 Task: Open a blank google sheet and write heading  Financial Planner. Add Dates in a column and its values below  'Jan 23, Feb 23, Mar 23, Apr 23 & may23. 'Add Income in next column and its values below  $3,000, $3,200, $3,100, $3,300 & $3,500. Add Expenses in next column and its values below  $2,000, $2,300, $2,200, $2,500 & $2,800. Add savings in next column and its values below $500, $600, $500, $700 & $700. Add Investment in next column and its values below  $500, $700, $800, $900 & $1000. Add Net Saving in next column and its values below  $1000, $1200, $900, $800 & $700. Save page Budget Tracking Template
Action: Mouse pressed left at (307, 158)
Screenshot: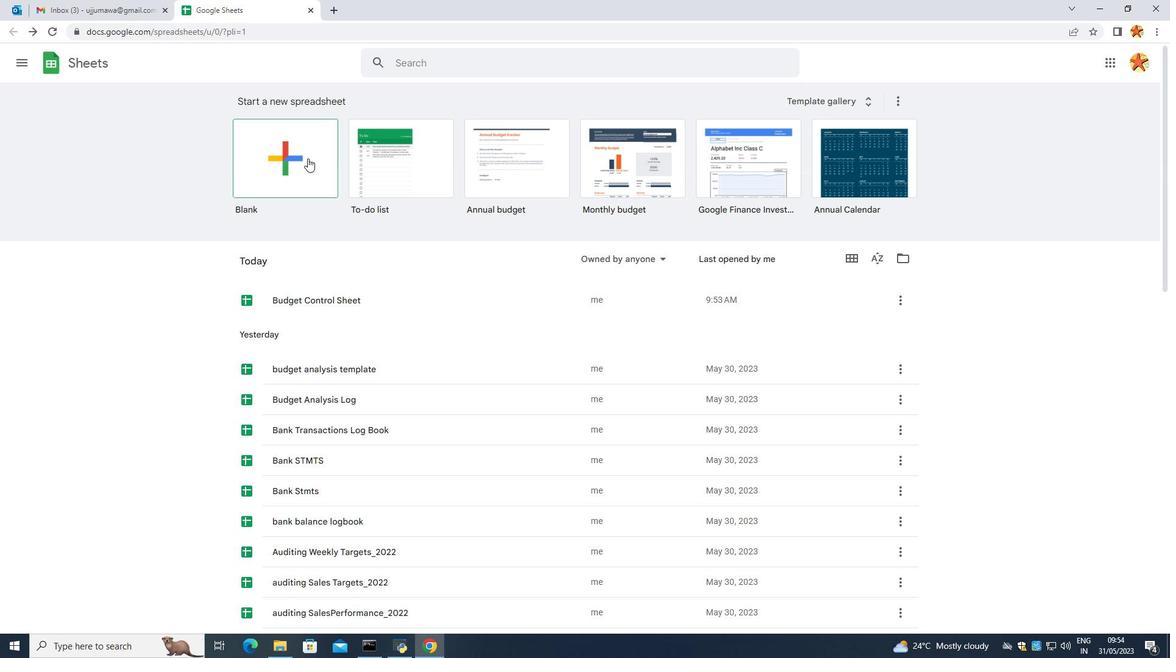 
Action: Mouse moved to (167, 154)
Screenshot: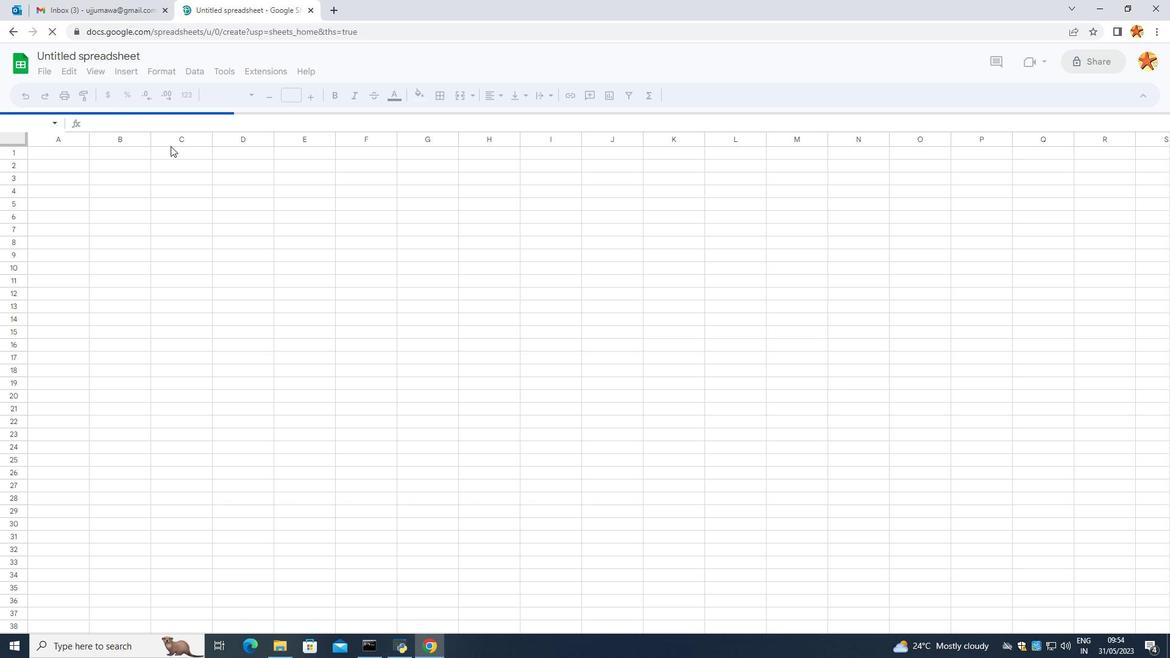 
Action: Mouse pressed left at (167, 154)
Screenshot: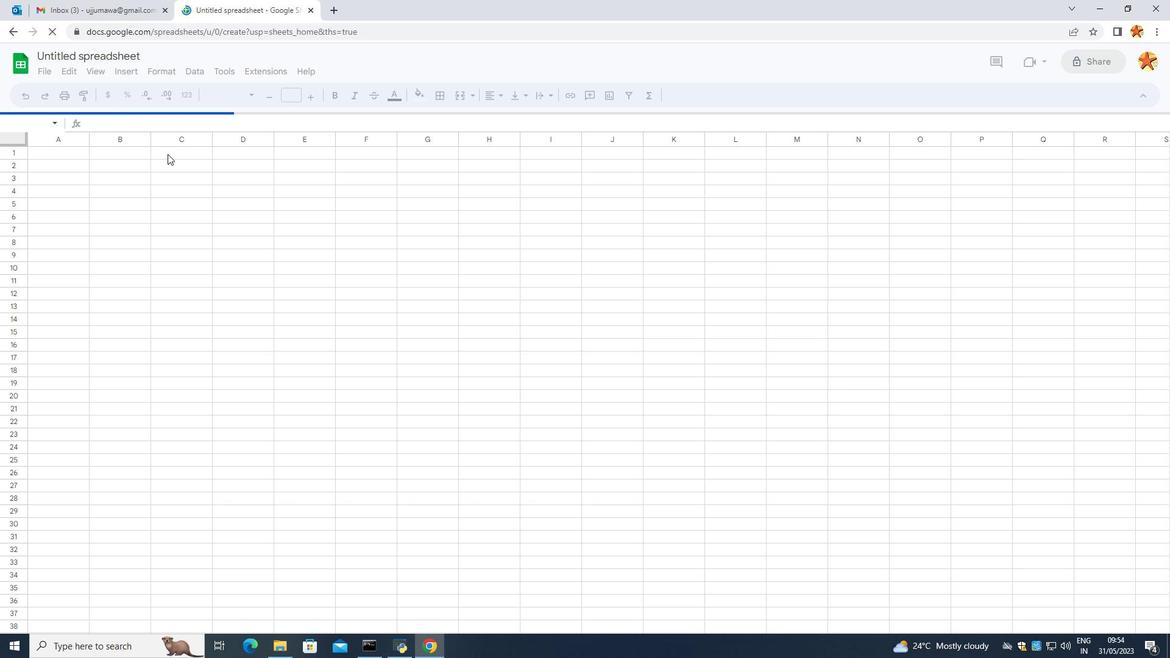 
Action: Mouse moved to (172, 151)
Screenshot: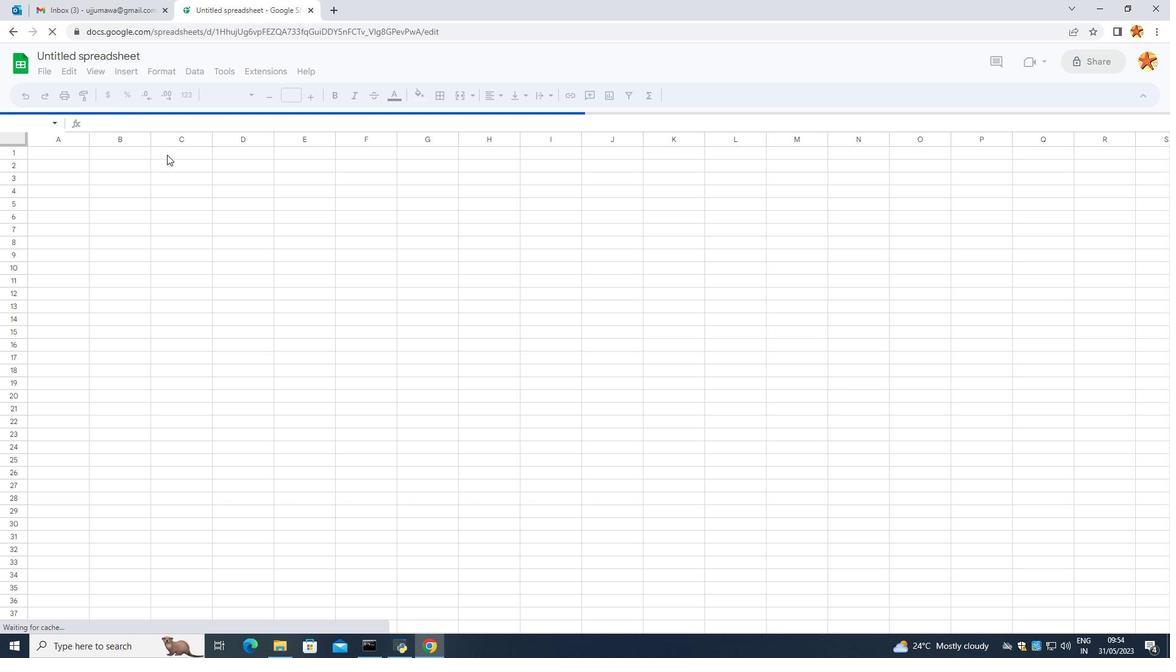 
Action: Mouse pressed left at (172, 151)
Screenshot: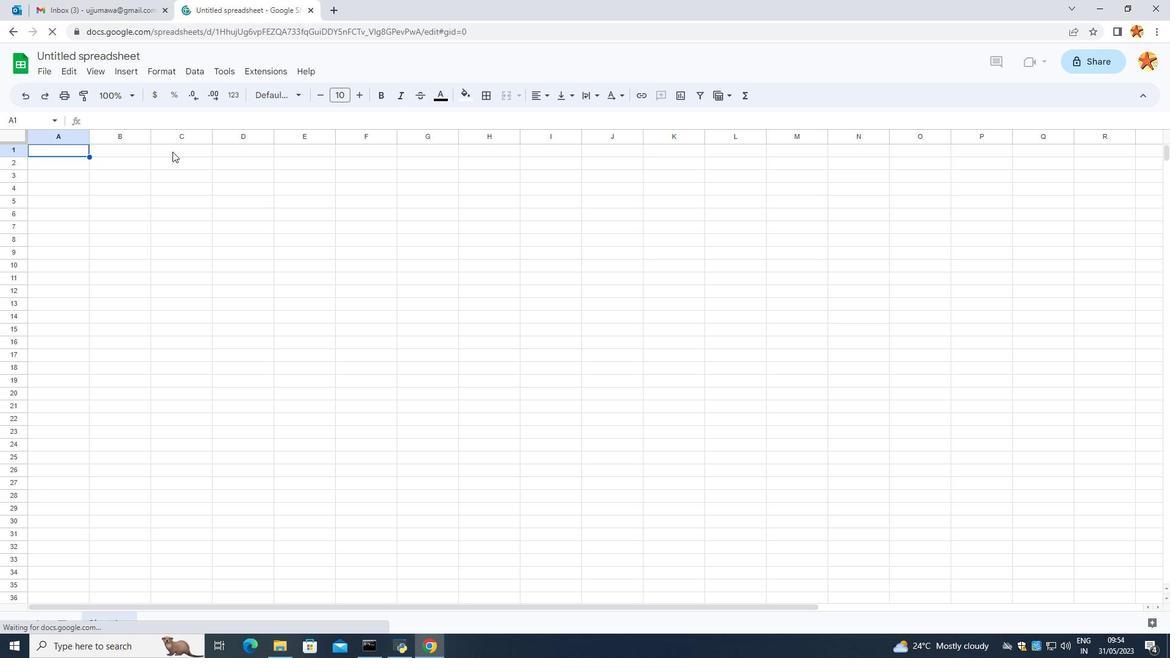 
Action: Mouse moved to (178, 150)
Screenshot: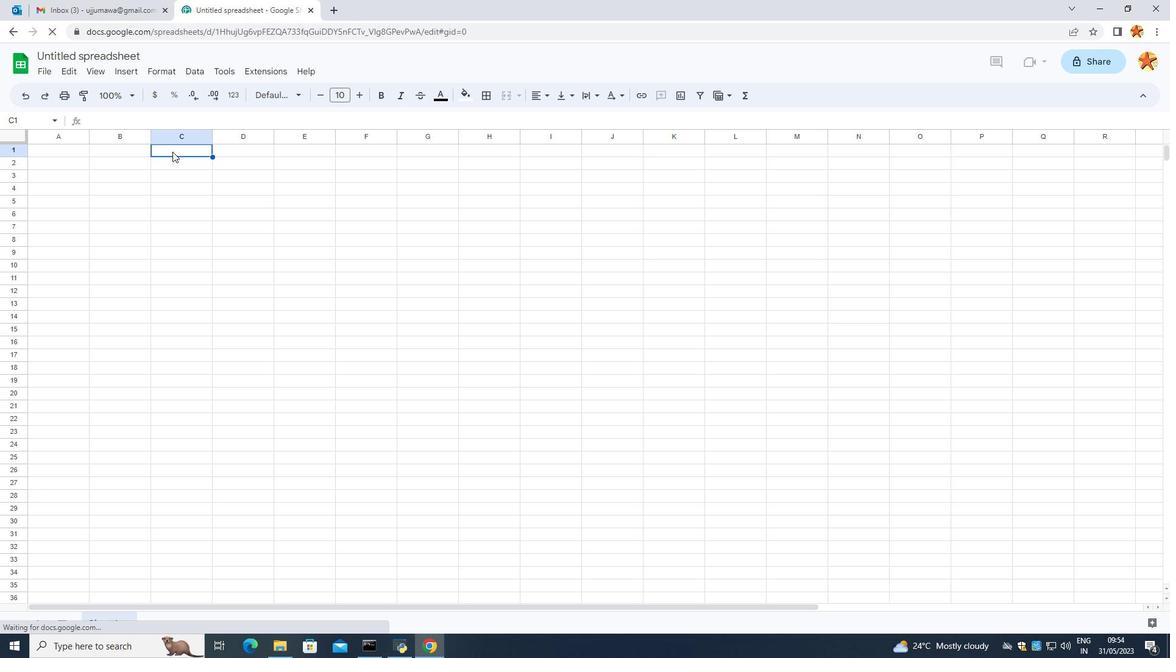 
Action: Key pressed <Key.caps_lock>F<Key.caps_lock>inancial<Key.space><Key.caps_lock>P<Key.caps_lock>lanner<Key.enter>
Screenshot: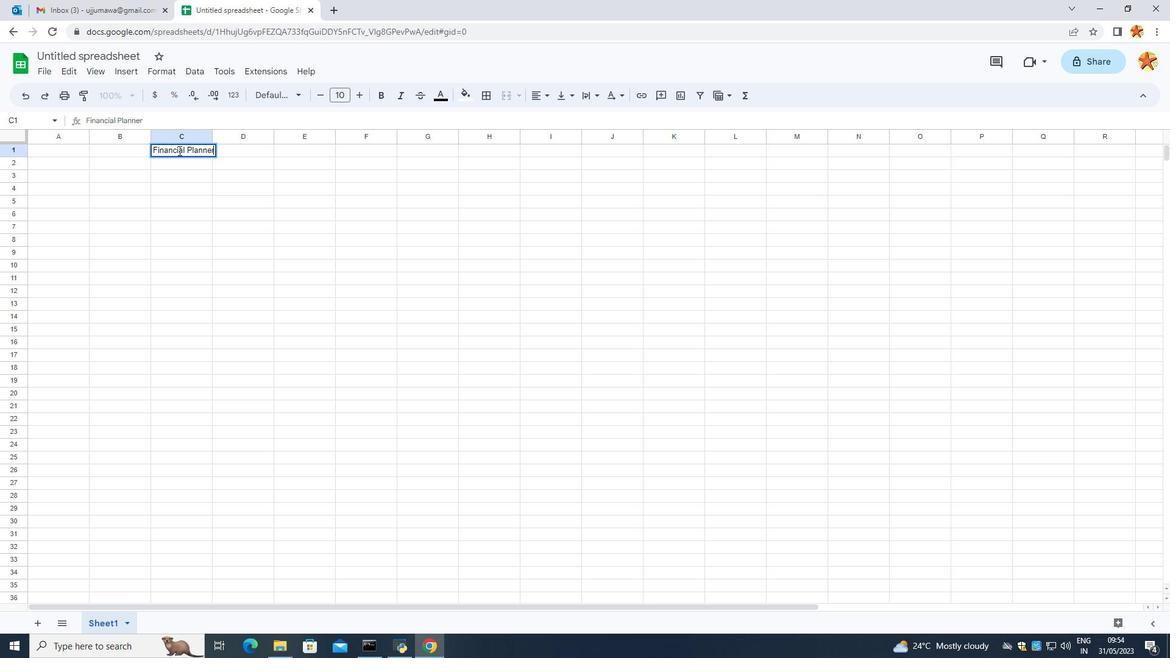
Action: Mouse moved to (36, 158)
Screenshot: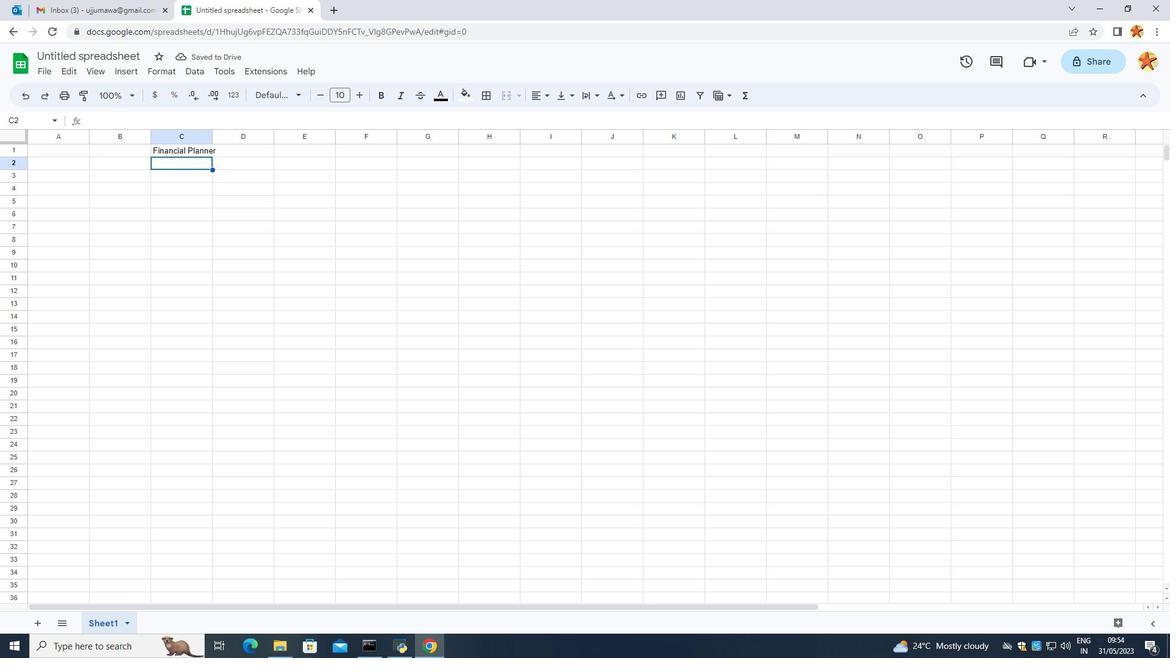 
Action: Mouse pressed left at (36, 158)
Screenshot: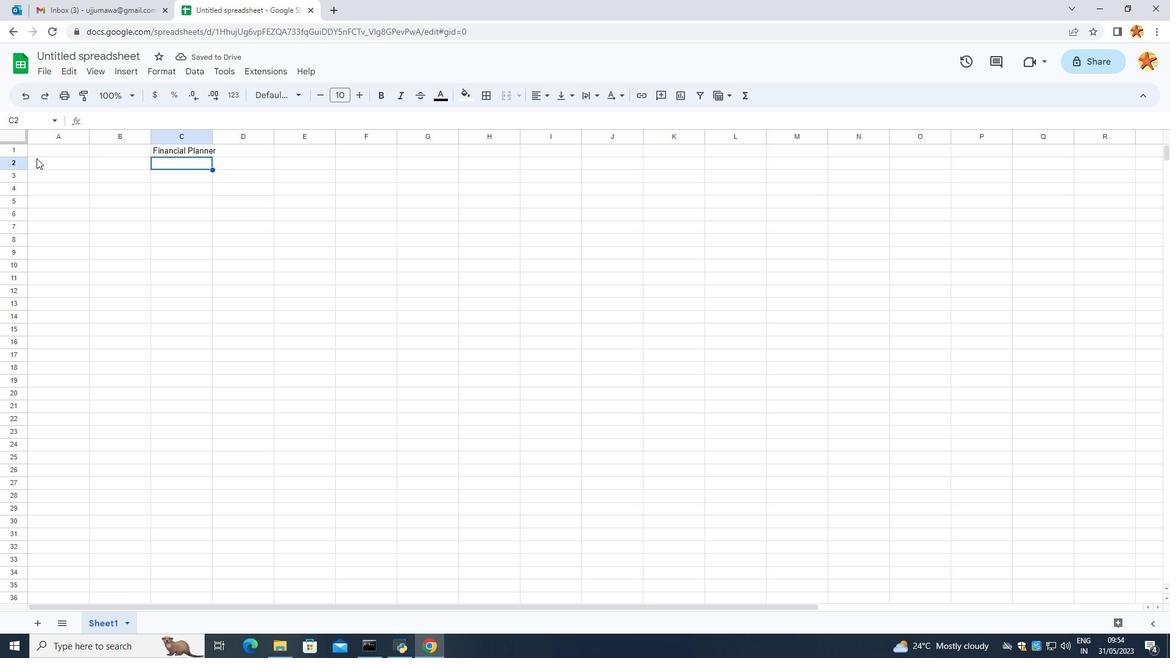 
Action: Mouse moved to (23, 156)
Screenshot: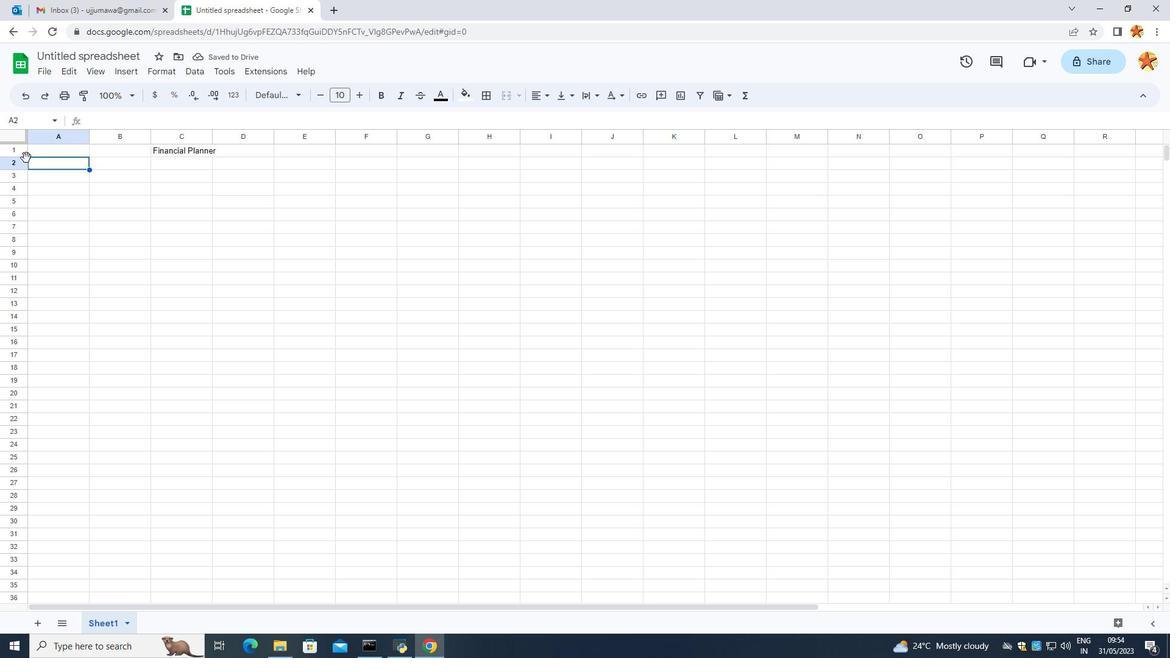 
Action: Key pressed <Key.caps_lock><Key.tab>
Screenshot: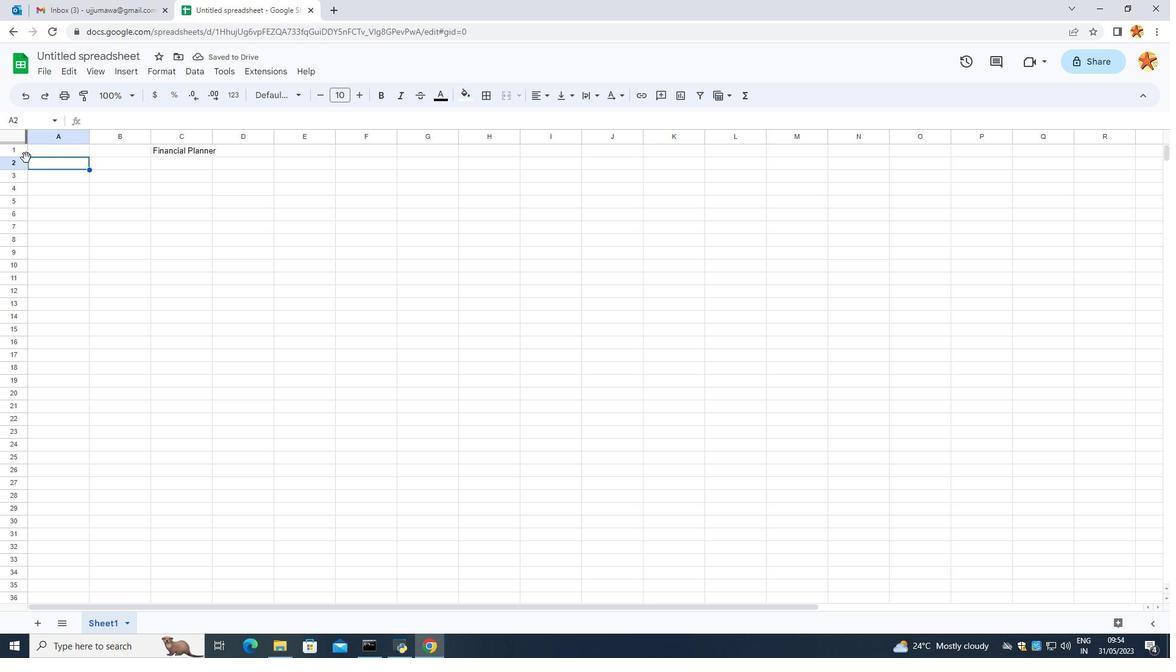 
Action: Mouse moved to (18, 156)
Screenshot: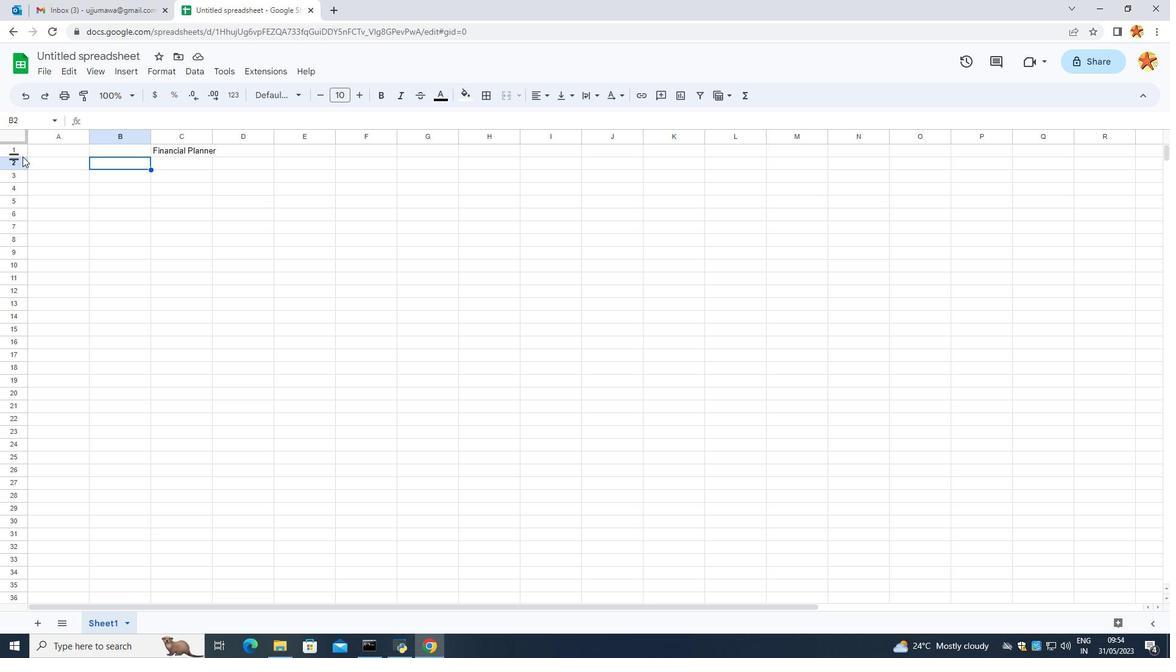 
Action: Key pressed D<Key.caps_lock>
Screenshot: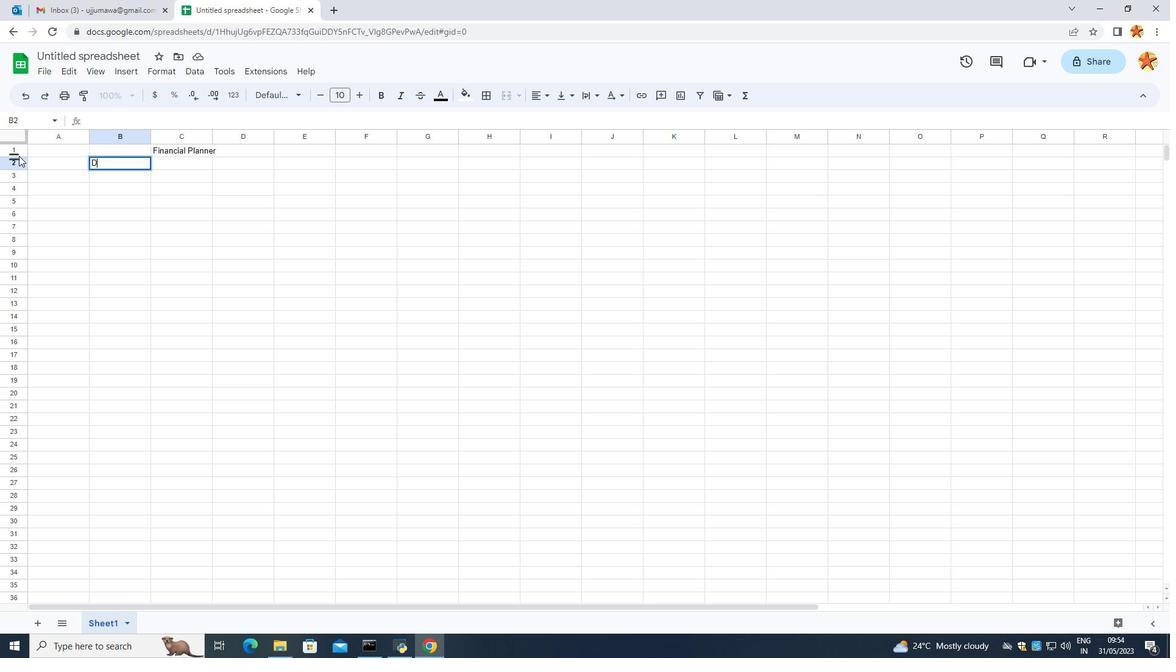 
Action: Mouse moved to (7, 142)
Screenshot: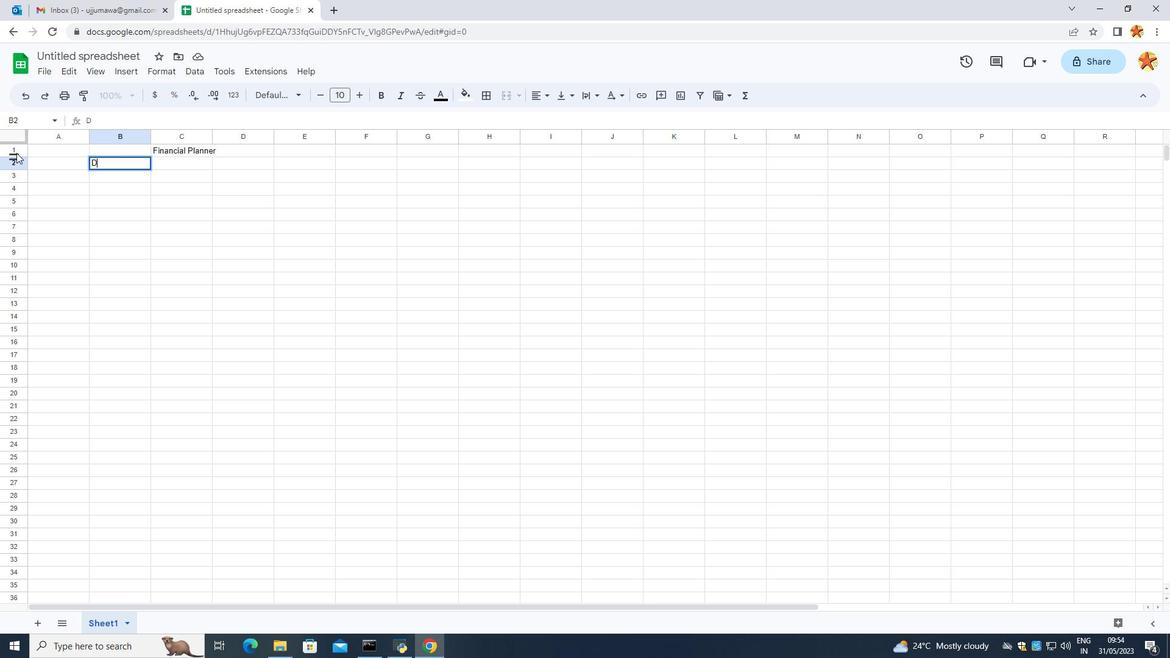 
Action: Key pressed at
Screenshot: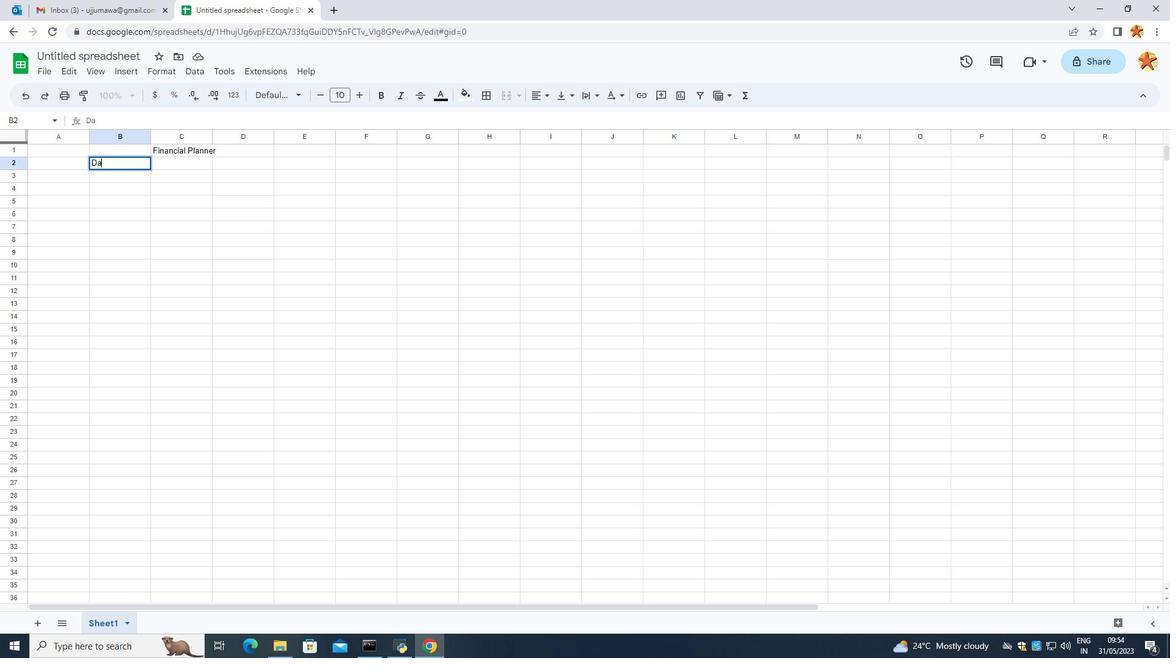 
Action: Mouse moved to (6, 140)
Screenshot: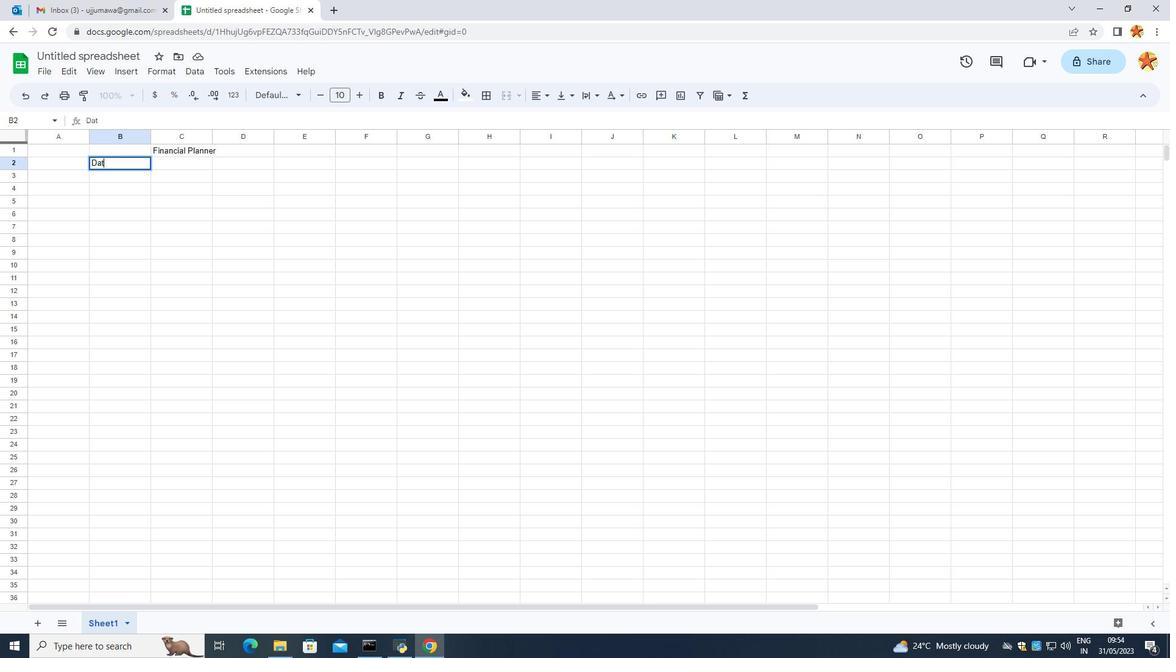 
Action: Key pressed e
Screenshot: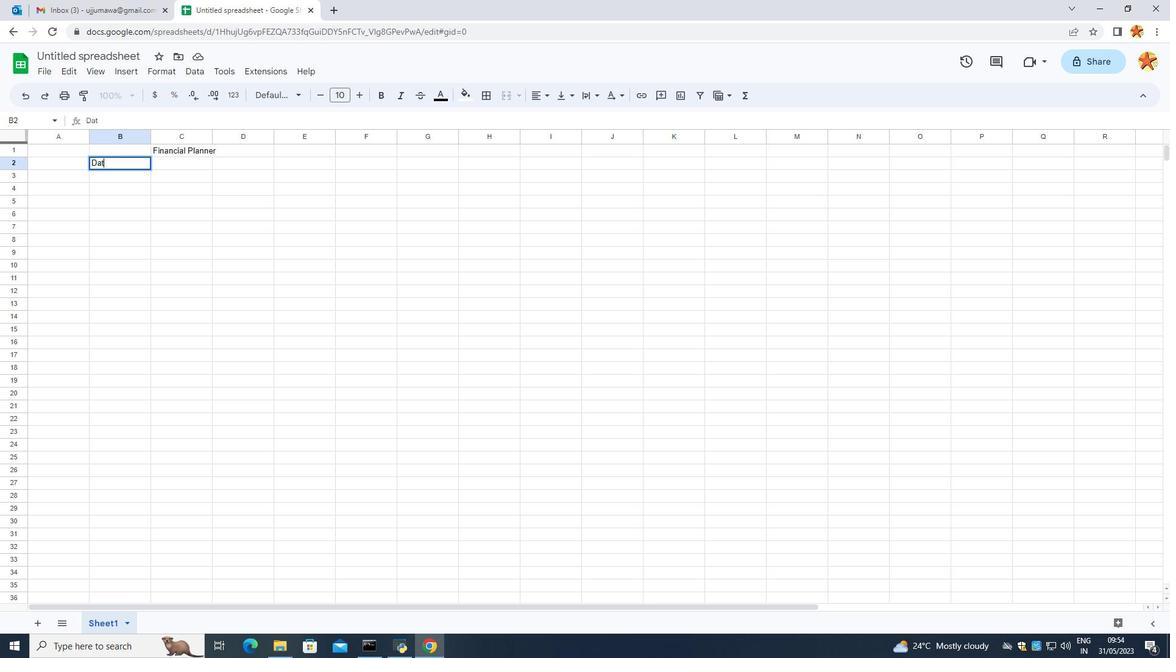 
Action: Mouse moved to (231, 227)
Screenshot: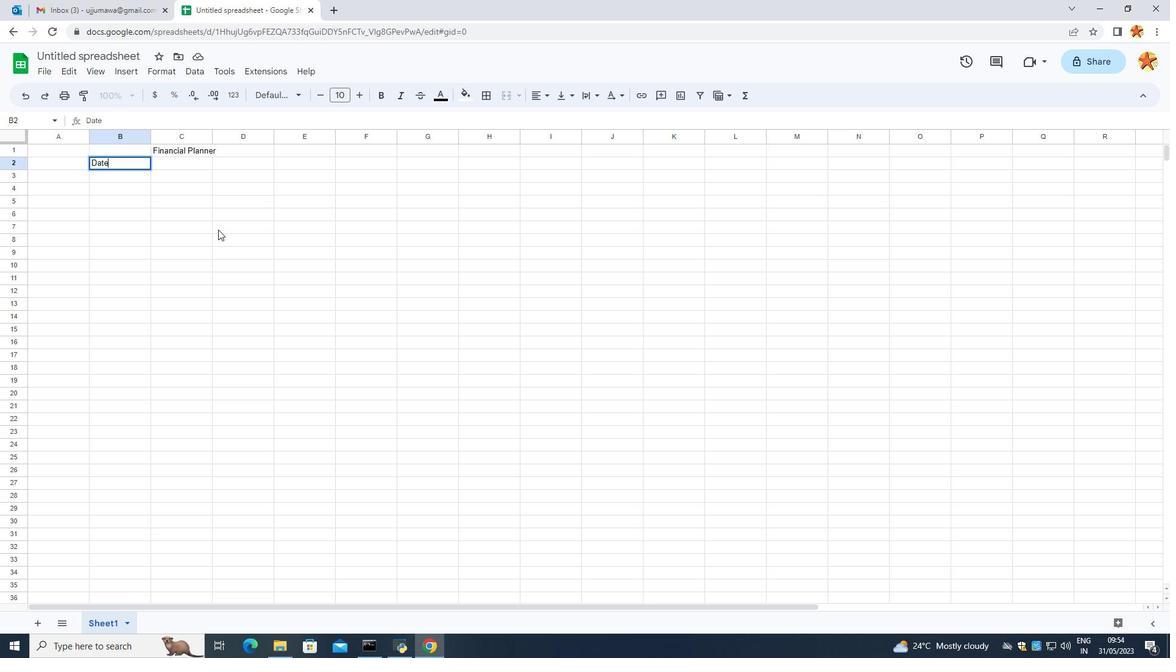 
Action: Mouse pressed left at (231, 227)
Screenshot: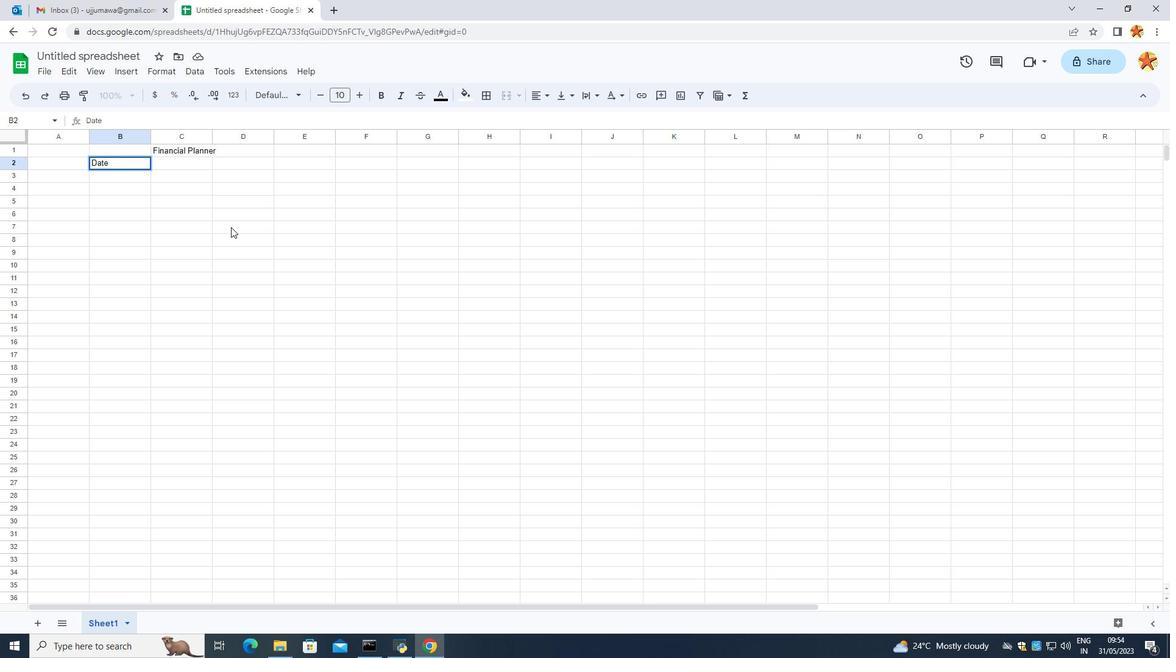 
Action: Mouse moved to (105, 157)
Screenshot: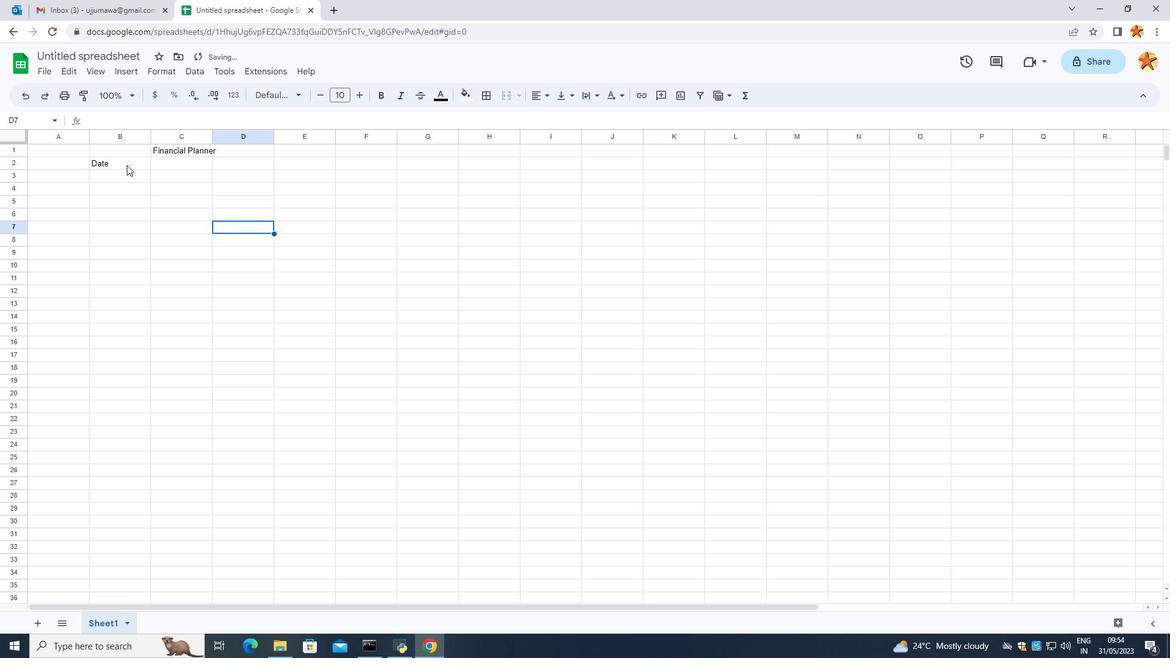 
Action: Mouse pressed left at (105, 157)
Screenshot: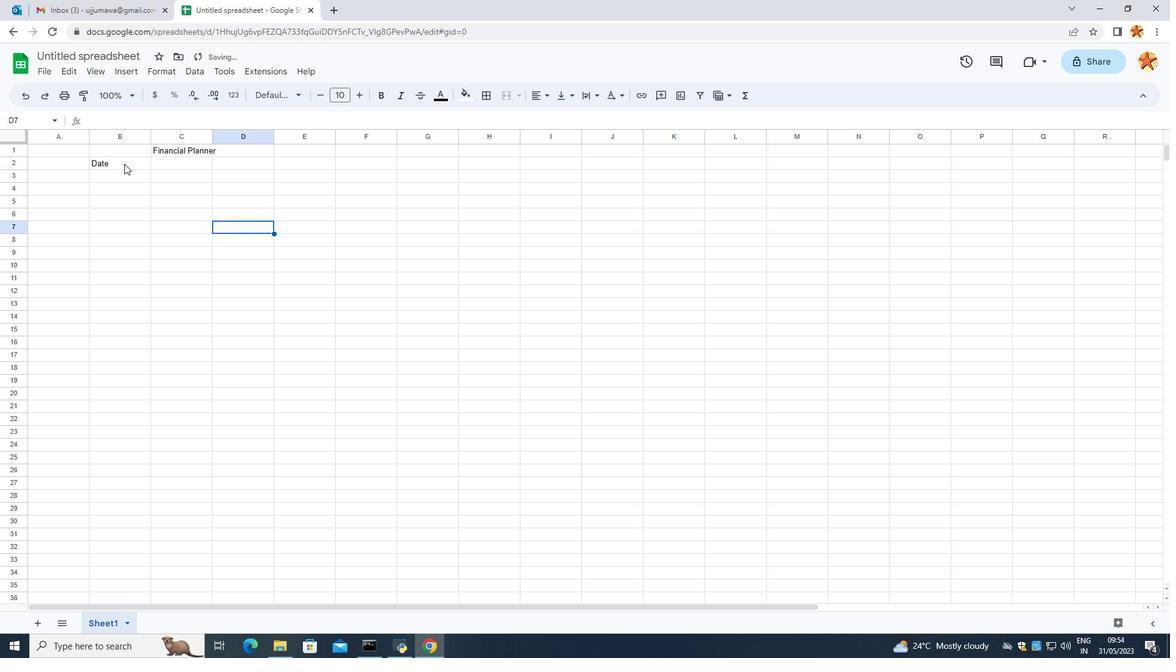 
Action: Mouse pressed right at (105, 157)
Screenshot: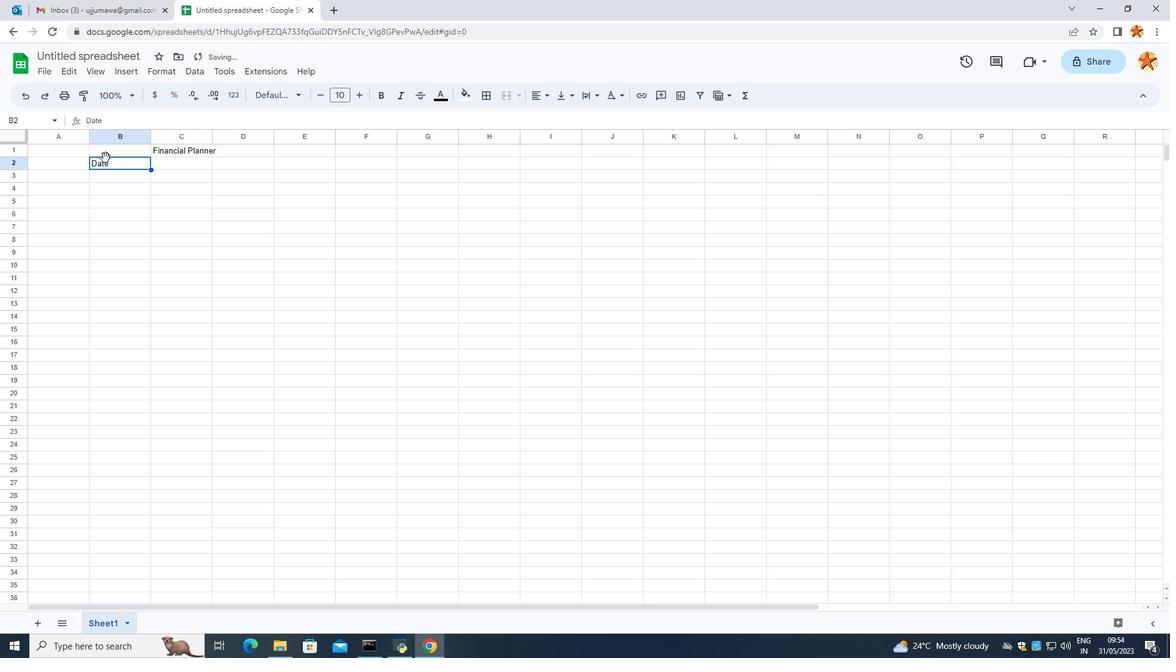 
Action: Mouse moved to (207, 168)
Screenshot: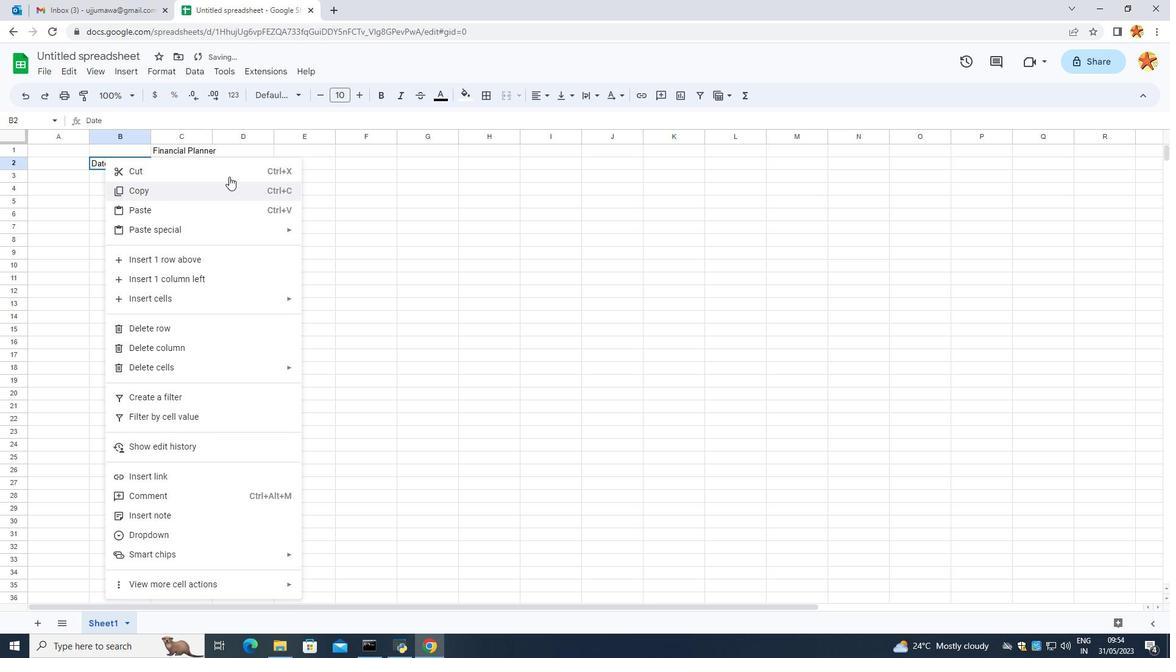
Action: Mouse pressed left at (207, 168)
Screenshot: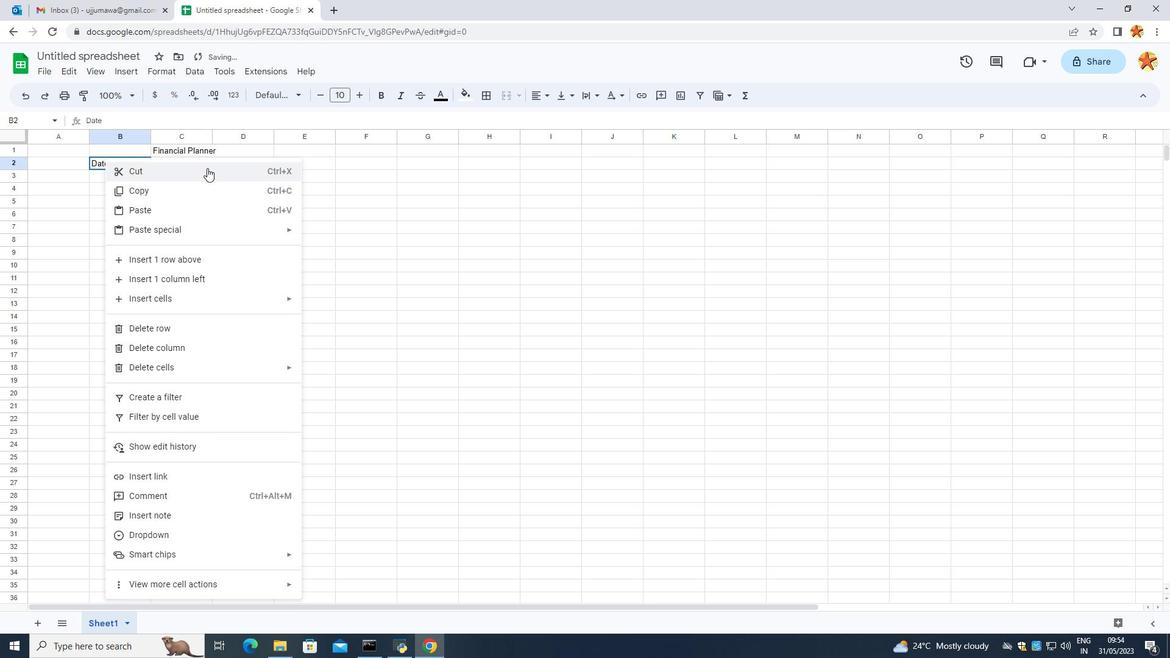 
Action: Mouse moved to (81, 162)
Screenshot: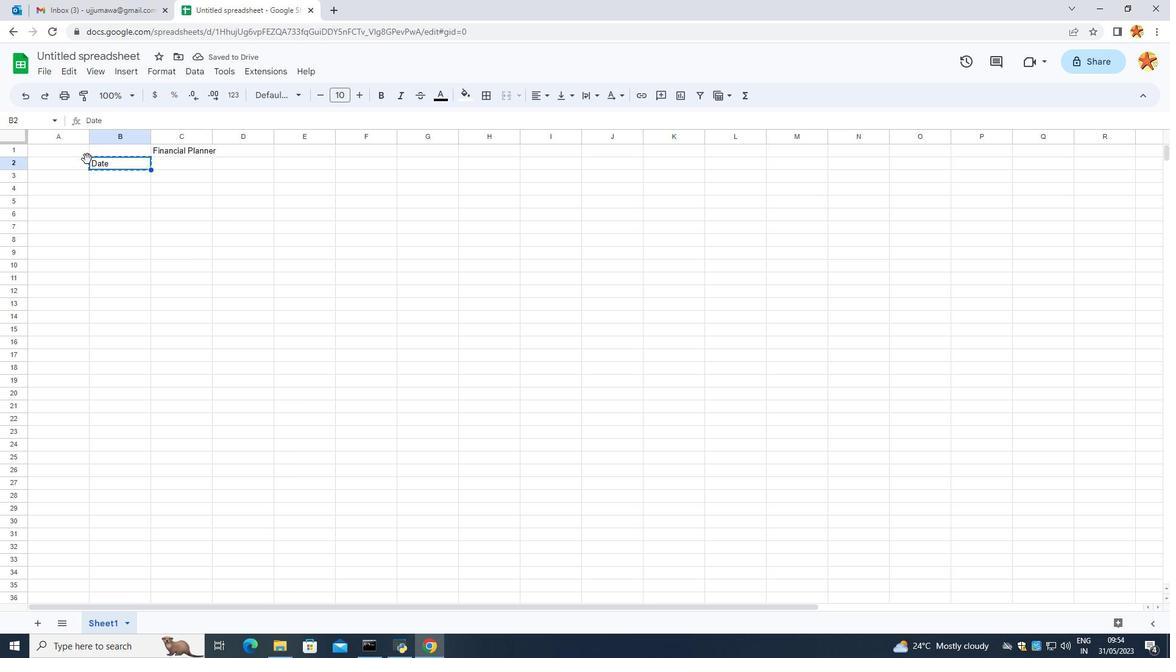 
Action: Mouse pressed left at (81, 162)
Screenshot: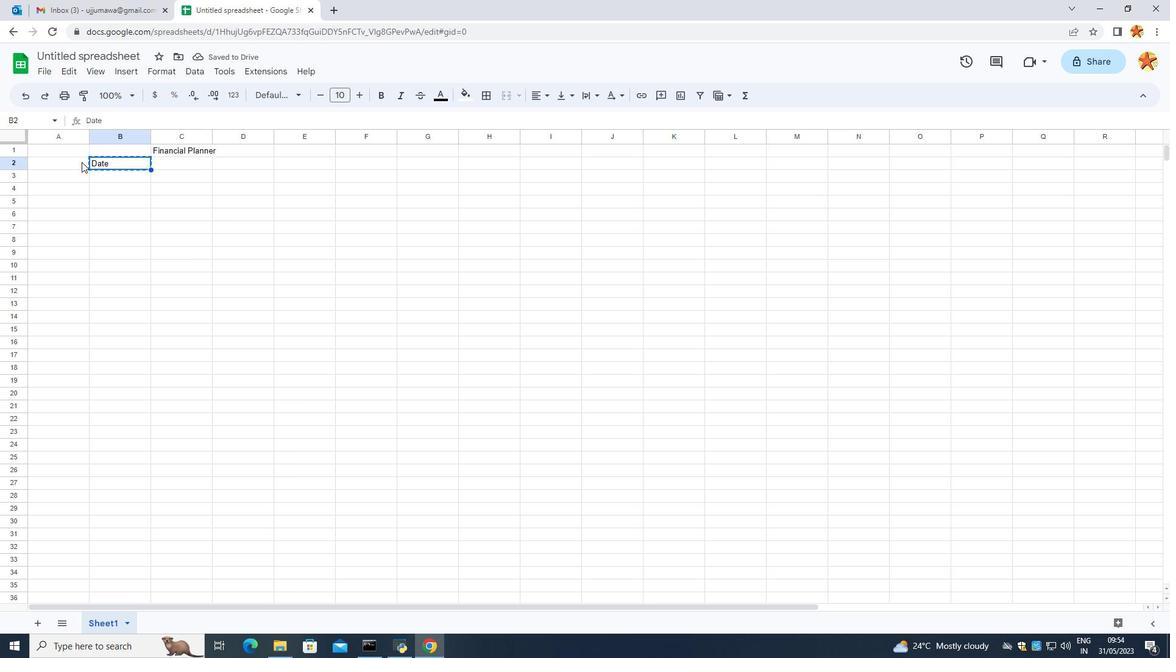 
Action: Mouse pressed right at (81, 162)
Screenshot: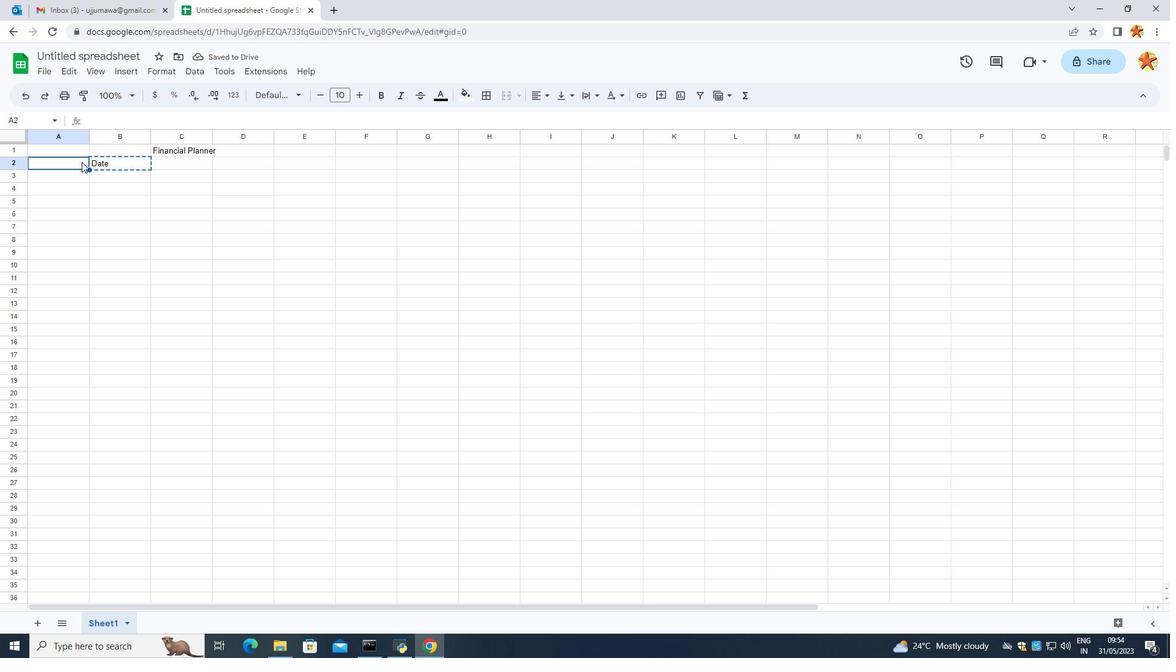 
Action: Mouse moved to (186, 223)
Screenshot: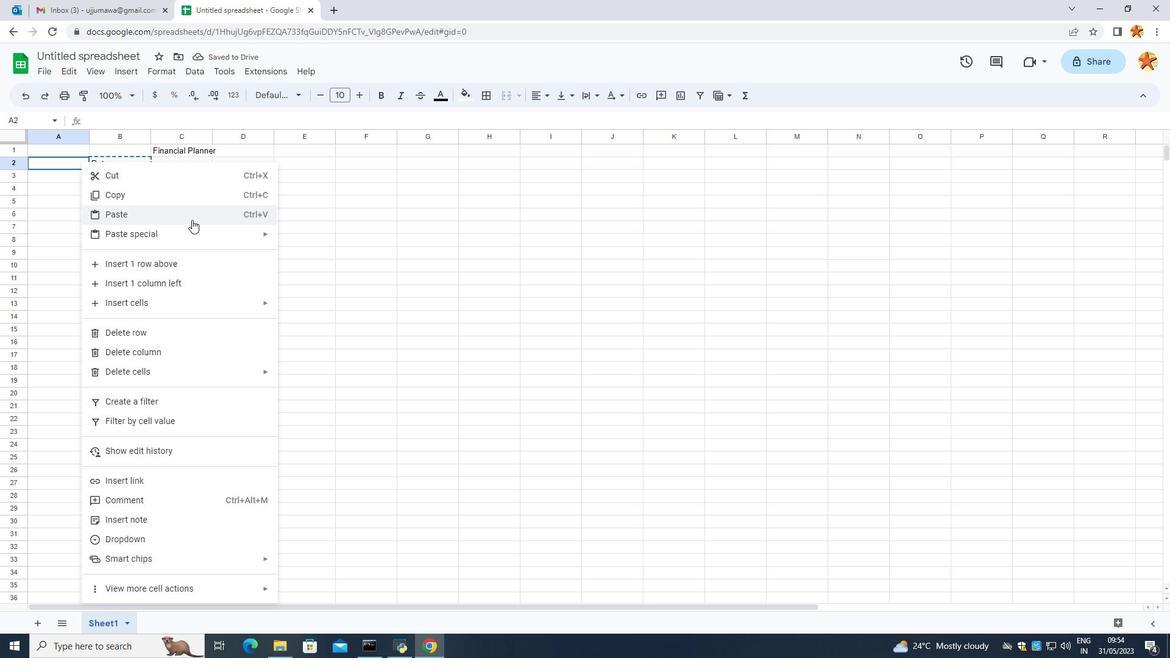 
Action: Mouse pressed left at (186, 223)
Screenshot: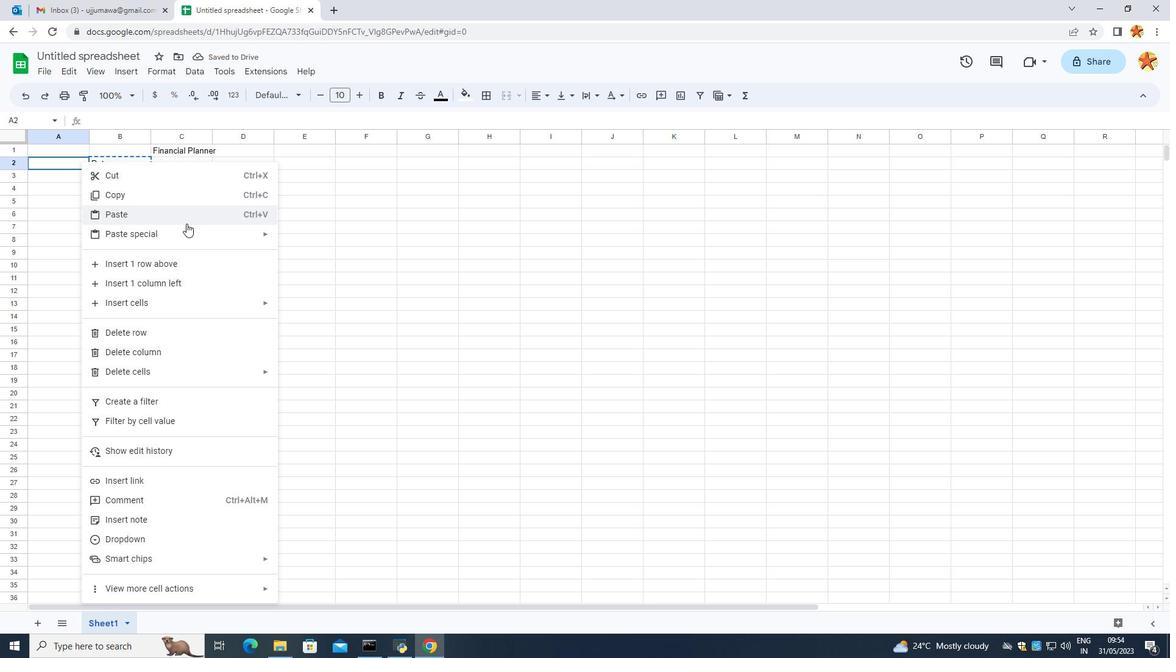 
Action: Mouse moved to (103, 159)
Screenshot: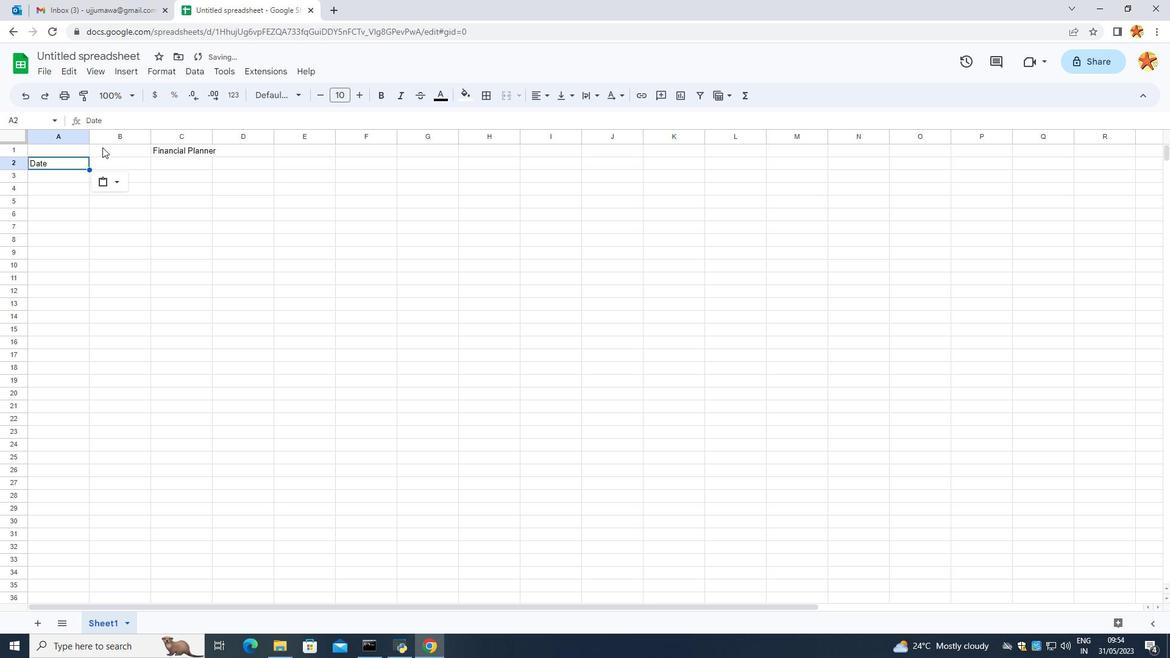 
Action: Mouse pressed left at (103, 159)
Screenshot: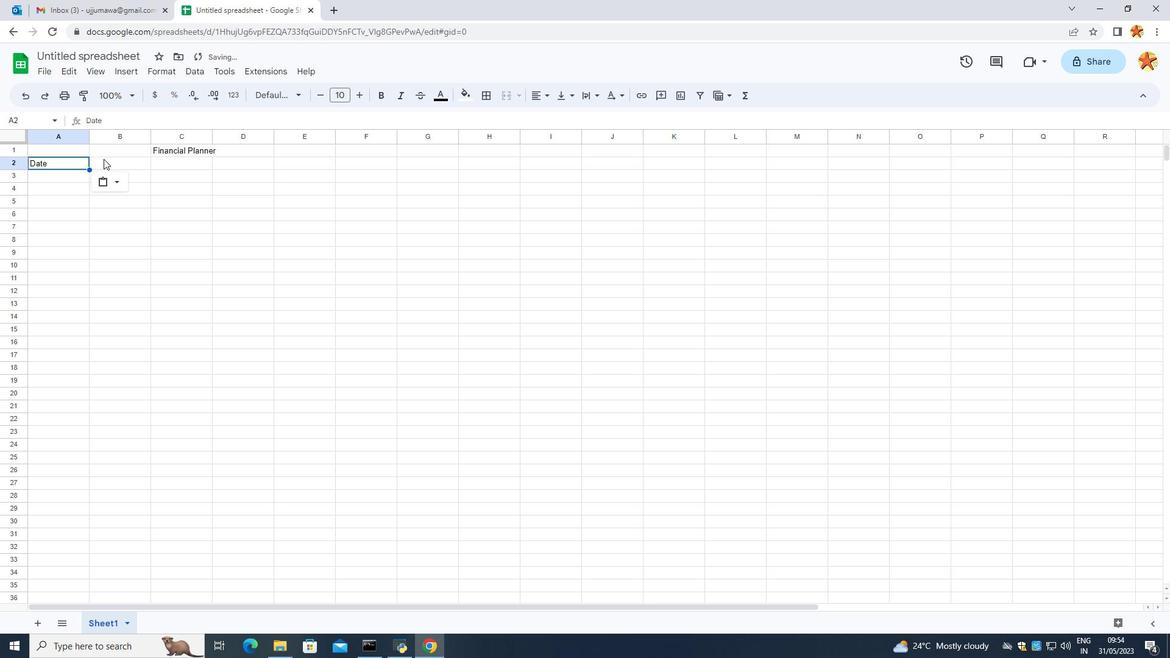 
Action: Mouse moved to (104, 213)
Screenshot: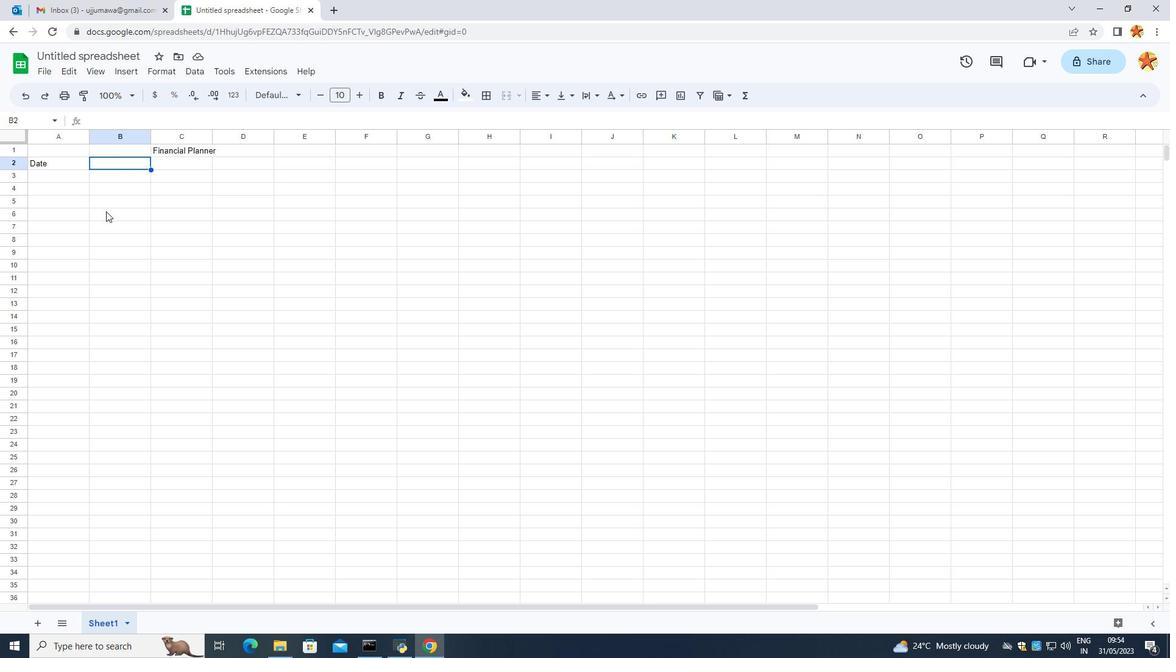 
Action: Key pressed <Key.caps_lock>I<Key.caps_lock>ncome
Screenshot: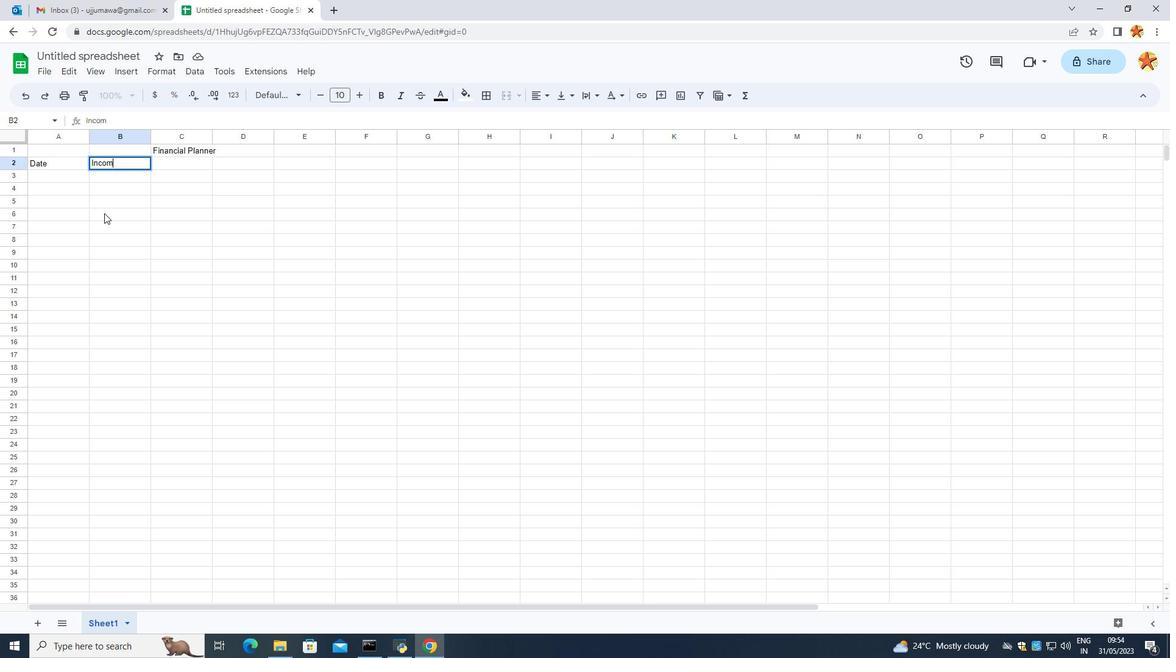 
Action: Mouse moved to (136, 283)
Screenshot: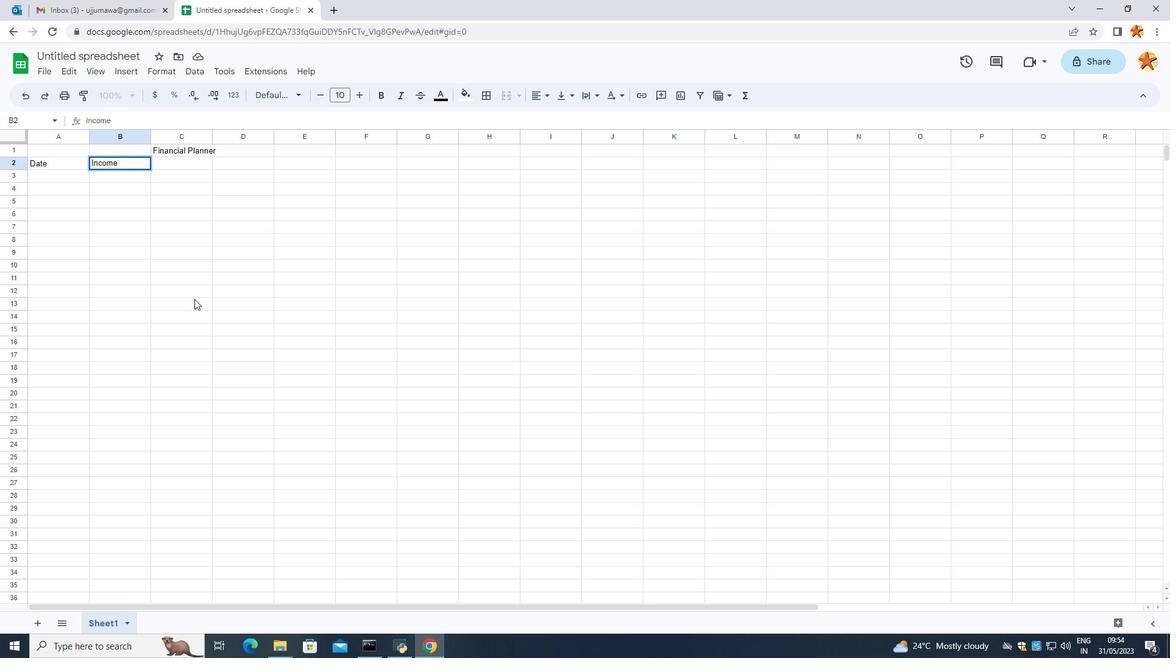 
Action: Mouse pressed left at (136, 283)
Screenshot: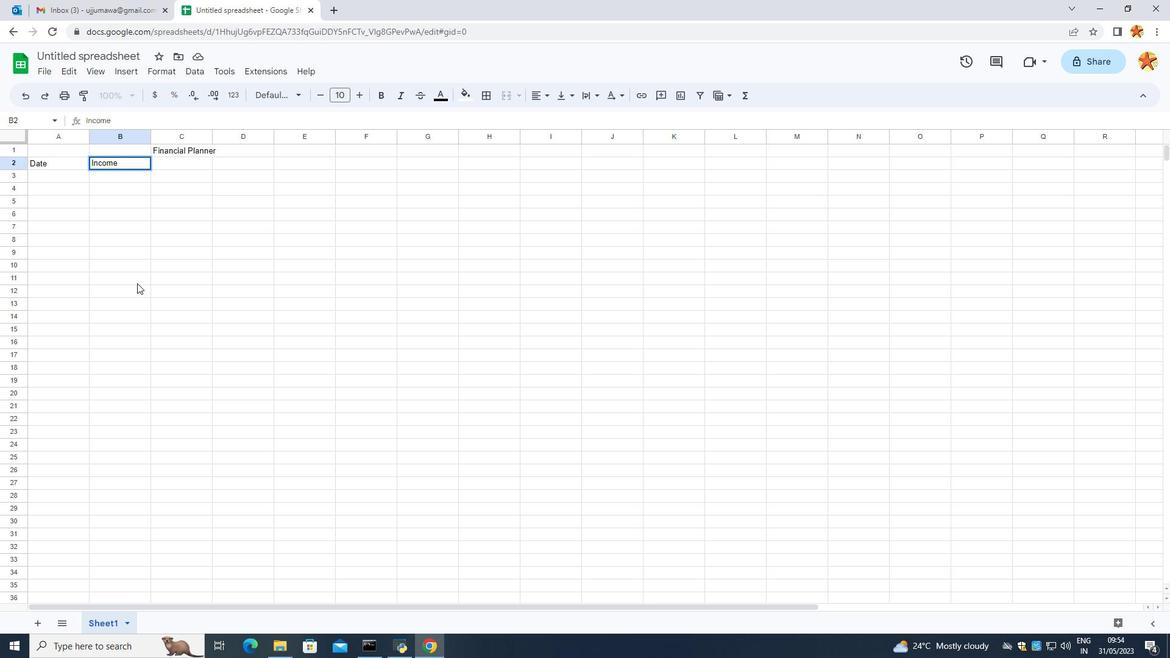 
Action: Mouse moved to (160, 162)
Screenshot: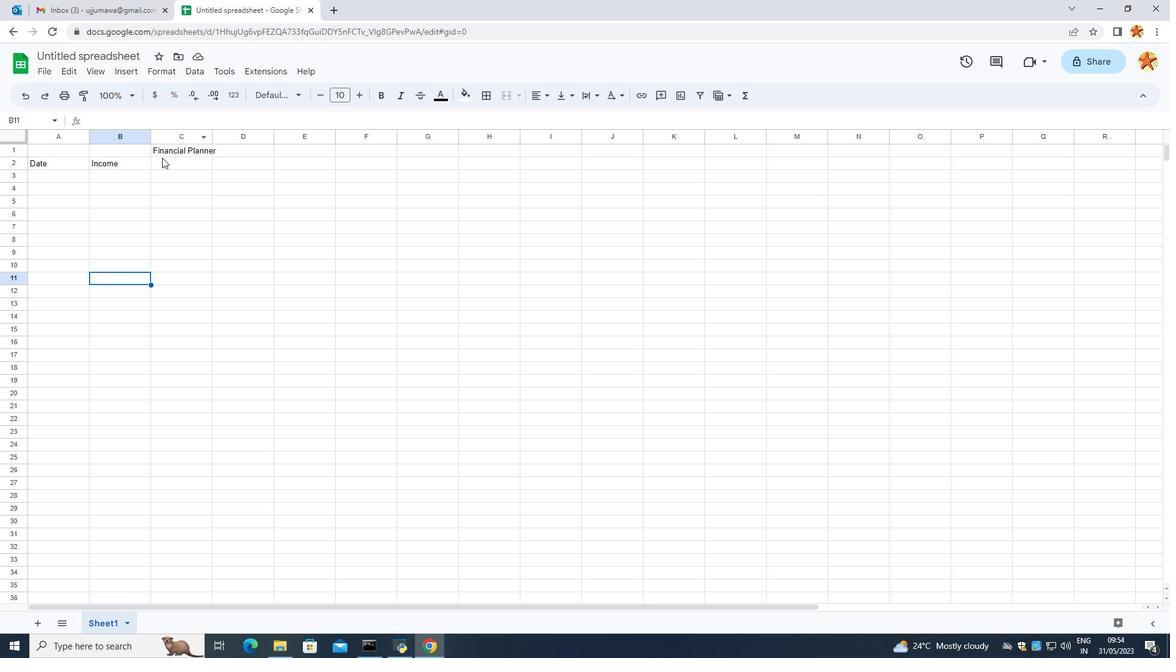 
Action: Mouse pressed left at (160, 162)
Screenshot: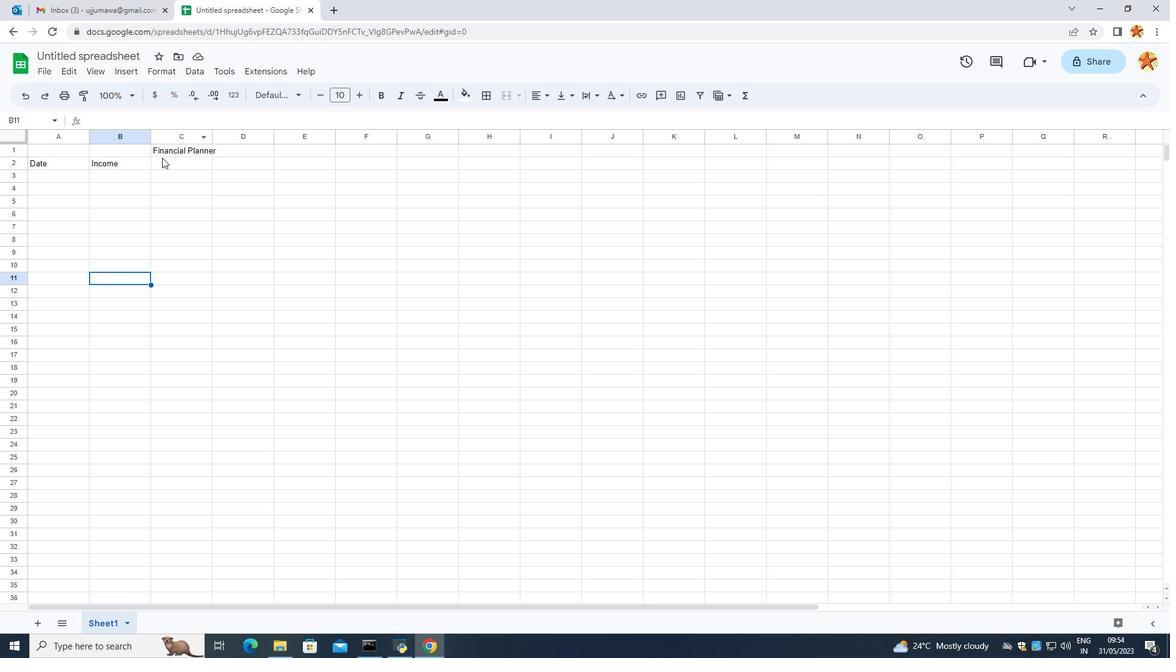 
Action: Mouse moved to (170, 144)
Screenshot: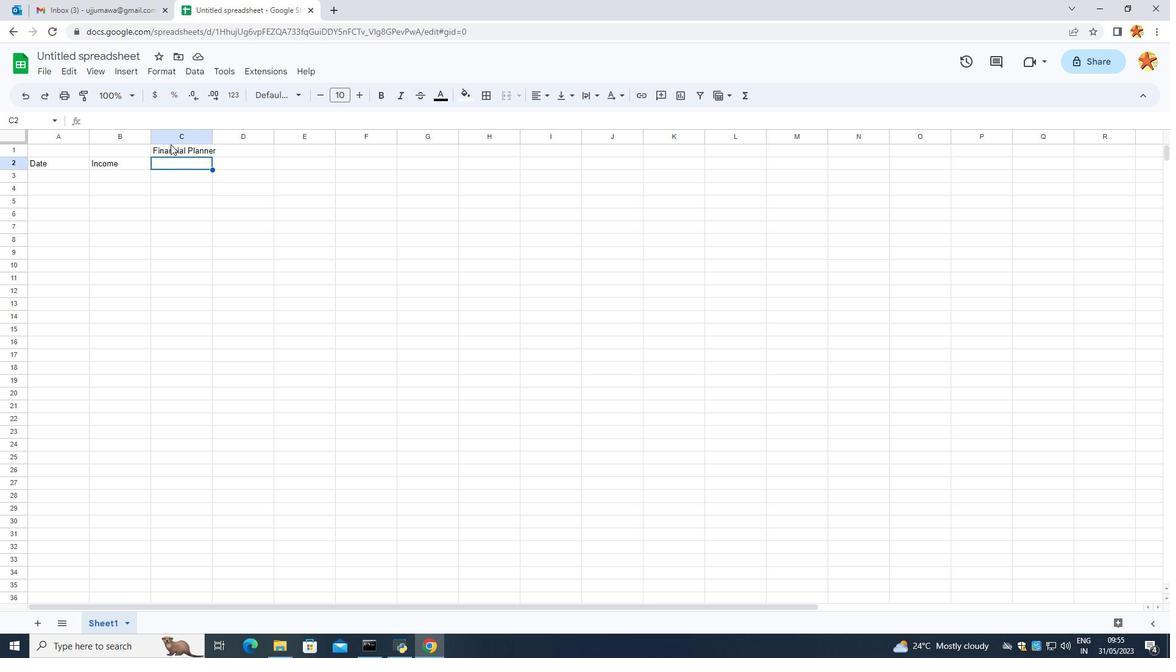 
Action: Key pressed <Key.caps_lock>E<Key.caps_lock>xpenses
Screenshot: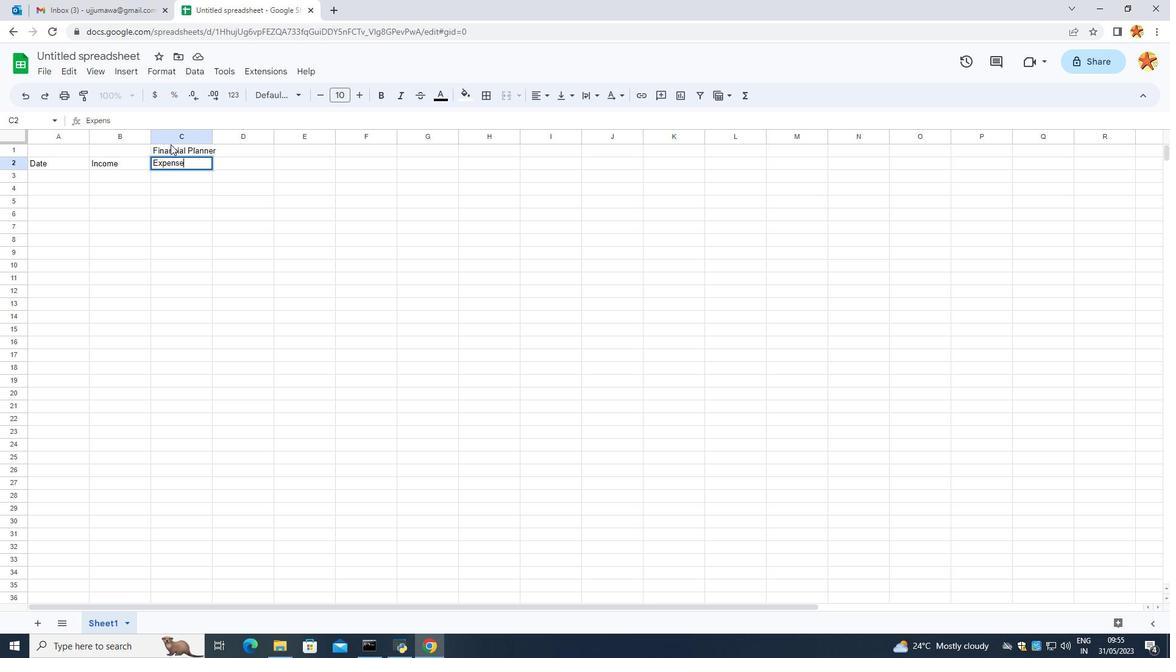 
Action: Mouse moved to (263, 329)
Screenshot: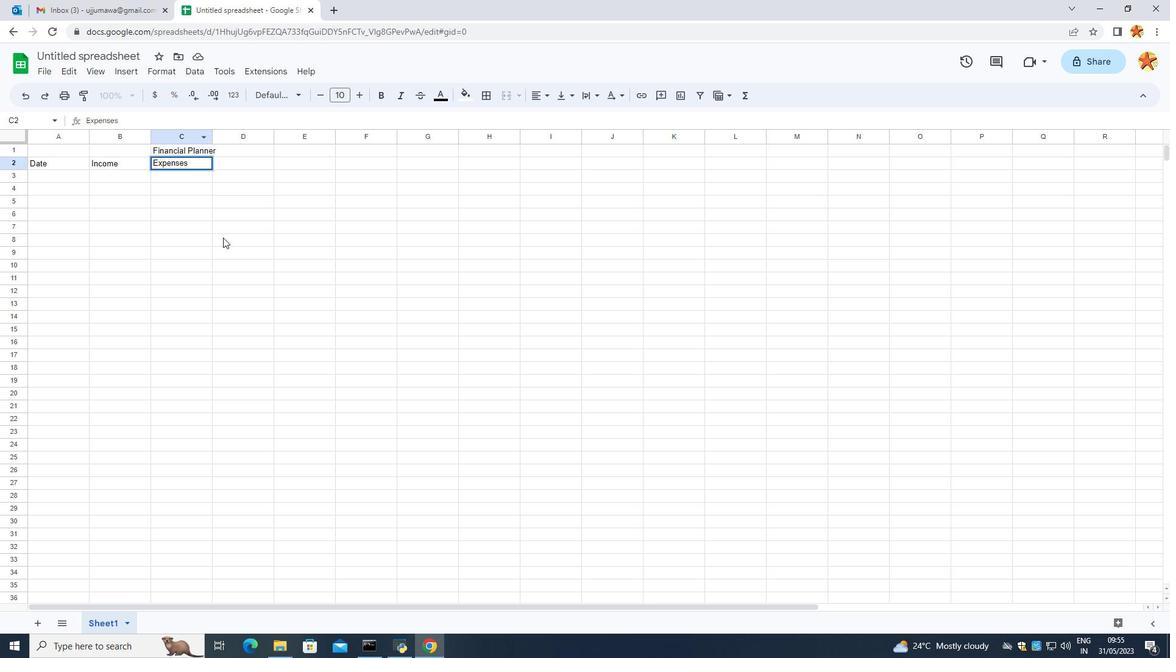 
Action: Mouse pressed left at (263, 329)
Screenshot: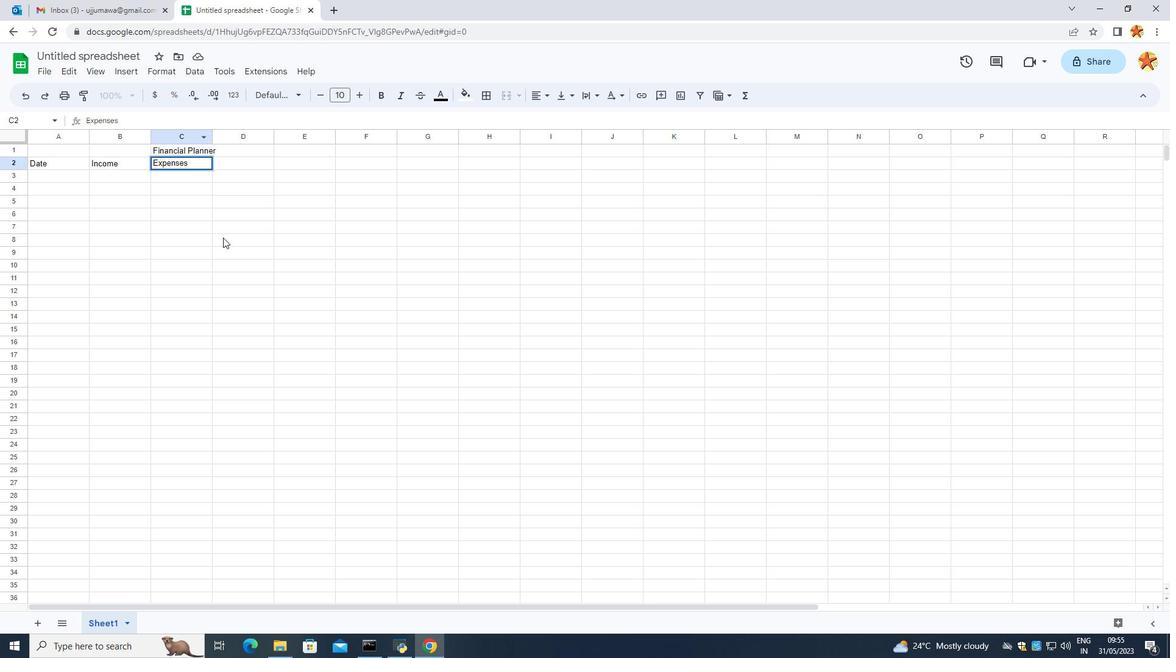 
Action: Mouse moved to (246, 174)
Screenshot: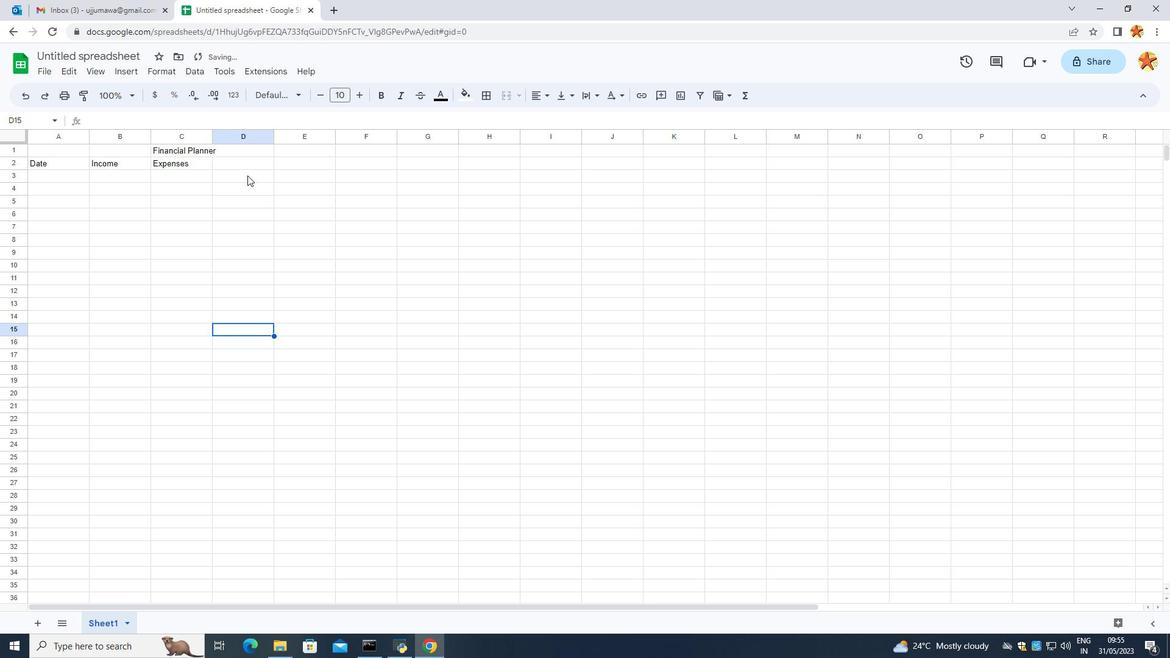
Action: Mouse pressed left at (246, 174)
Screenshot: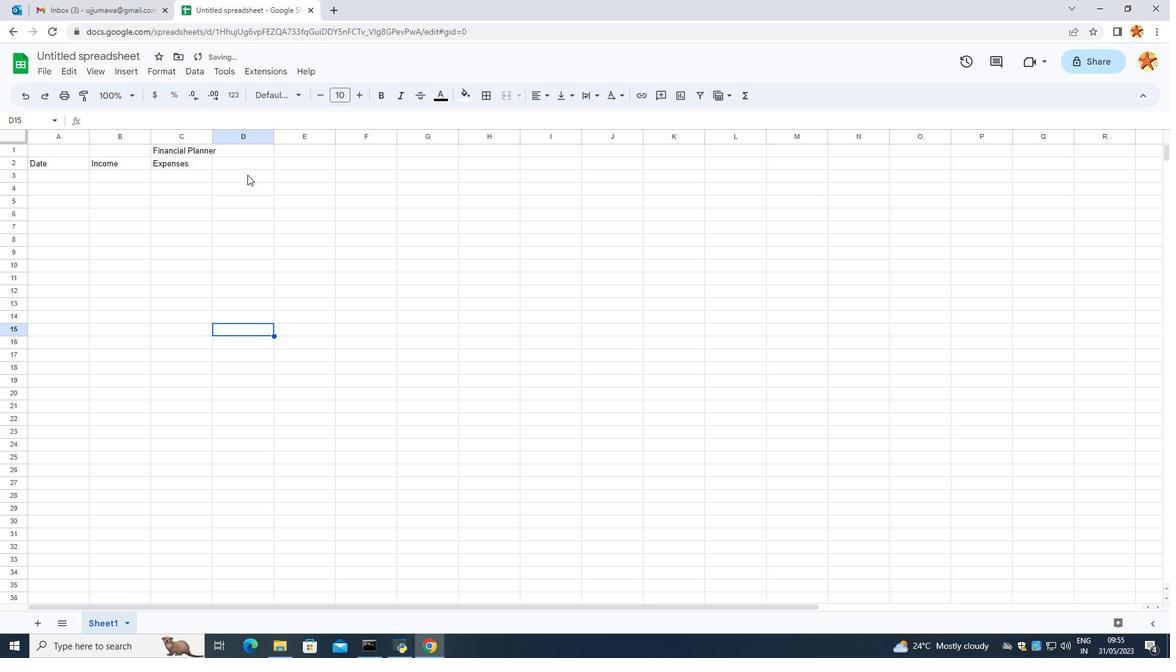 
Action: Mouse pressed left at (246, 174)
Screenshot: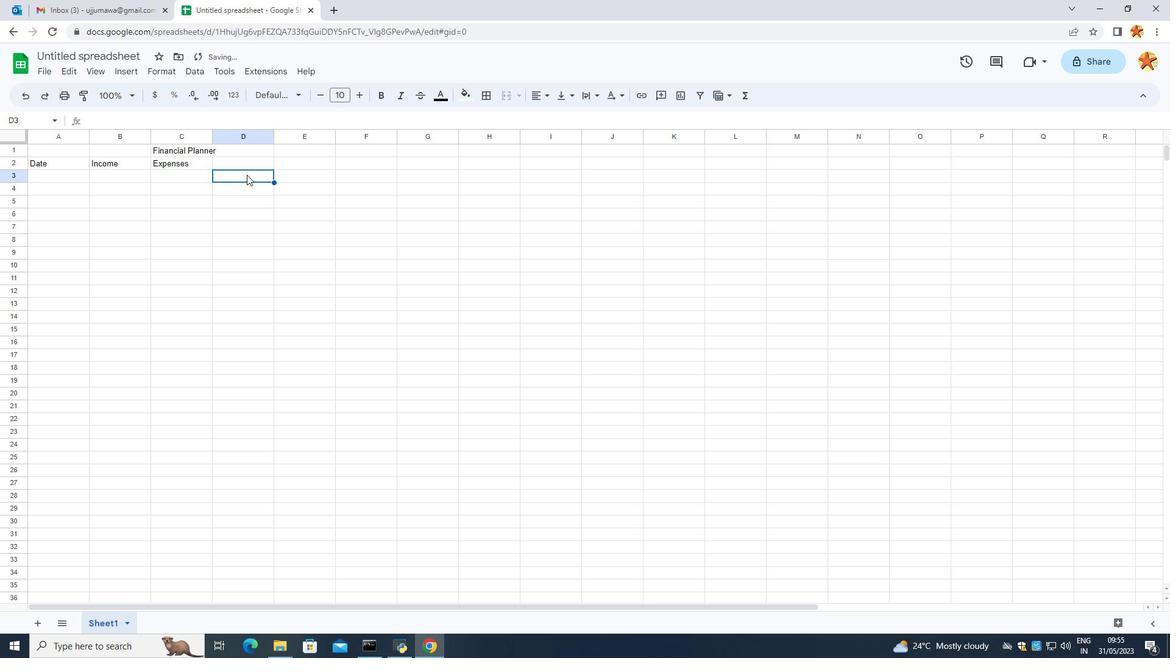 
Action: Mouse moved to (259, 164)
Screenshot: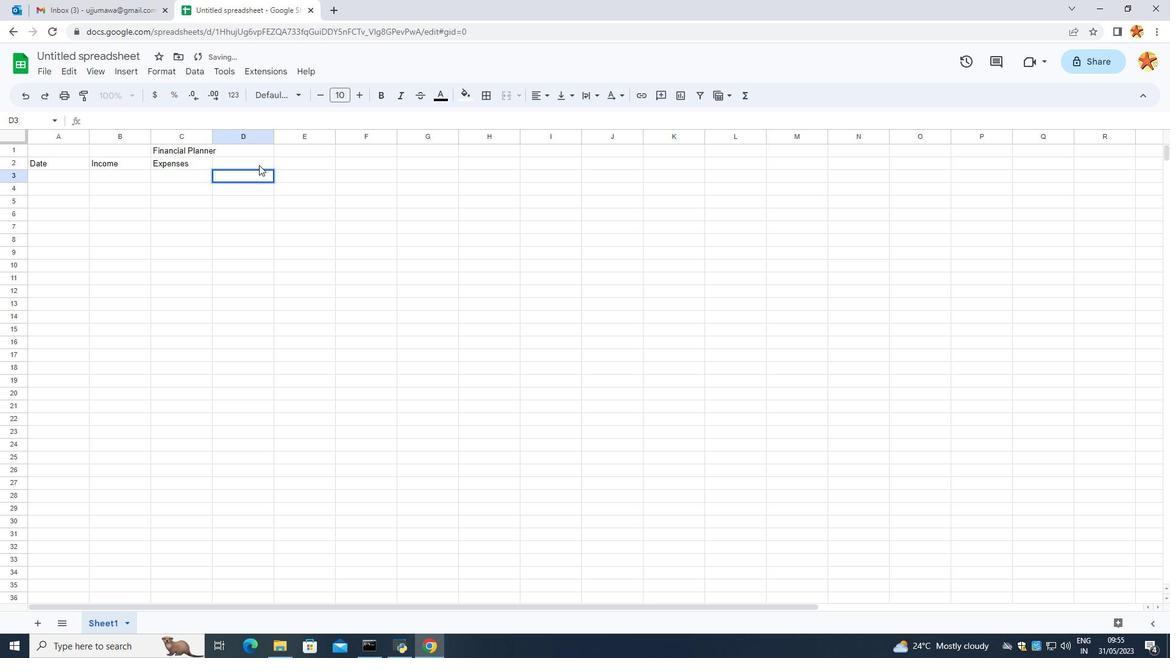 
Action: Mouse pressed left at (259, 164)
Screenshot: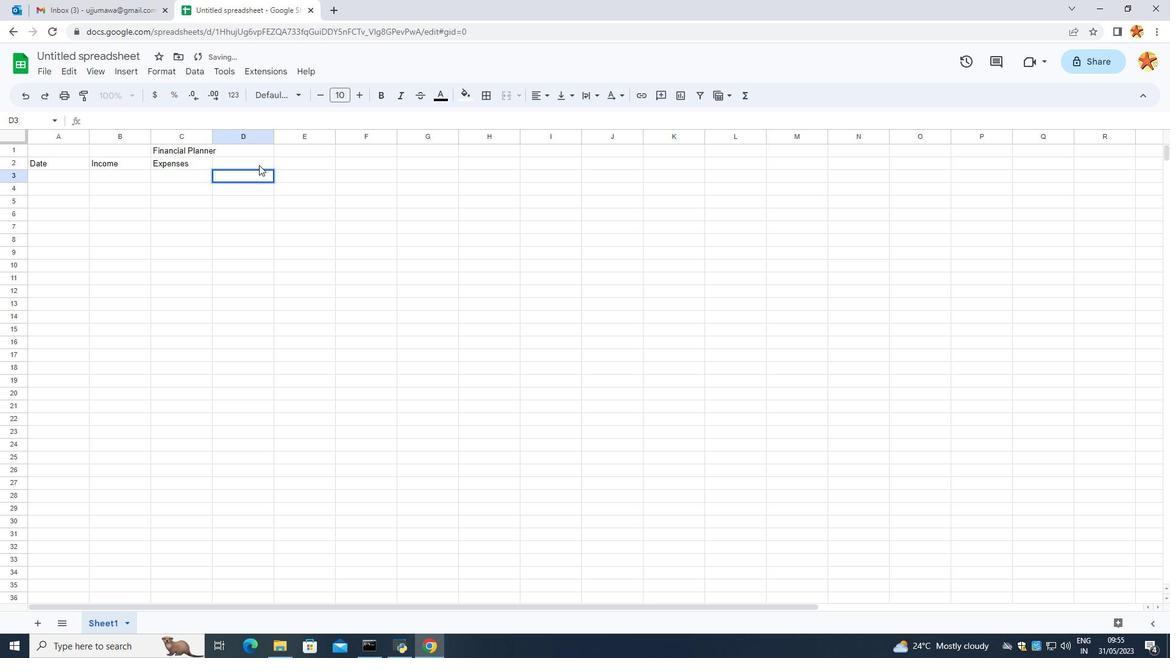 
Action: Mouse pressed left at (259, 164)
Screenshot: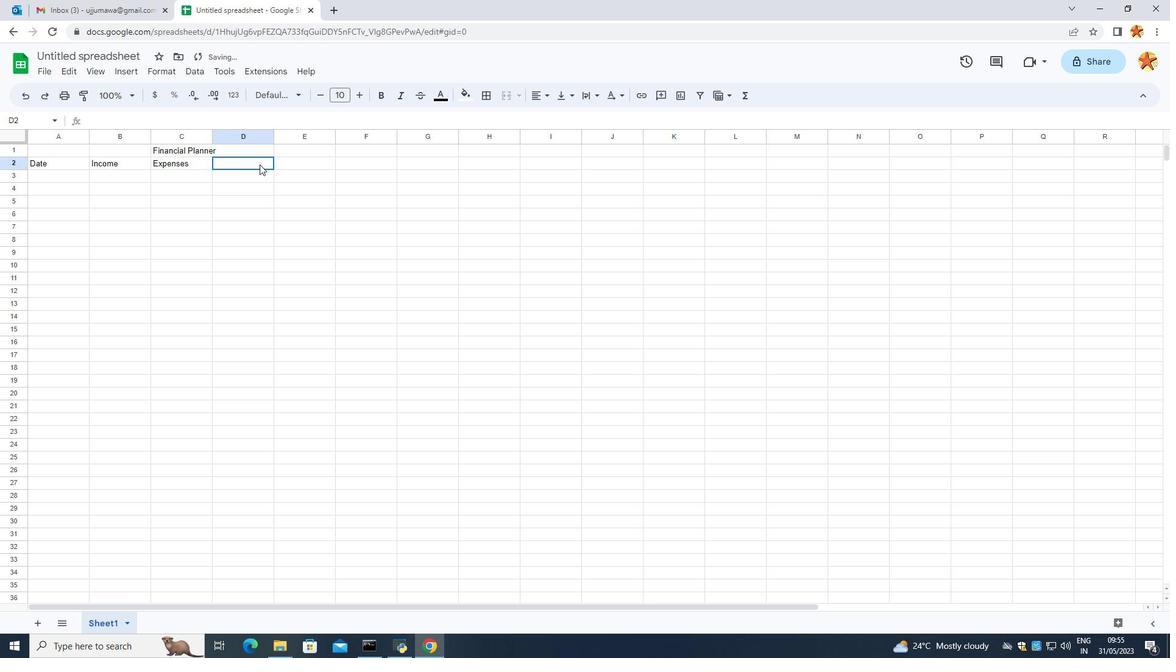 
Action: Key pressed <Key.caps_lock>S<Key.caps_lock>avings<Key.enter>
Screenshot: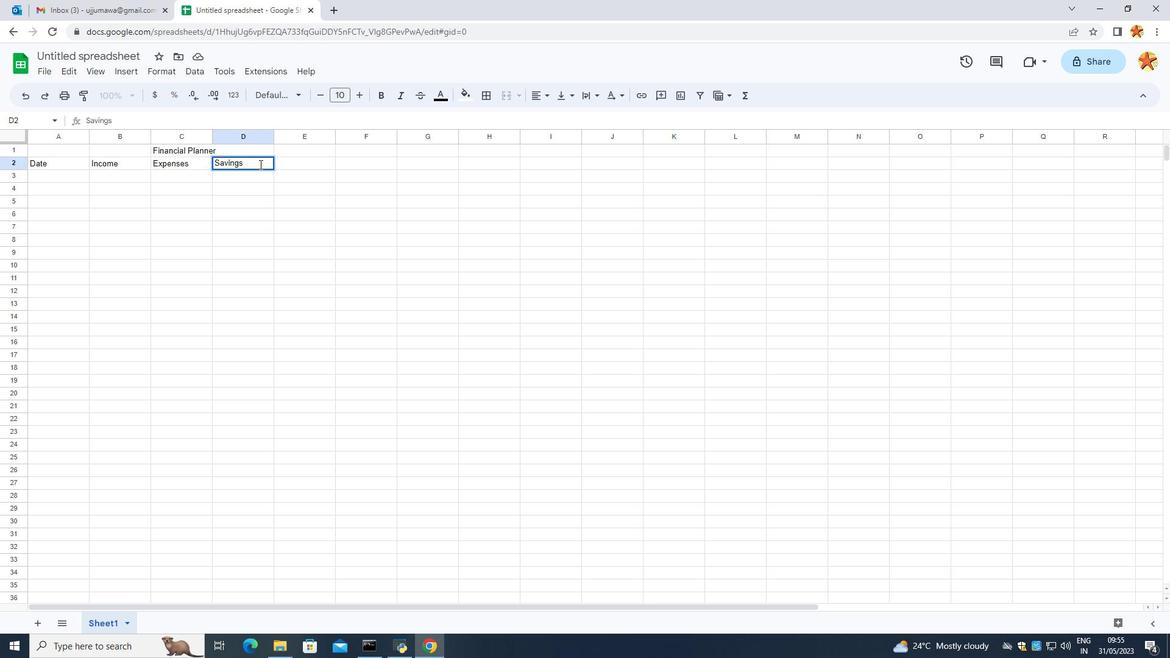 
Action: Mouse moved to (320, 158)
Screenshot: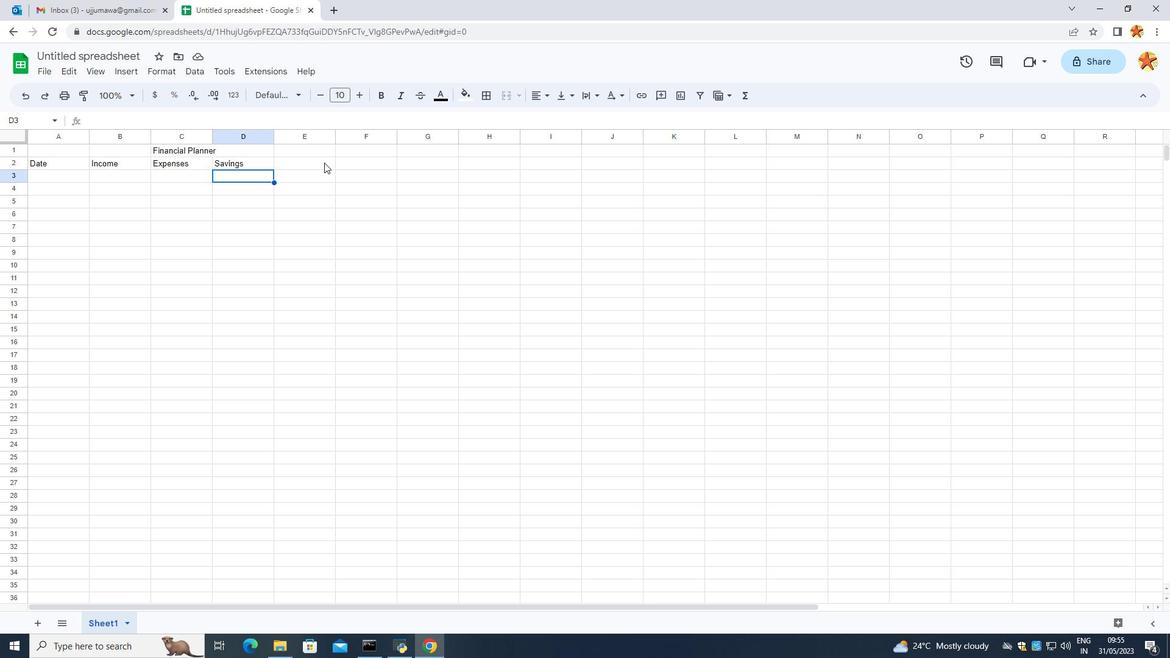 
Action: Mouse pressed left at (320, 158)
Screenshot: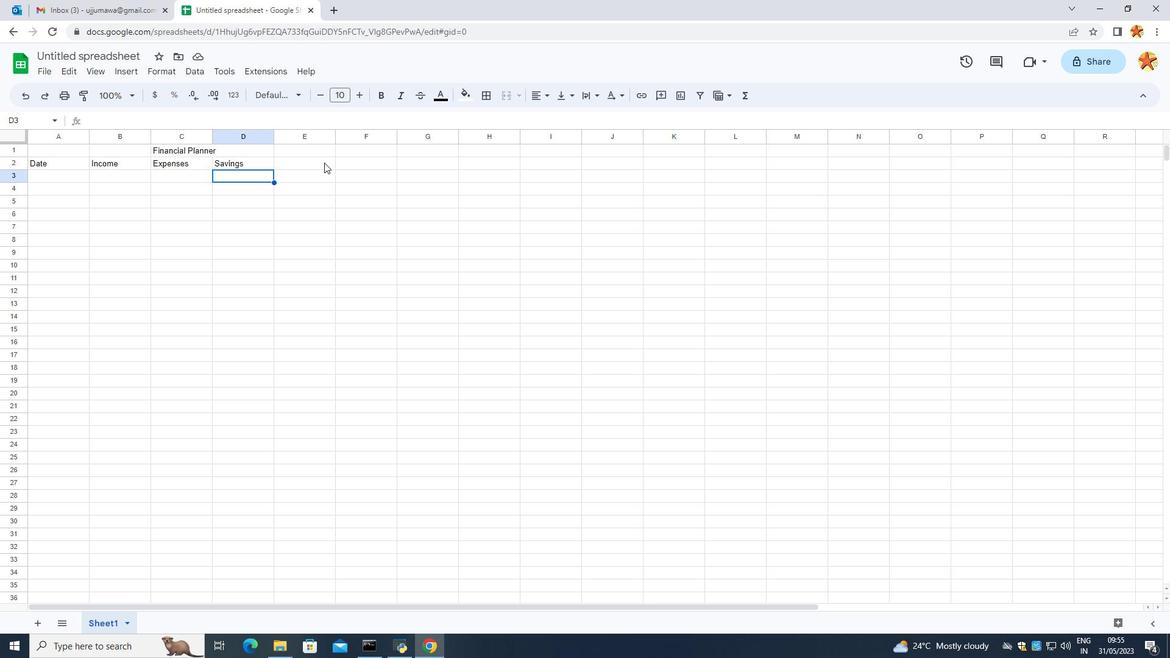 
Action: Mouse pressed left at (320, 158)
Screenshot: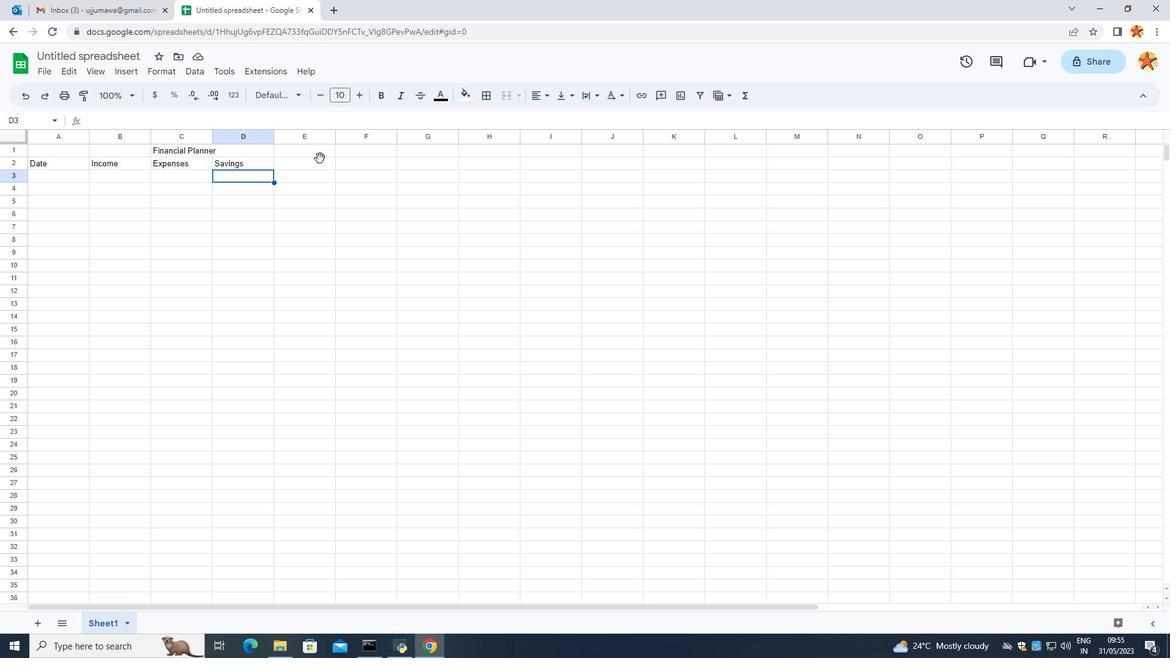
Action: Mouse moved to (317, 159)
Screenshot: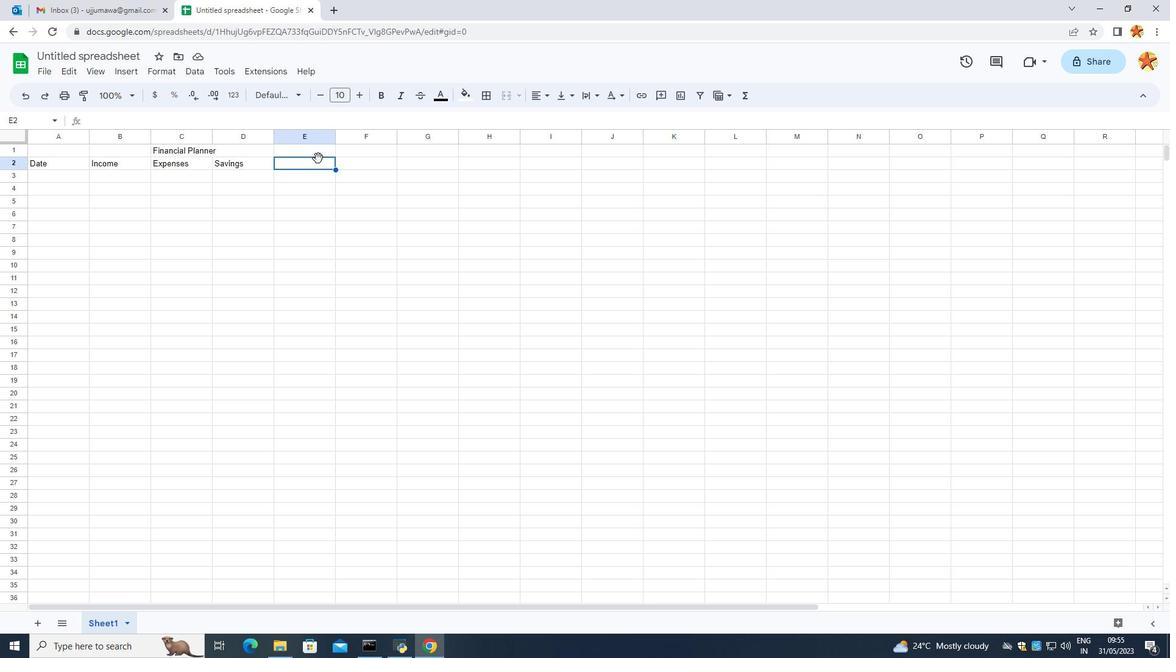 
Action: Key pressed <Key.caps_lock>I<Key.caps_lock>bn<Key.backspace><Key.backspace>nvestment<Key.enter>
Screenshot: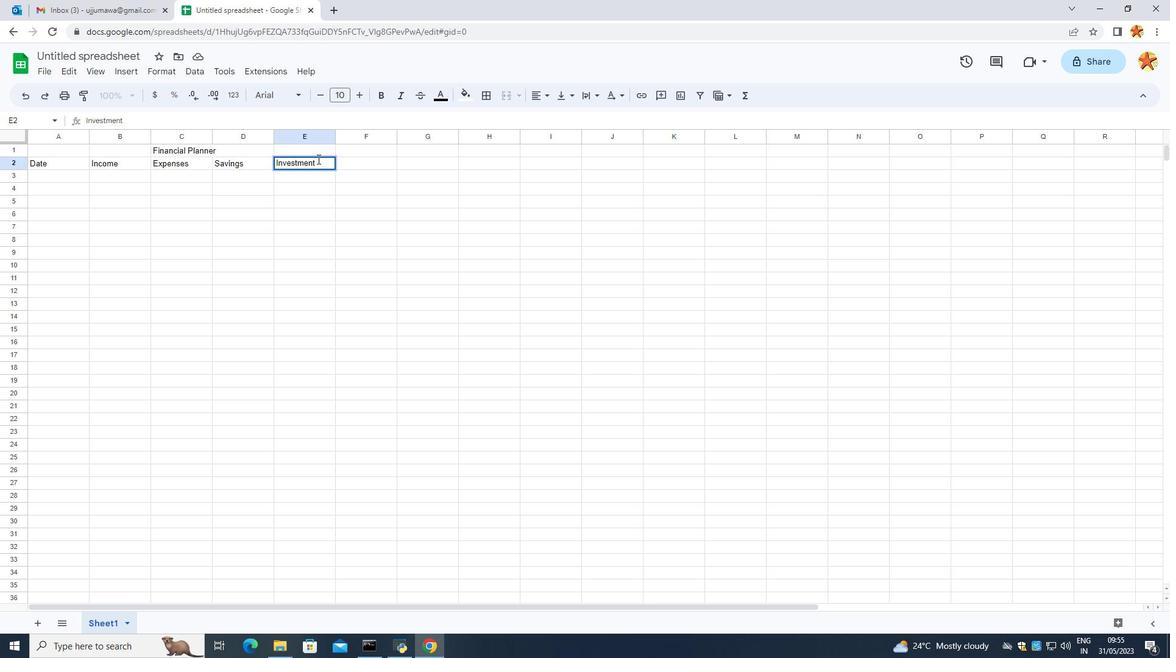 
Action: Mouse moved to (369, 161)
Screenshot: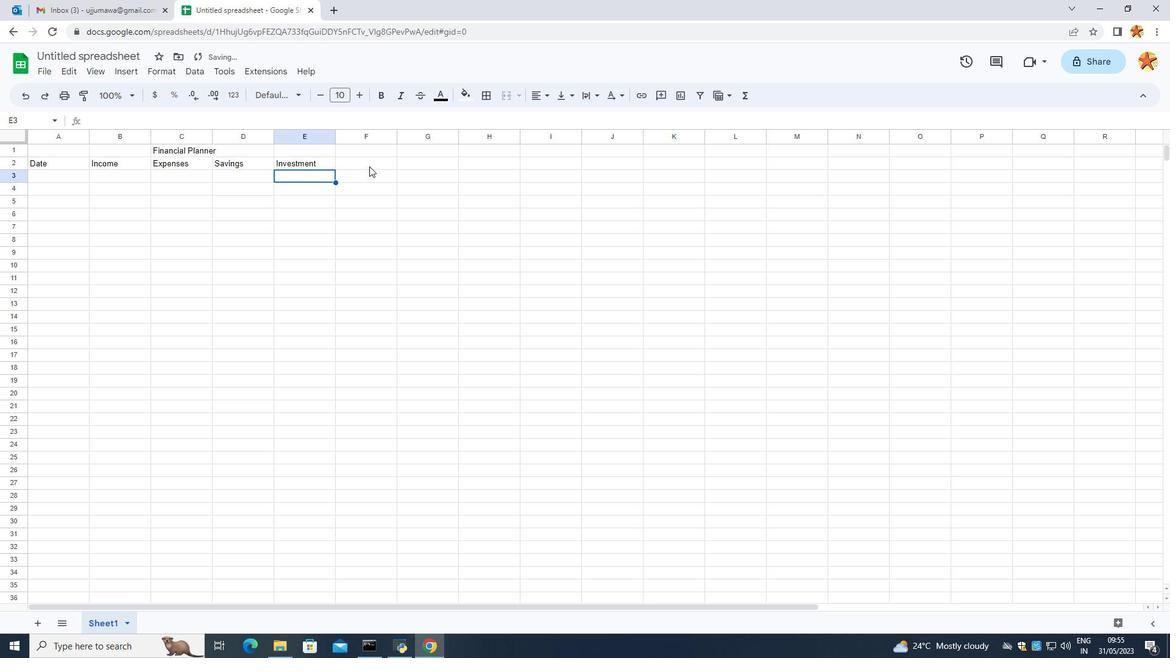 
Action: Mouse pressed left at (369, 161)
Screenshot: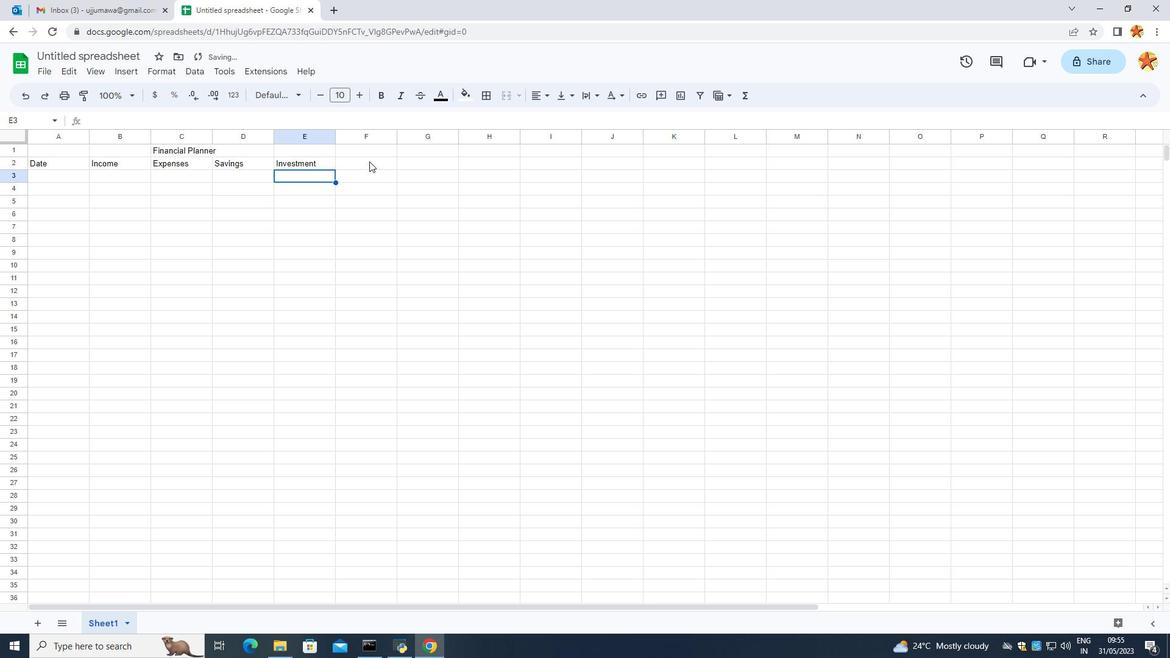 
Action: Mouse pressed left at (369, 161)
Screenshot: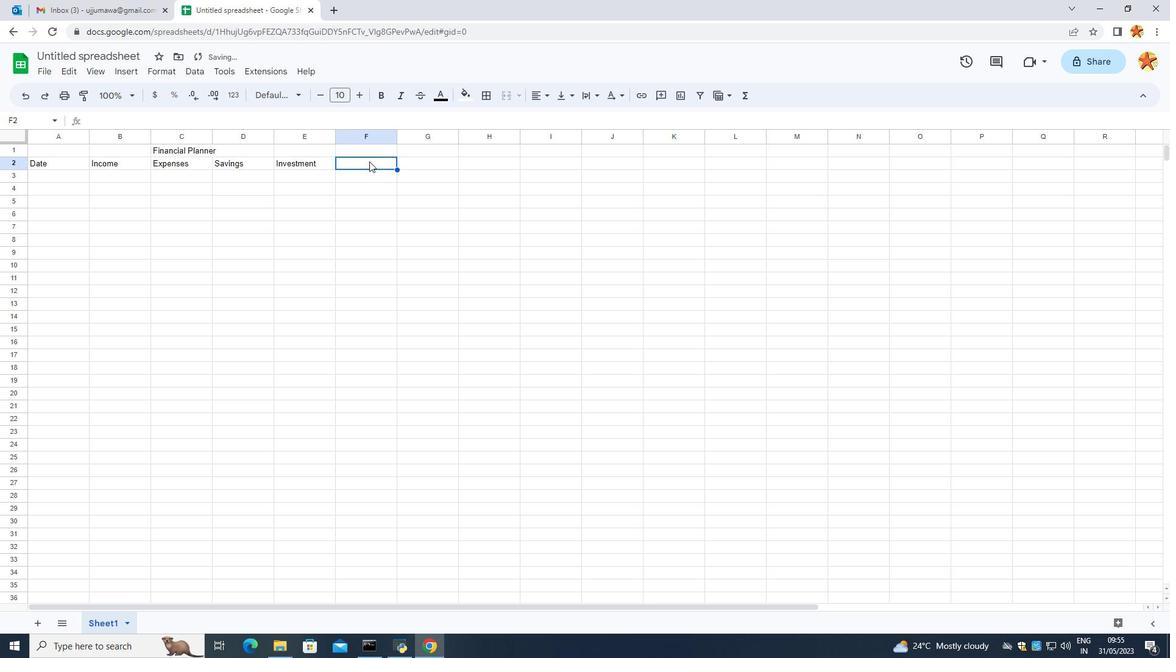 
Action: Mouse moved to (368, 159)
Screenshot: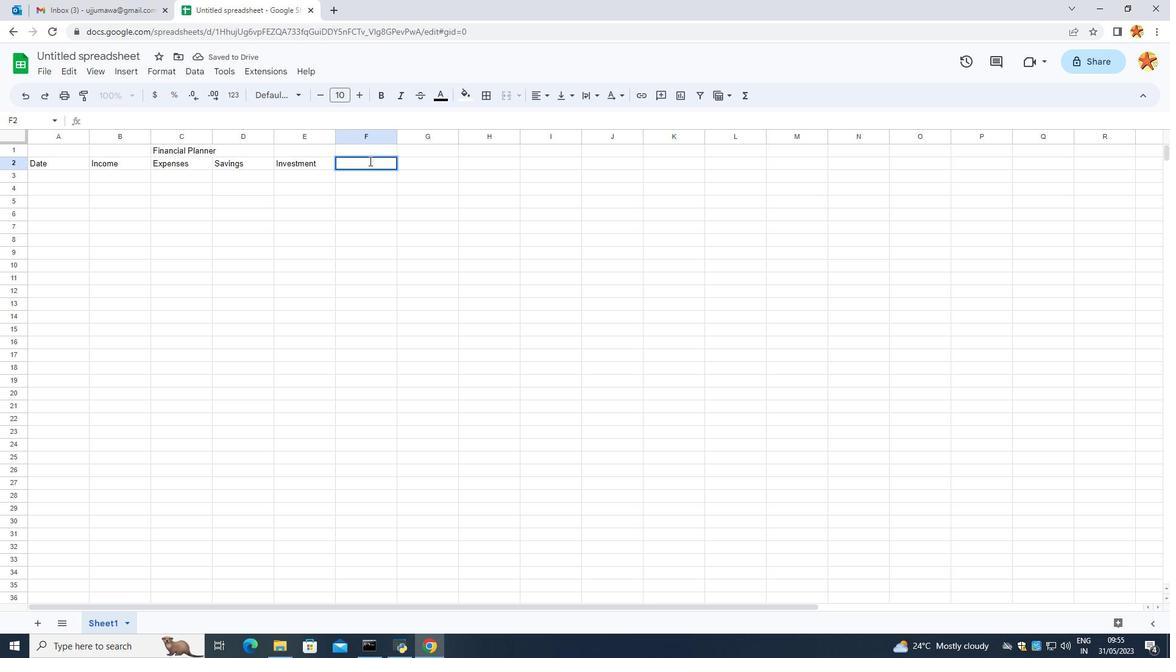 
Action: Key pressed <Key.caps_lock>N<Key.caps_lock>et<Key.space><Key.caps_lock>S<Key.caps_lock>aving
Screenshot: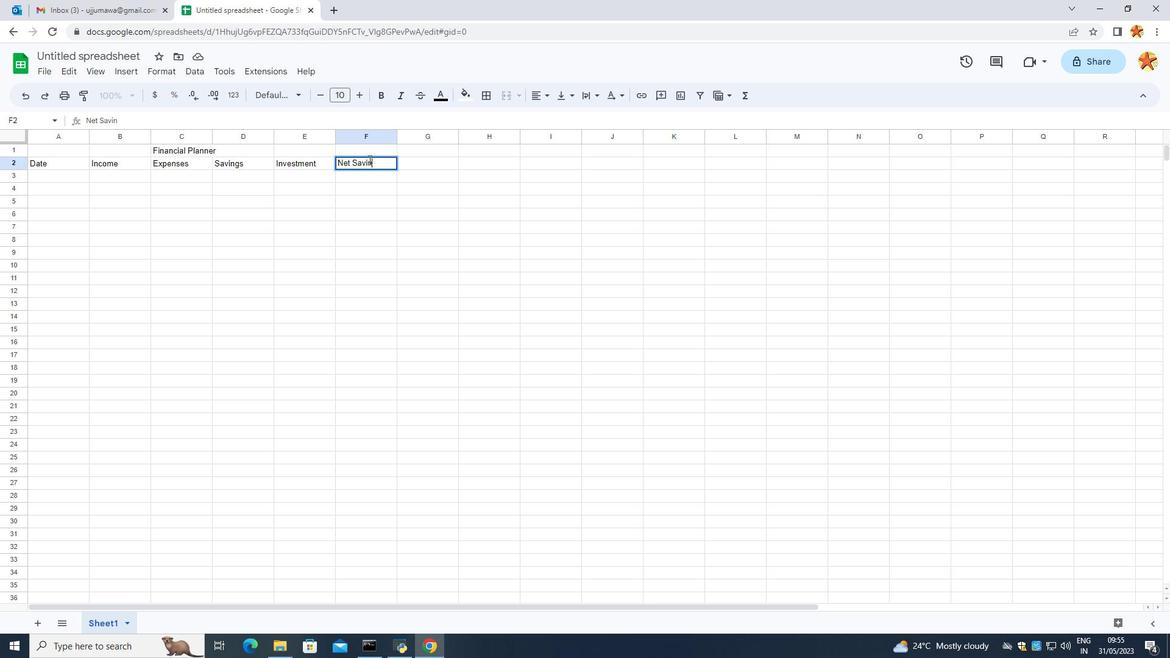 
Action: Mouse moved to (411, 235)
Screenshot: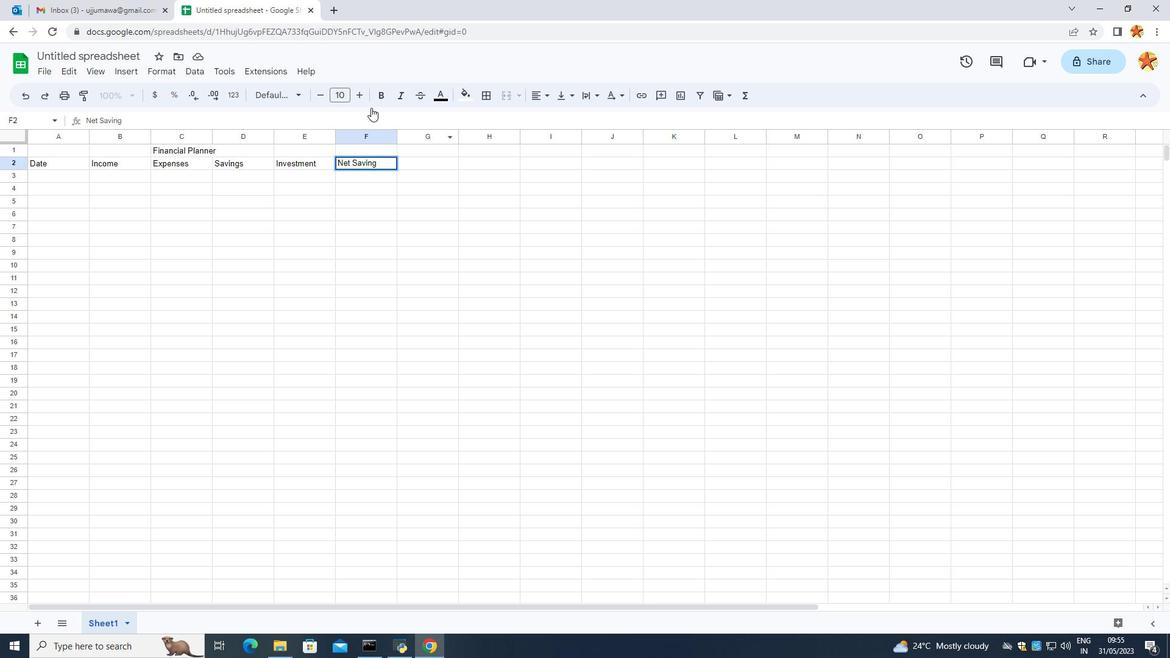 
Action: Mouse pressed left at (411, 235)
Screenshot: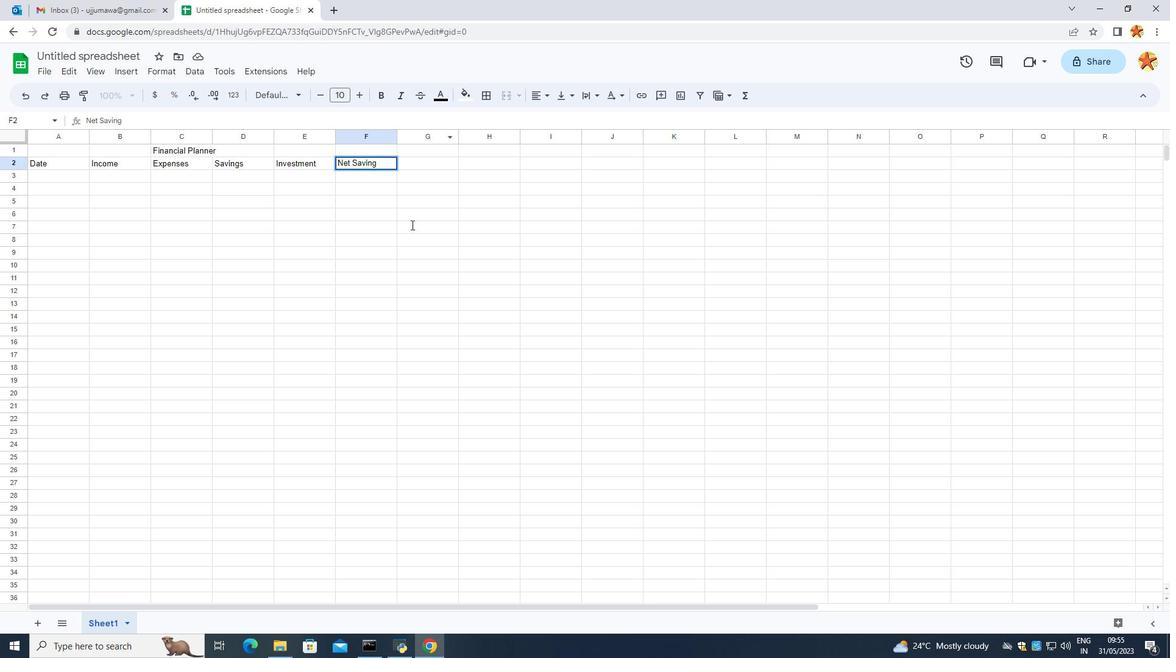 
Action: Mouse moved to (107, 59)
Screenshot: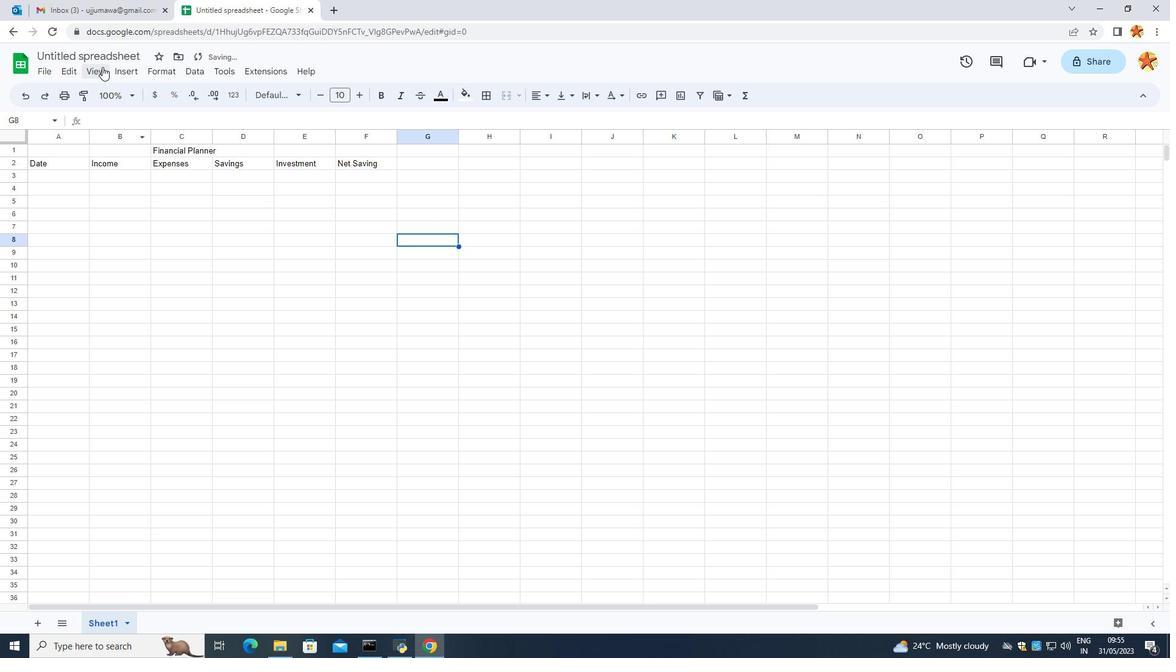 
Action: Mouse pressed left at (107, 59)
Screenshot: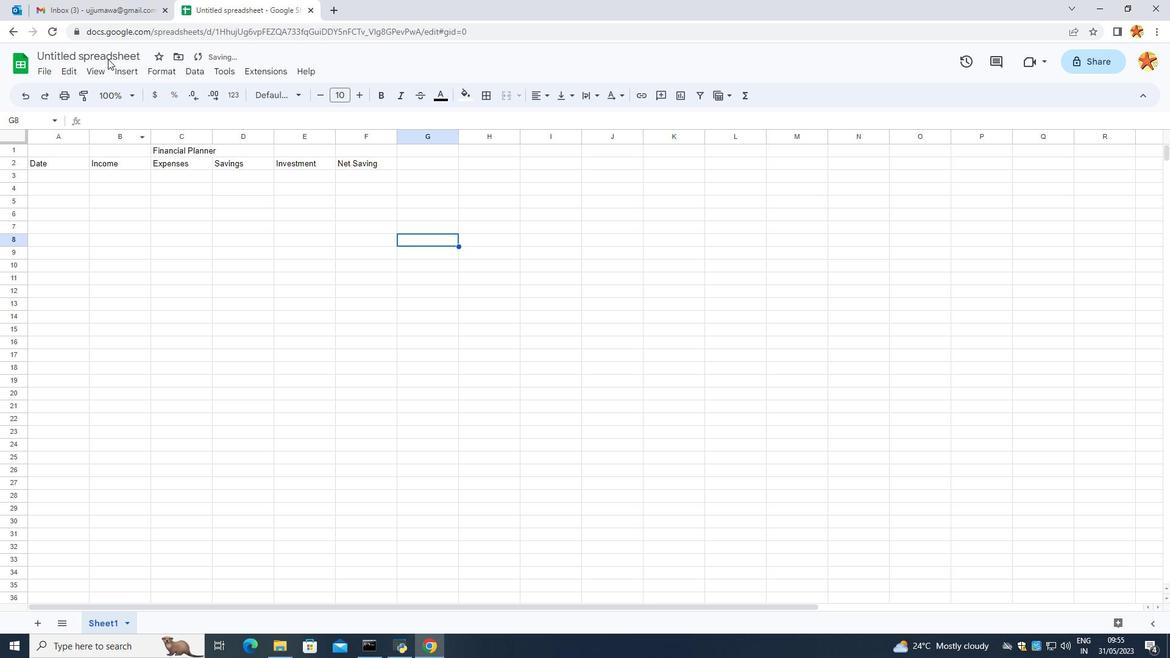 
Action: Mouse pressed left at (107, 59)
Screenshot: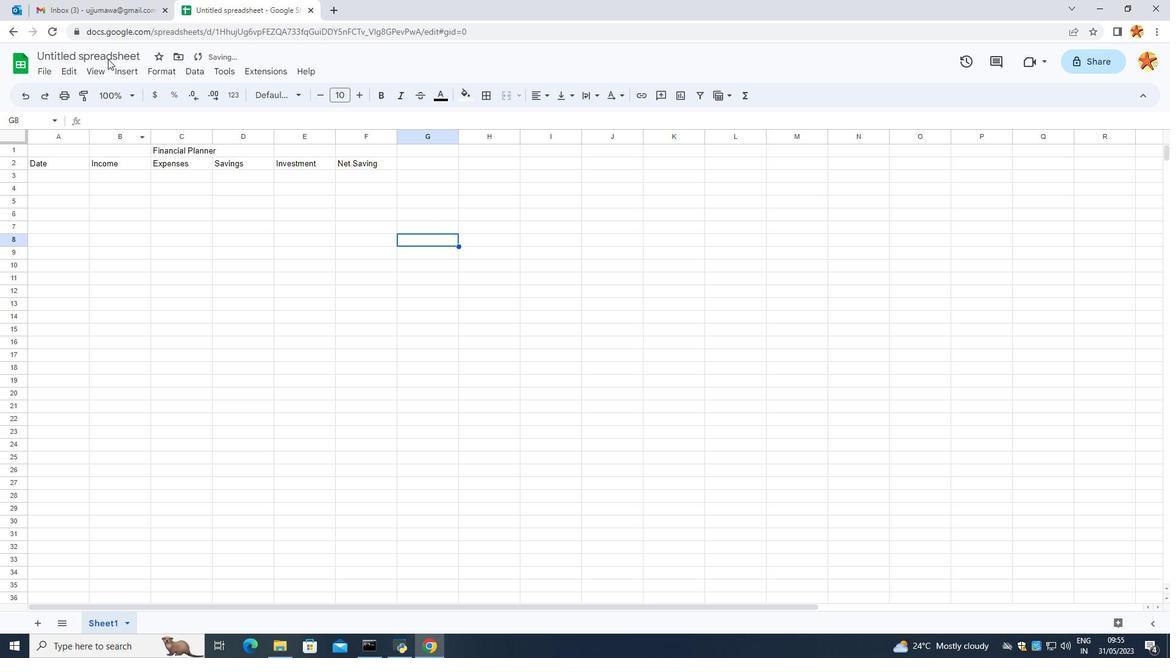 
Action: Mouse moved to (110, 55)
Screenshot: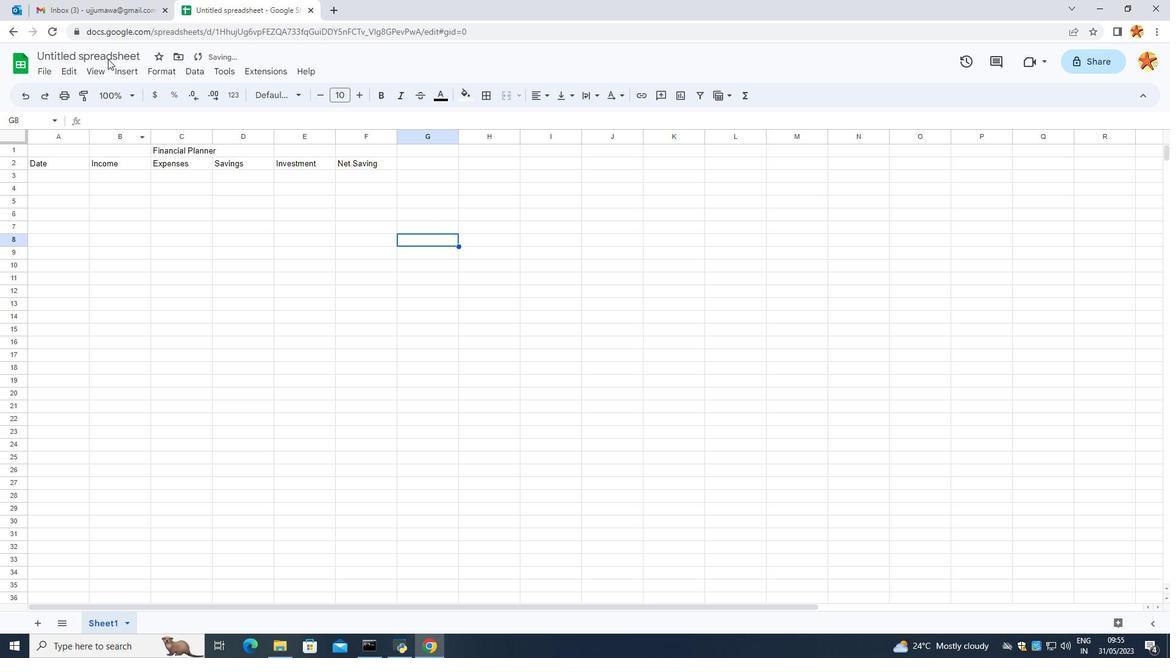 
Action: Mouse pressed left at (110, 55)
Screenshot: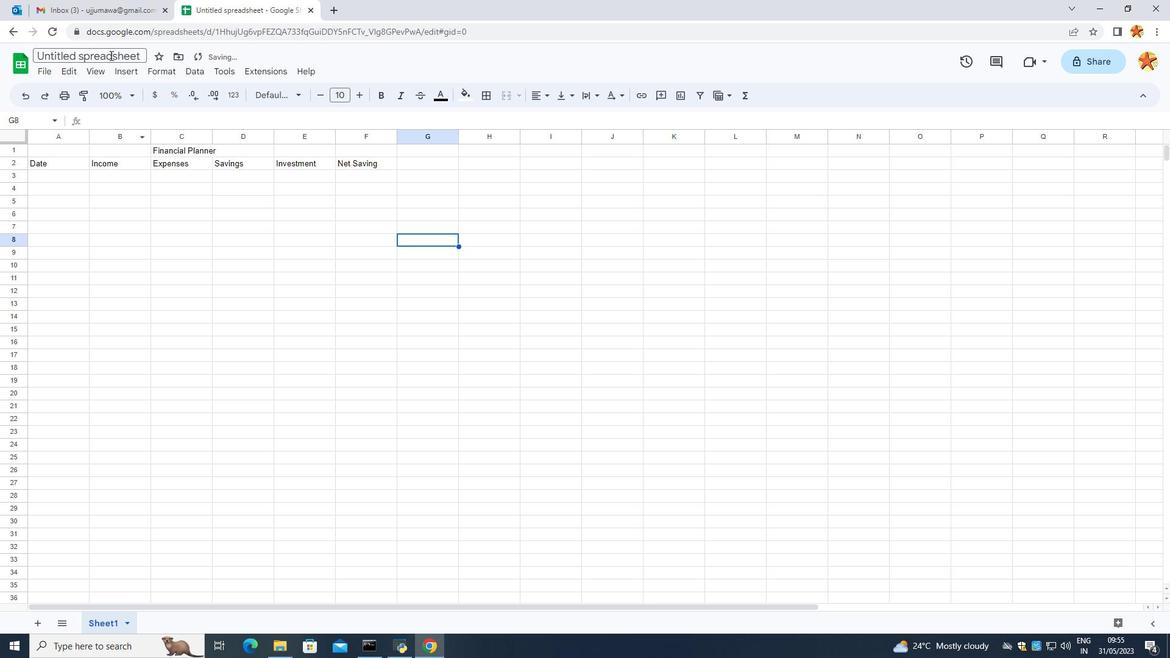 
Action: Mouse pressed left at (110, 55)
Screenshot: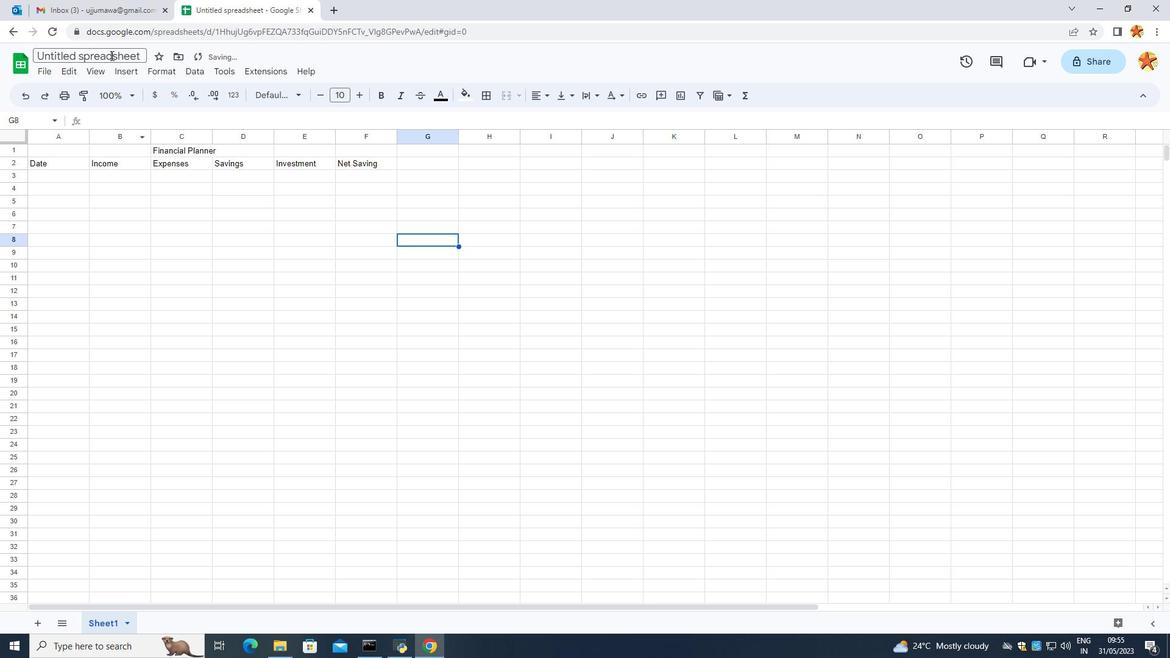 
Action: Key pressed <Key.caps_lock>B<Key.caps_lock>udget<Key.space><Key.caps_lock>T<Key.caps_lock>racking<Key.space><Key.caps_lock>T<Key.caps_lock>emplate<Key.enter>
Screenshot: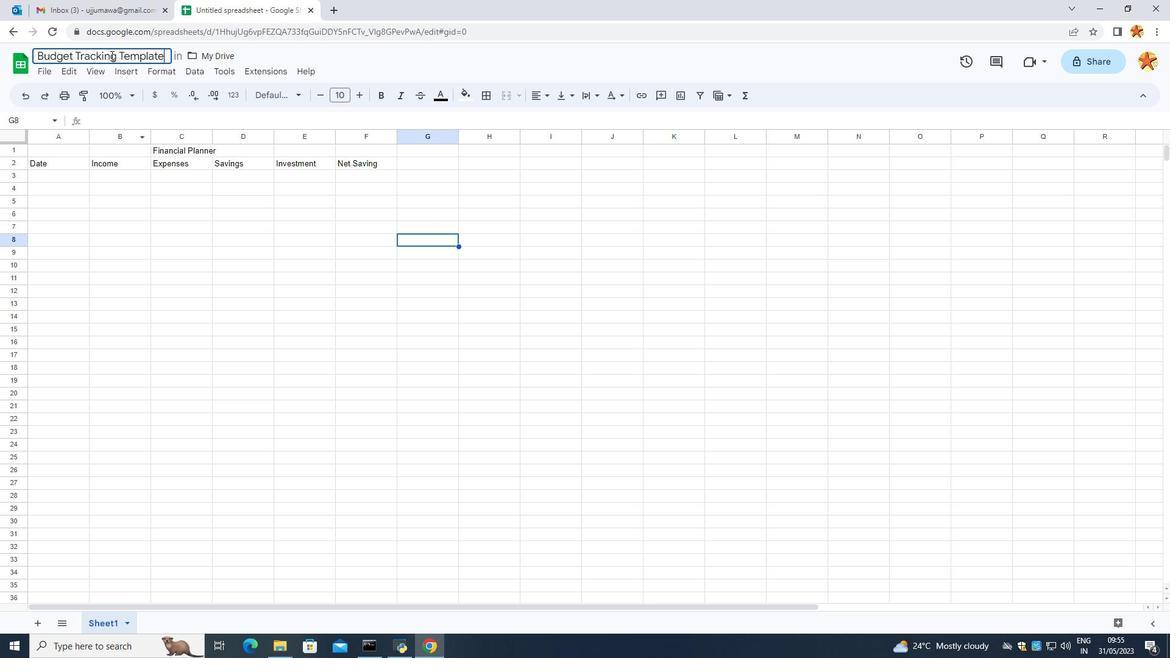
Action: Mouse moved to (14, 297)
Screenshot: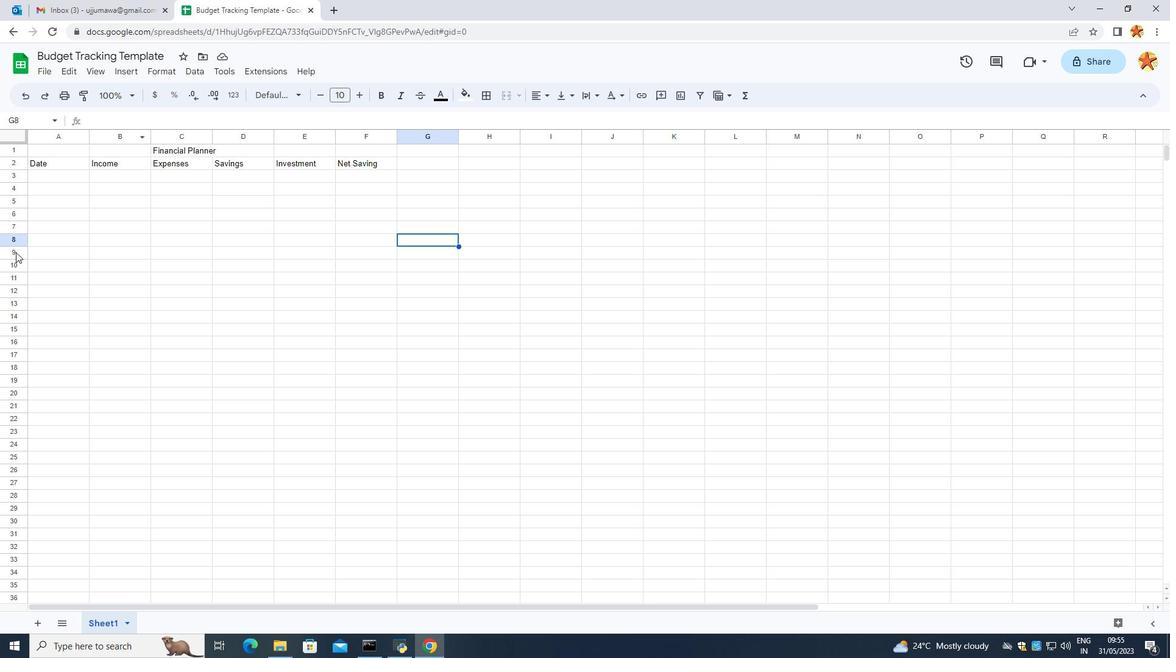 
Action: Mouse pressed left at (14, 297)
Screenshot: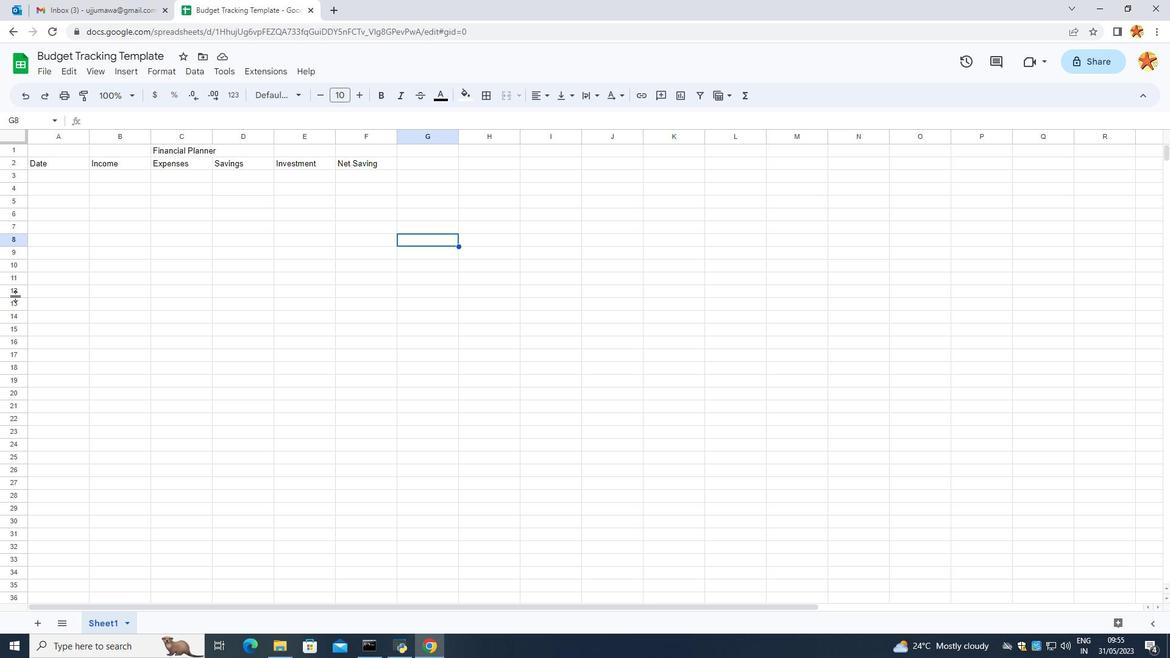 
Action: Mouse moved to (49, 171)
Screenshot: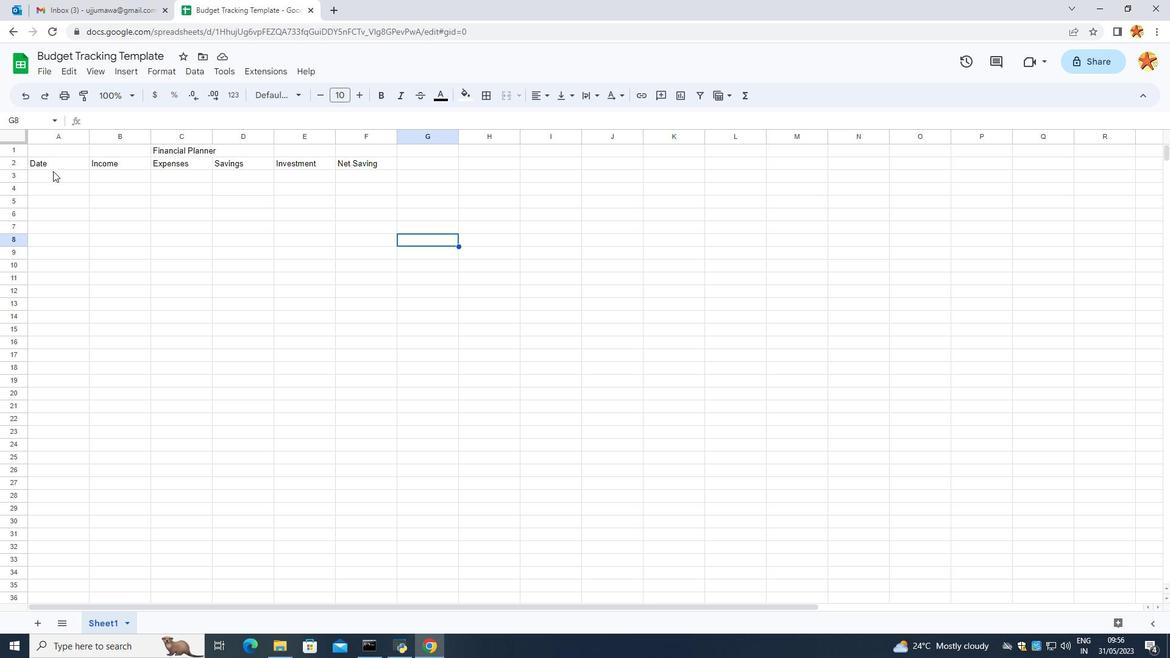 
Action: Mouse pressed left at (49, 171)
Screenshot: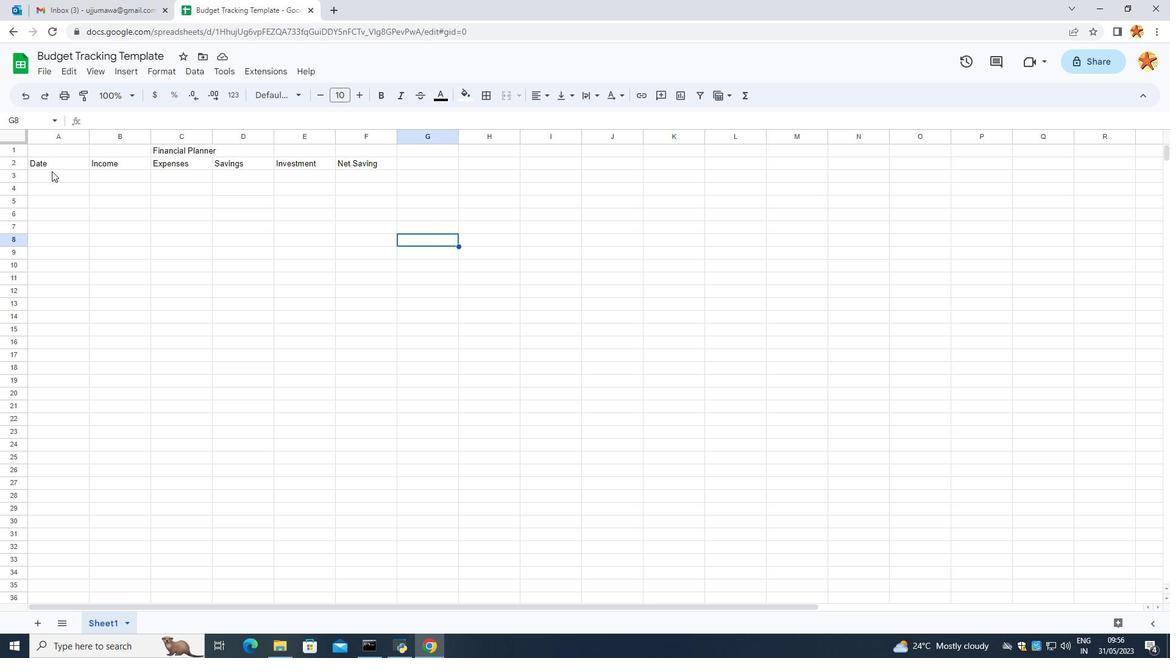 
Action: Mouse pressed left at (49, 171)
Screenshot: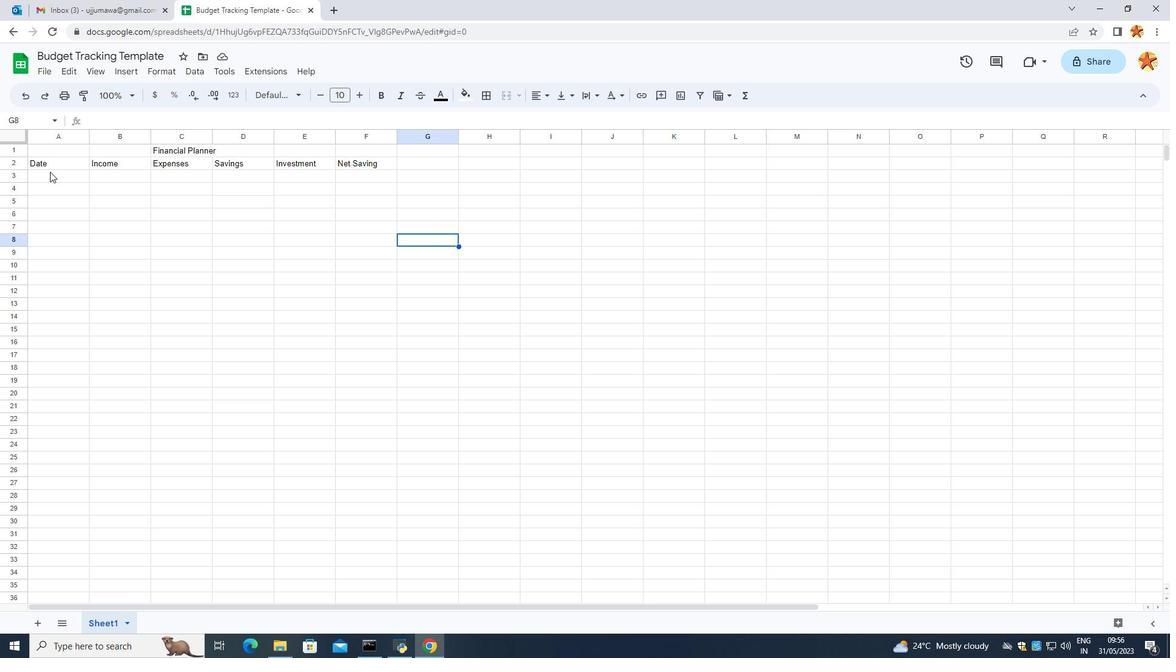 
Action: Key pressed <Key.caps_lock>J<Key.caps_lock>an<Key.space>1<Key.backspace>23<Key.enter><Key.caps_lock>F<Key.caps_lock>eb<Key.space>23<Key.enter><Key.caps_lock>M<Key.caps_lock>ar<Key.space><Key.caps_lock>23<Key.enter><Key.caps_lock><Key.caps_lock>A<Key.caps_lock>pr<Key.space>23<Key.enter><Key.caps_lock>M<Key.caps_lock>ay<Key.space>23<Key.enter>
Screenshot: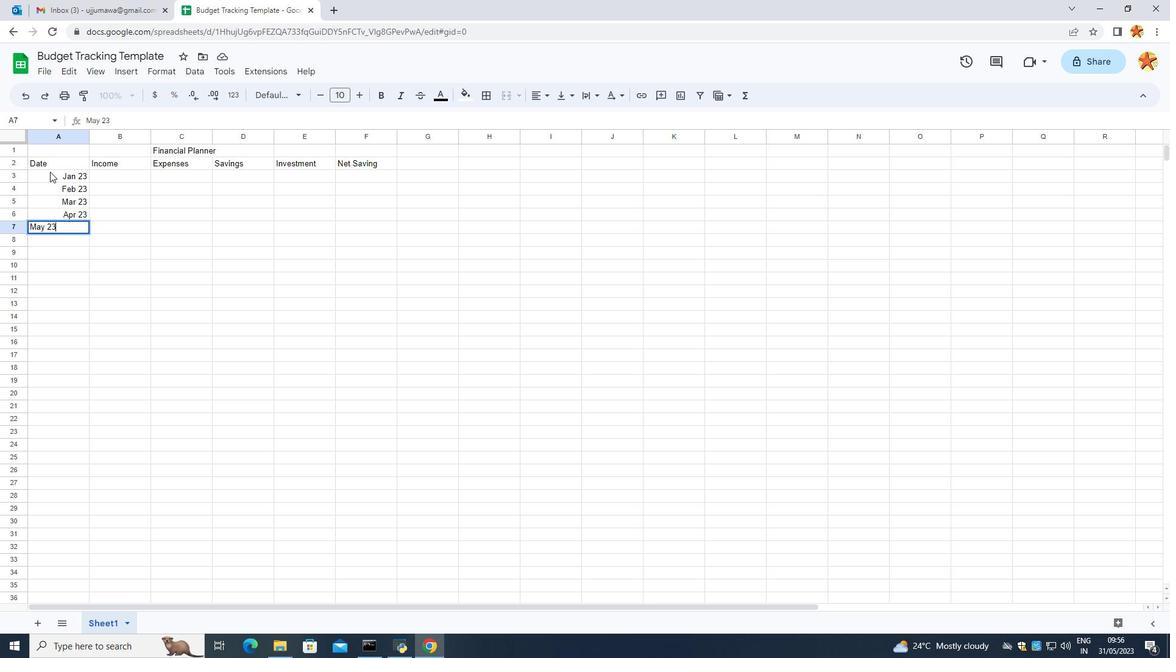 
Action: Mouse moved to (270, 331)
Screenshot: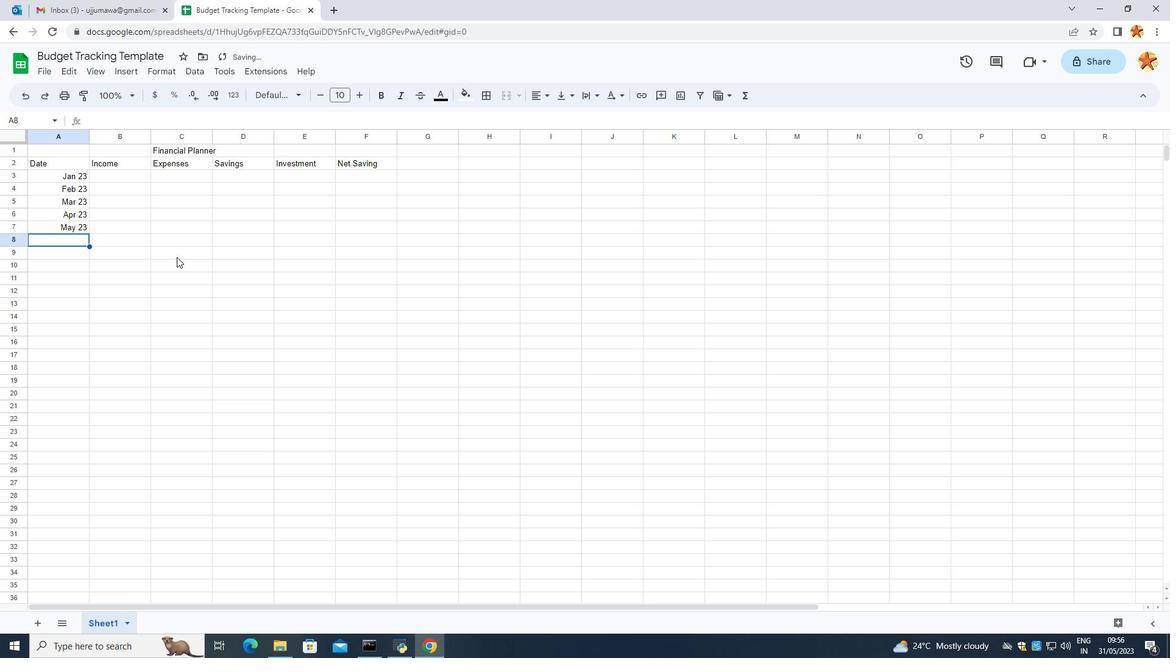 
Action: Mouse pressed left at (270, 331)
Screenshot: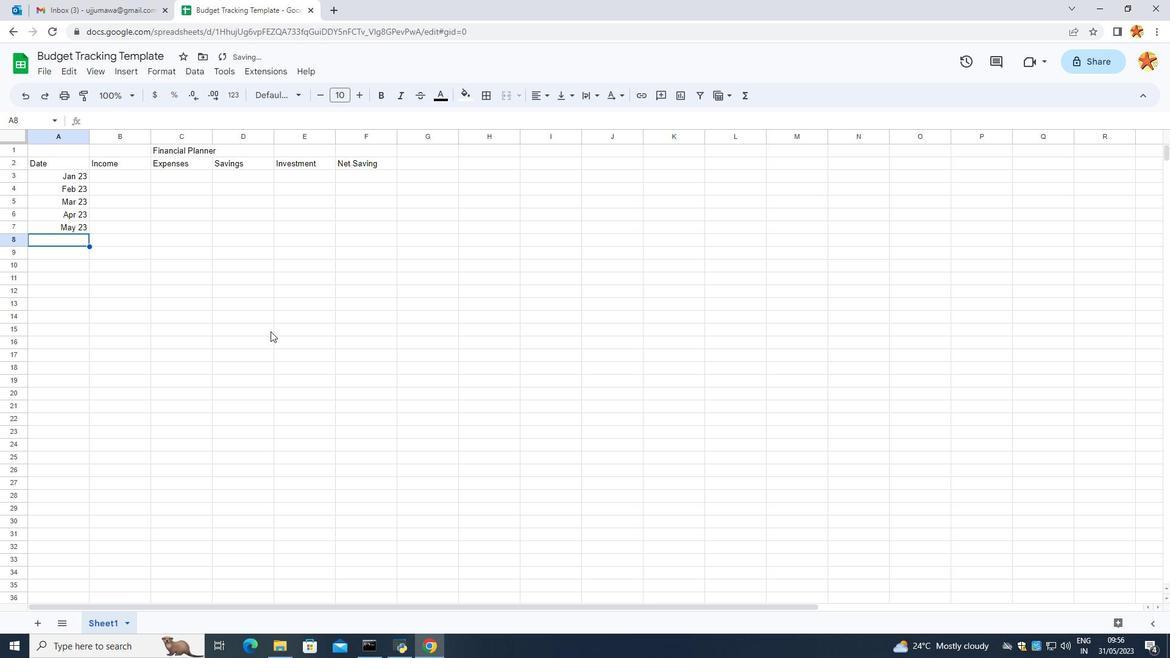 
Action: Mouse moved to (120, 173)
Screenshot: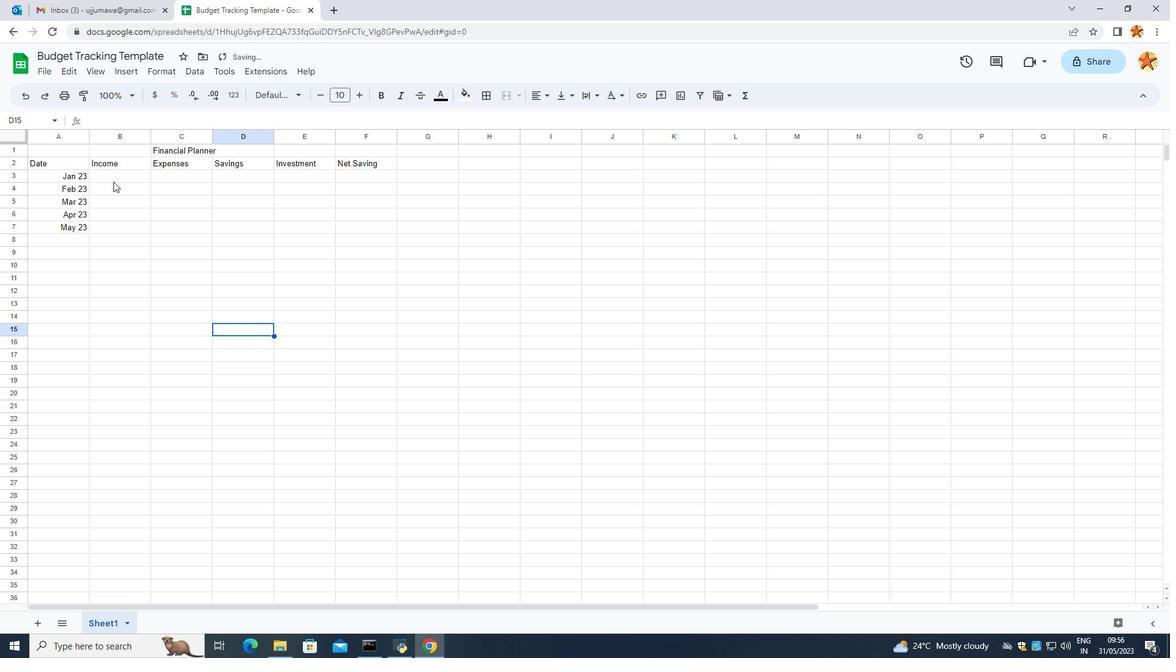 
Action: Mouse pressed left at (120, 173)
Screenshot: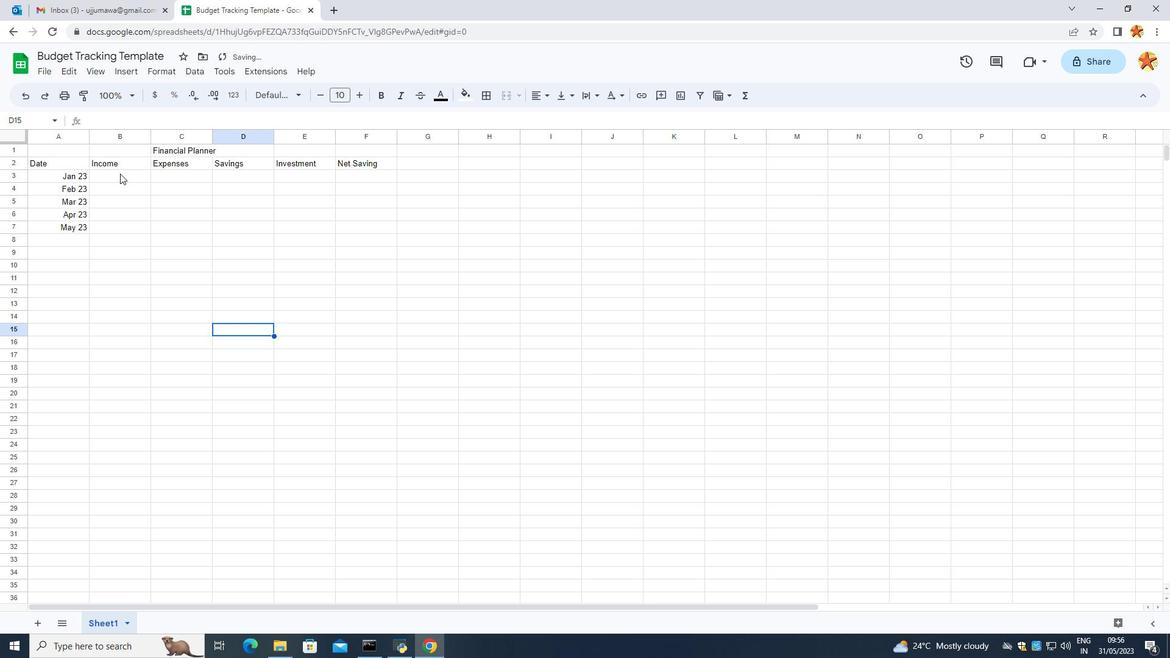 
Action: Mouse pressed left at (120, 173)
Screenshot: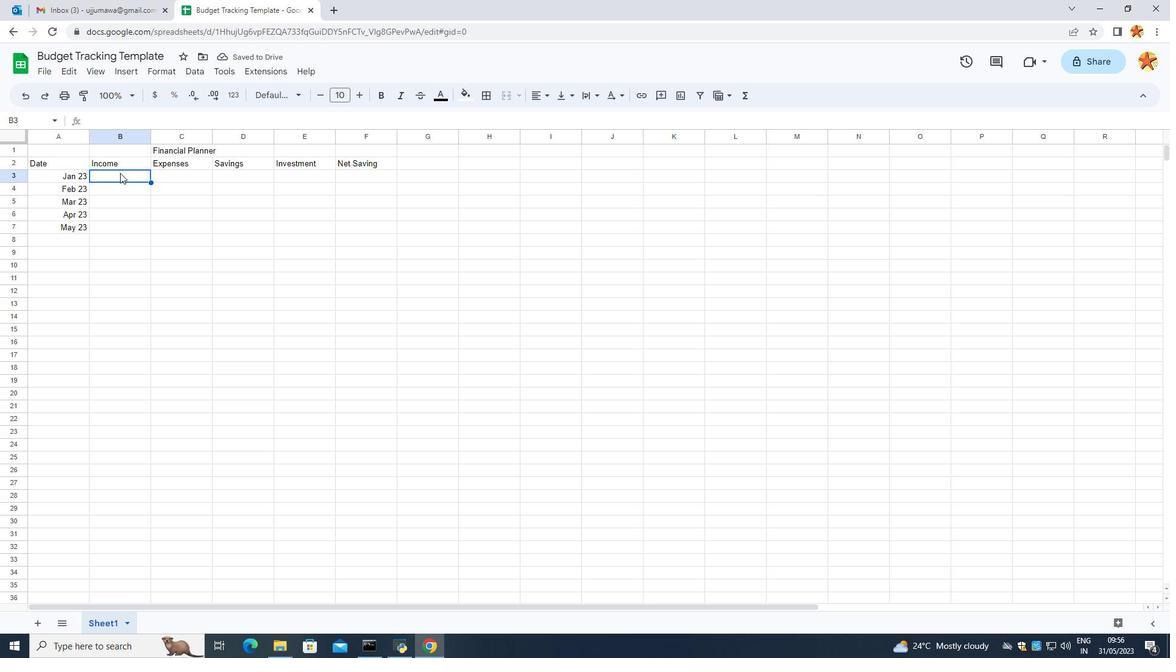 
Action: Mouse moved to (122, 197)
Screenshot: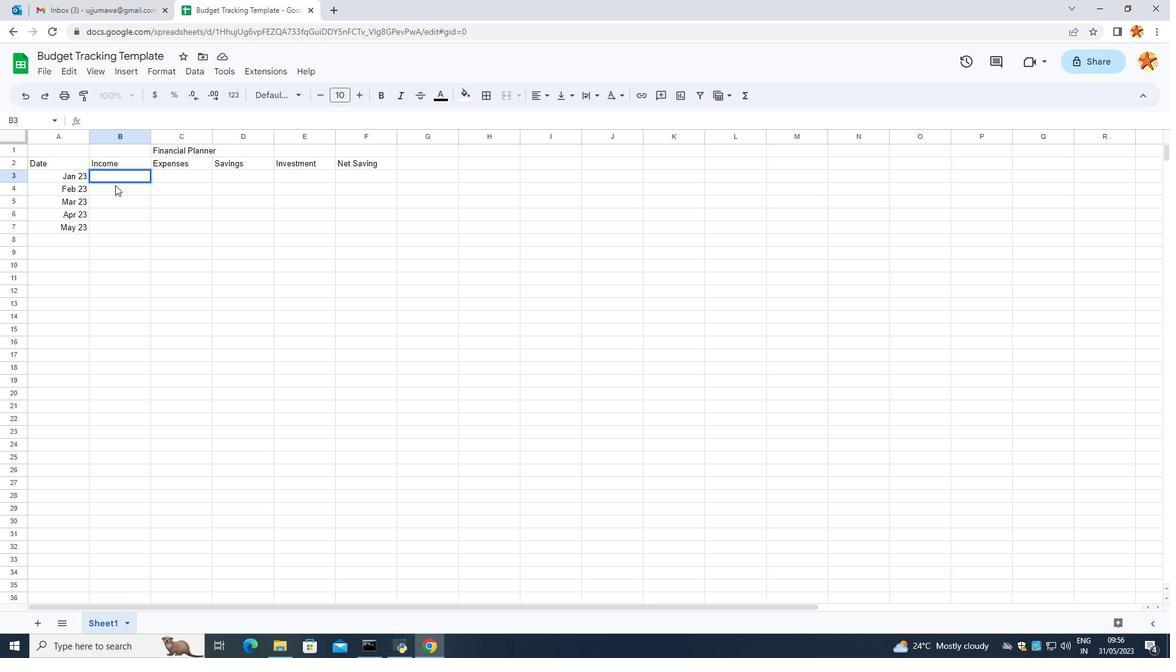 
Action: Key pressed <Key.shift_r>#<Key.backspace><Key.shift_r>$3000<Key.enter><Key.shift_r>$3200<Key.enter><Key.shift_r><Key.shift_r><Key.shift_r><Key.shift_r><Key.shift_r><Key.shift_r><Key.shift_r><Key.shift_r><Key.shift_r><Key.shift_r><Key.shift_r><Key.shift_r><Key.shift_r><Key.shift_r><Key.shift_r><Key.shift_r><Key.shift_r><Key.shift_r><Key.shift_r><Key.shift_r><Key.shift_r>#<Key.backspace><Key.shift_r><Key.shift_r><Key.shift_r>$2<Key.backspace>3100\<Key.backspace><Key.enter><Key.shift_r><Key.shift_r><Key.shift_r><Key.shift_r><Key.shift_r><Key.shift_r><Key.shift_r><Key.shift_r><Key.shift_r>$3300<Key.enter><Key.shift_r><Key.shift_r>$3500<Key.enter>
Screenshot: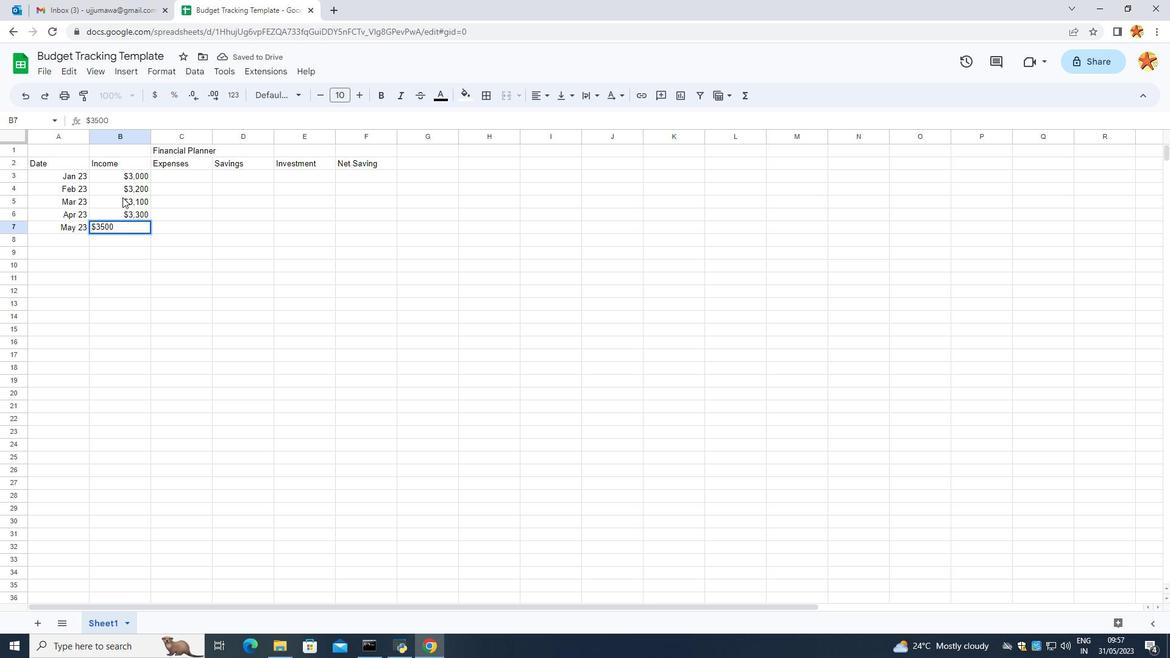 
Action: Mouse moved to (299, 316)
Screenshot: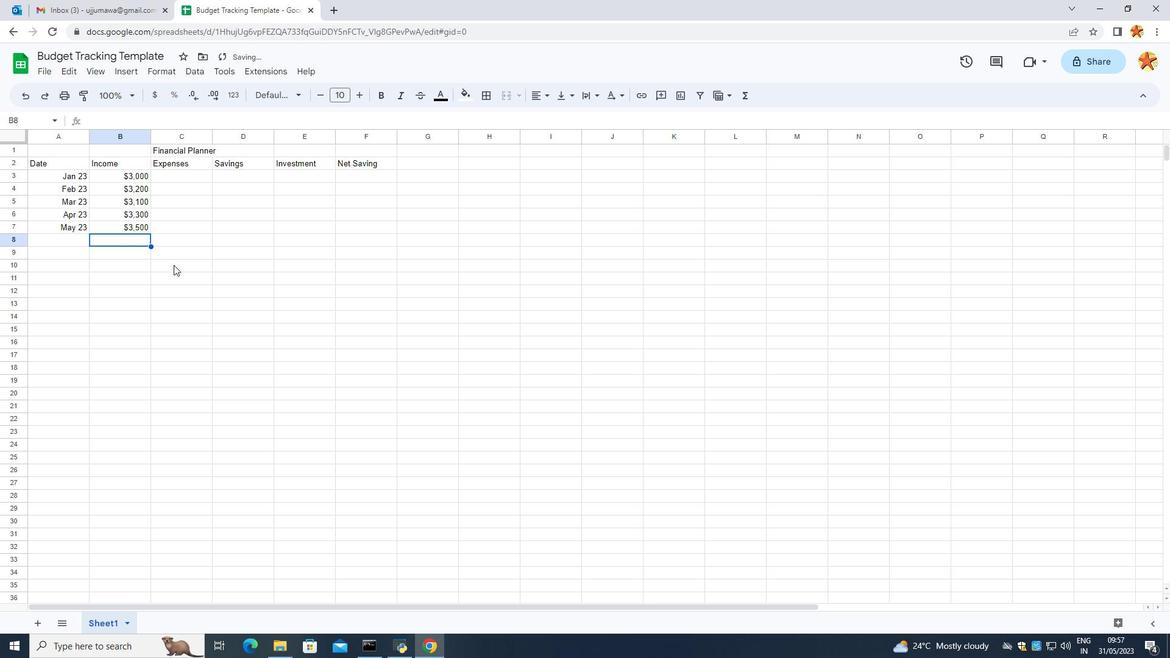
Action: Mouse pressed left at (299, 316)
Screenshot: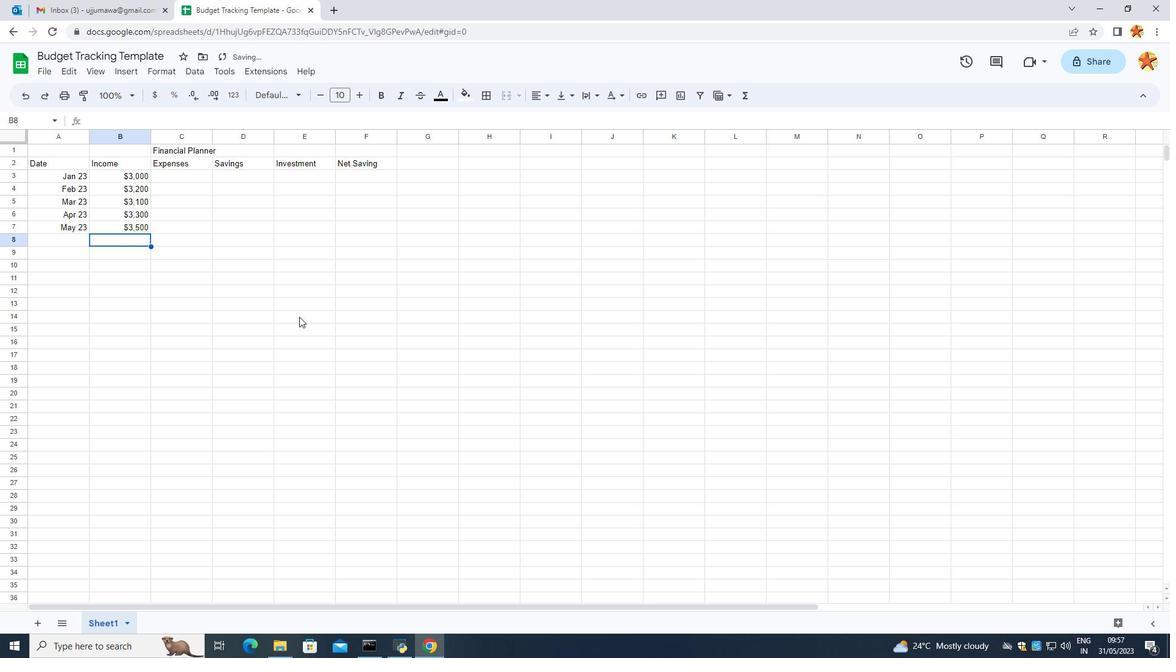 
Action: Mouse moved to (188, 174)
Screenshot: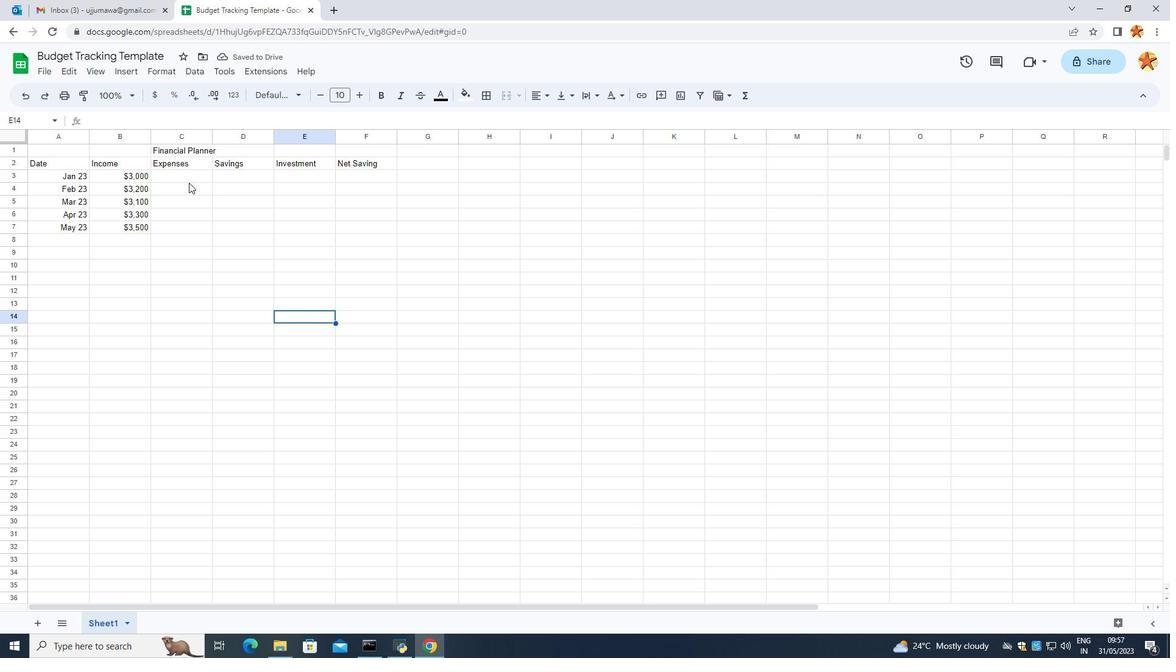 
Action: Mouse pressed left at (188, 174)
Screenshot: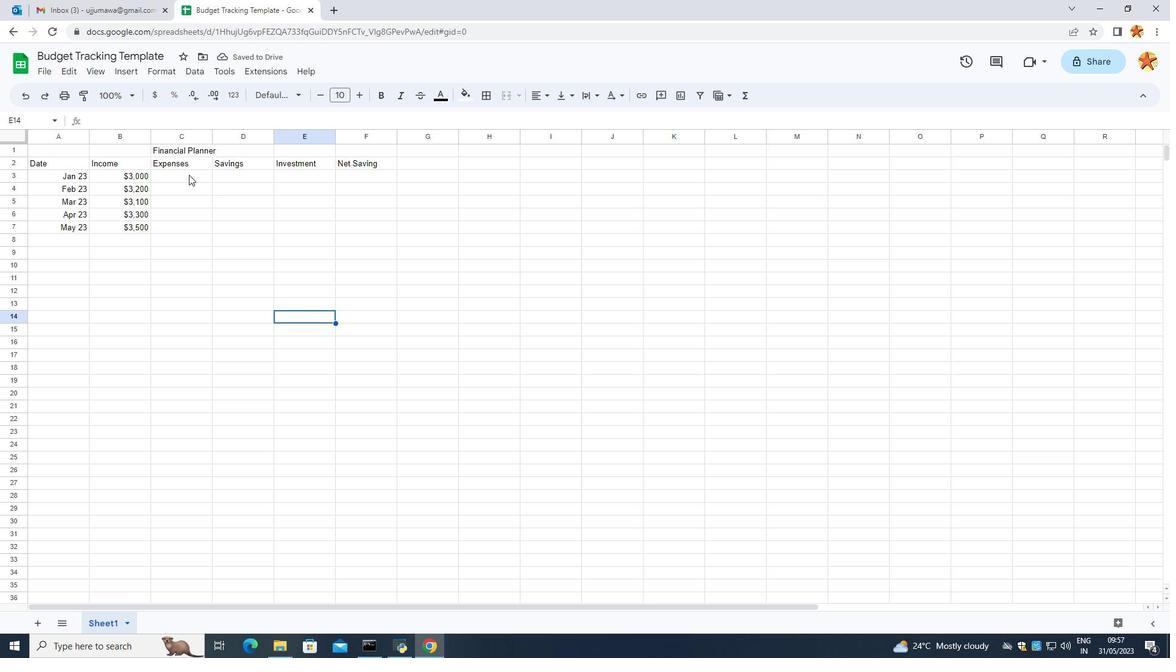 
Action: Mouse pressed left at (188, 174)
Screenshot: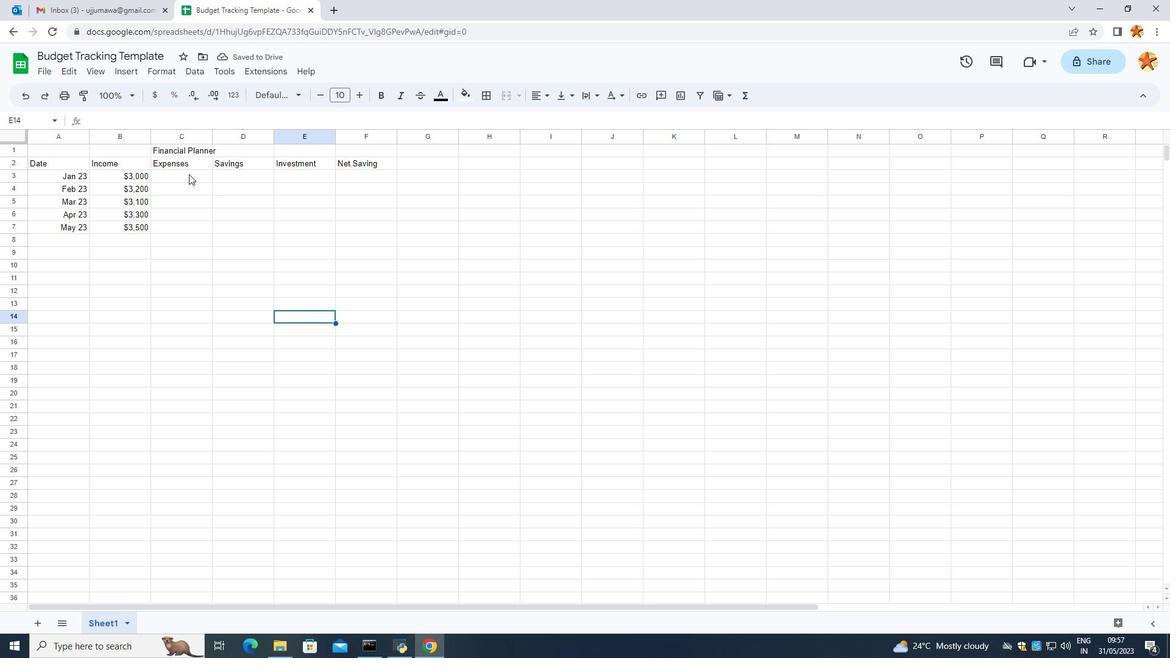 
Action: Mouse moved to (200, 167)
Screenshot: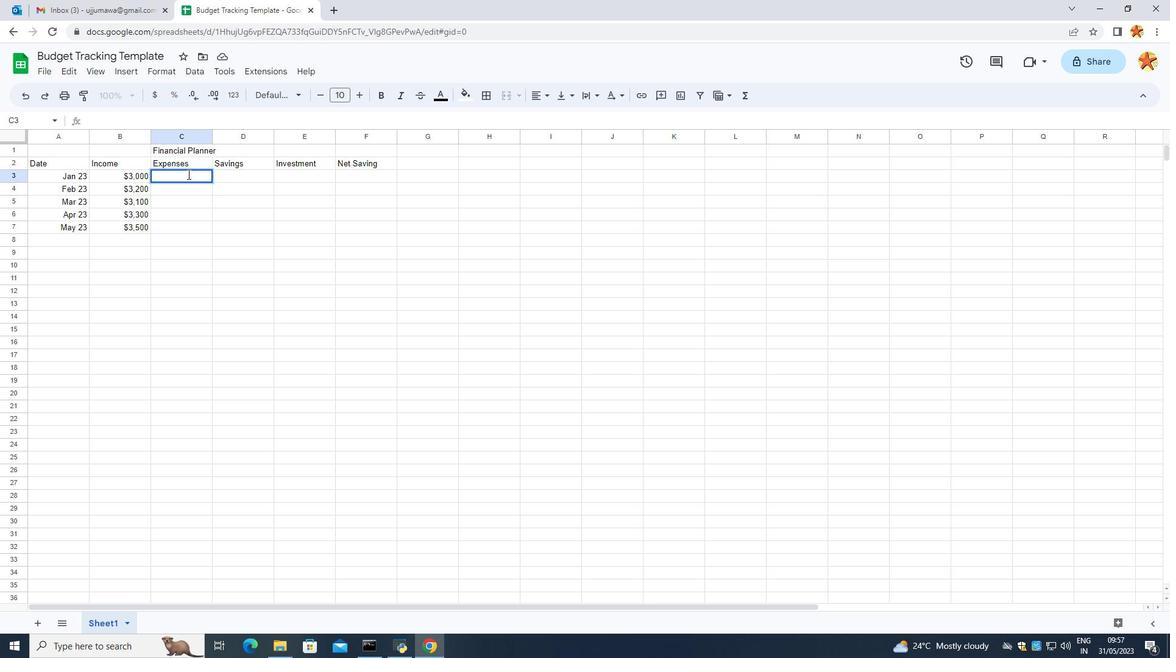 
Action: Key pressed <Key.shift_r><Key.shift_r><Key.shift_r><Key.shift_r><Key.shift_r><Key.shift_r><Key.shift_r><Key.shift_r><Key.shift_r><Key.shift_r><Key.shift_r><Key.shift_r><Key.shift_r><Key.shift_r><Key.shift_r><Key.shift_r><Key.shift_r><Key.shift_r><Key.shift_r><Key.shift_r><Key.shift_r>$w<Key.backspace>2000<Key.enter><Key.shift_r><Key.shift_r><Key.shift_r><Key.shift_r><Key.shift_r><Key.shift_r><Key.shift_r><Key.shift_r><Key.shift_r><Key.shift_r>$2300<Key.enter><Key.shift_r><Key.shift_r><Key.shift_r><Key.shift_r><Key.shift_r><Key.shift_r>$2200\<Key.backspace><Key.enter><Key.shift_r><Key.shift_r><Key.shift_r><Key.shift_r><Key.shift_r><Key.shift_r><Key.shift_r><Key.shift_r><Key.shift_r><Key.shift_r><Key.shift_r><Key.shift_r><Key.shift_r><Key.shift_r><Key.shift_r><Key.shift_r><Key.shift_r><Key.shift_r><Key.shift_r><Key.shift_r><Key.shift_r><Key.shift_r>$2500<Key.enter><Key.shift_r><Key.shift_r><Key.shift_r><Key.shift_r><Key.shift_r><Key.shift_r><Key.shift_r><Key.shift_r><Key.shift_r><Key.shift_r><Key.shift_r><Key.shift_r><Key.shift_r><Key.shift_r><Key.shift_r><Key.shift_r><Key.shift_r><Key.shift_r><Key.shift_r><Key.shift_r><Key.shift_r><Key.shift_r><Key.shift_r><Key.shift_r><Key.shift_r><Key.shift_r><Key.shift_r><Key.shift_r><Key.shift_r>$2800<Key.enter>
Screenshot: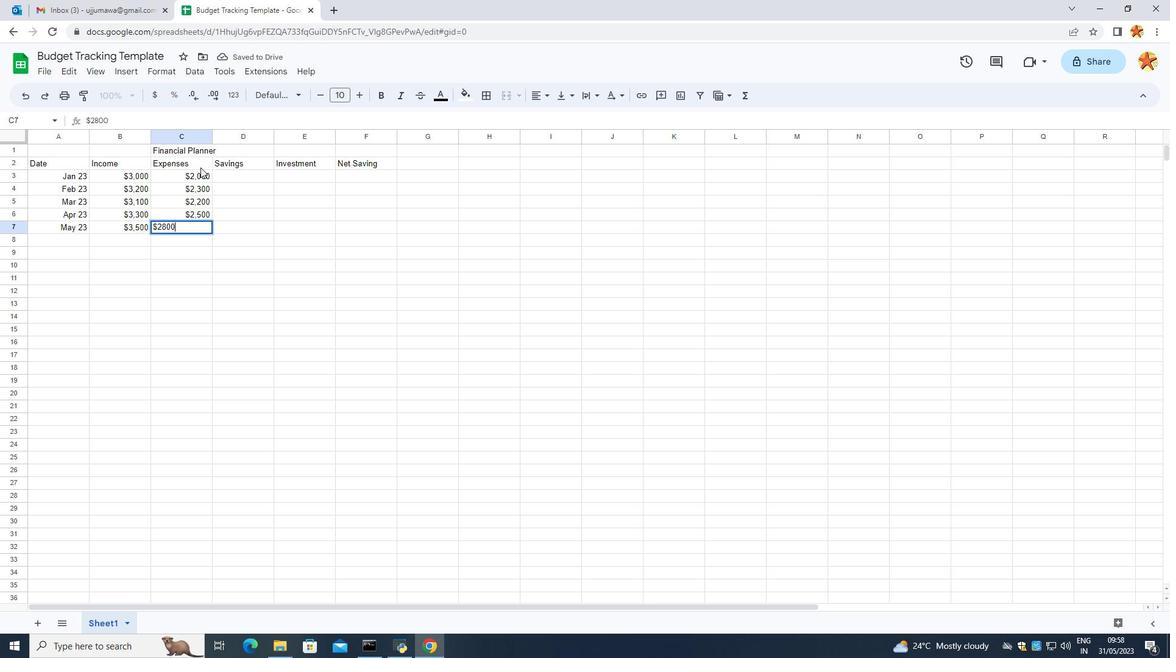 
Action: Mouse moved to (244, 173)
Screenshot: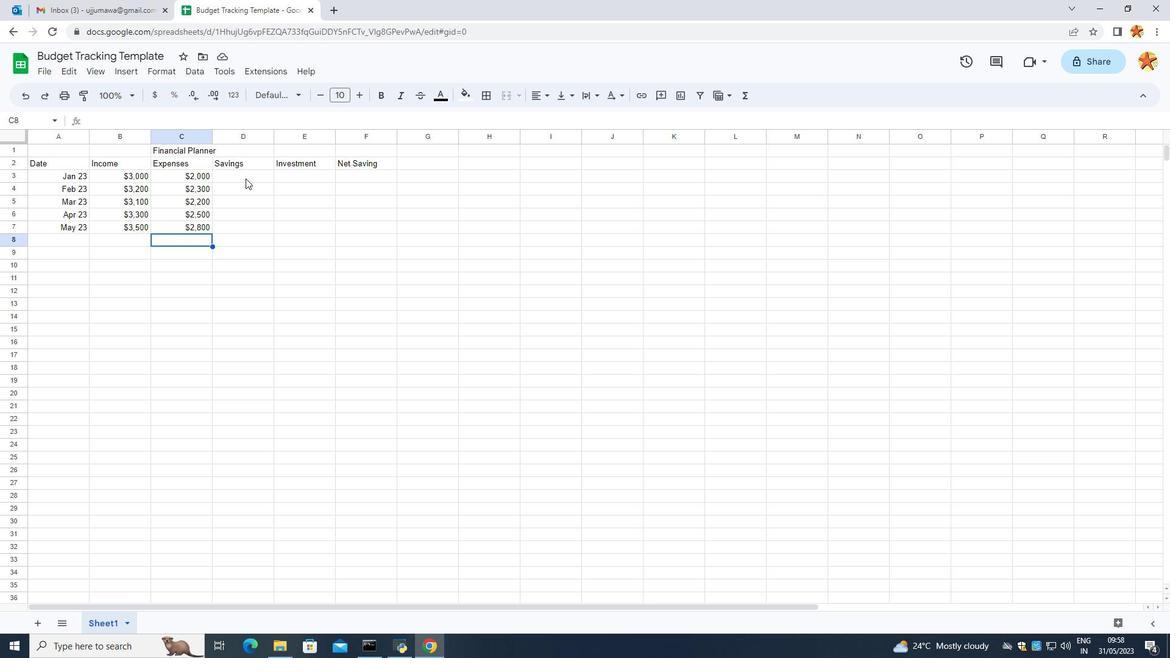 
Action: Mouse pressed left at (244, 173)
Screenshot: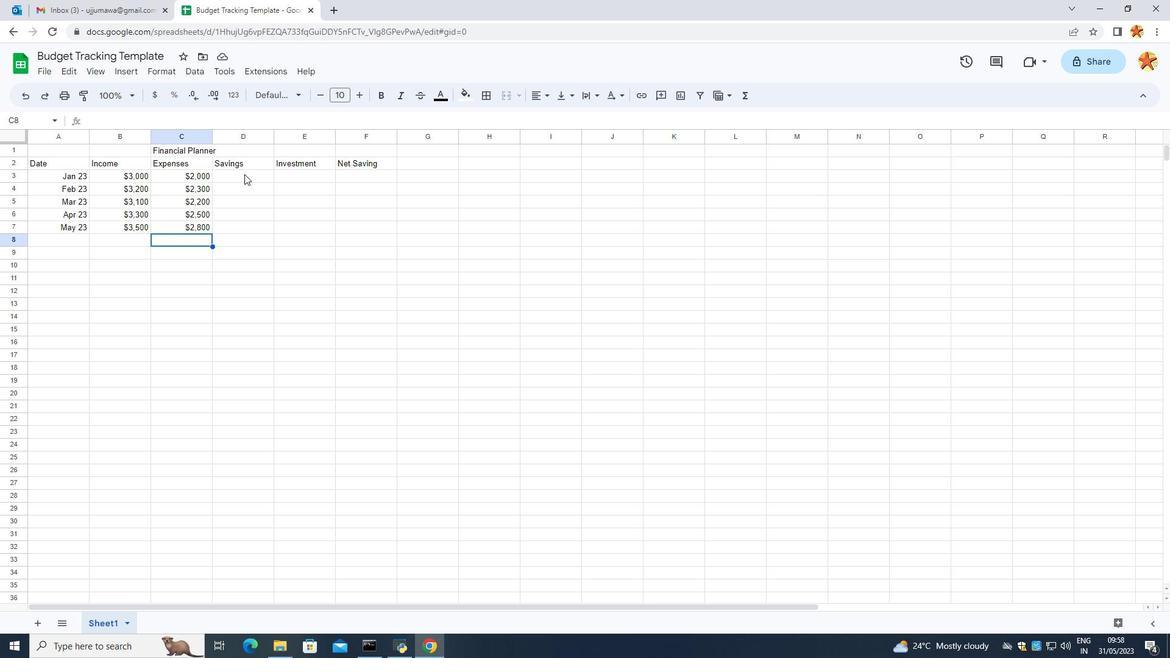 
Action: Mouse pressed left at (244, 173)
Screenshot: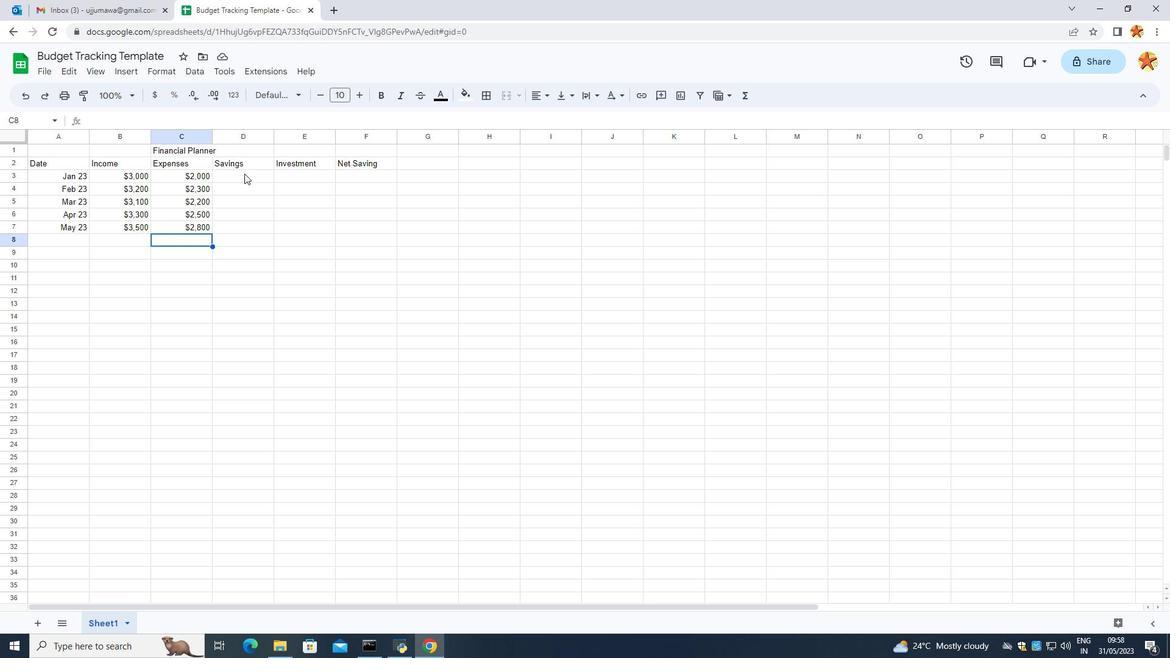 
Action: Mouse moved to (250, 178)
Screenshot: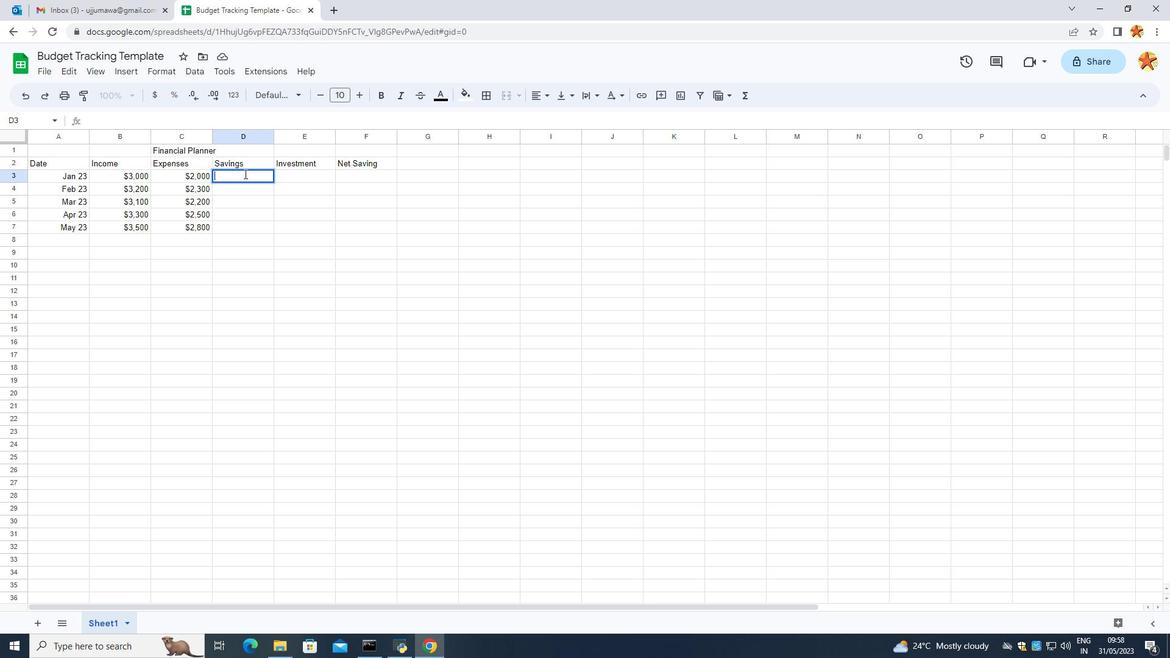 
Action: Key pressed <Key.shift_r>$500<Key.enter><Key.shift_r><Key.shift_r><Key.shift_r><Key.shift_r><Key.shift_r><Key.shift_r><Key.shift_r><Key.shift_r><Key.shift_r><Key.shift_r><Key.shift_r><Key.shift_r><Key.shift_r><Key.shift_r><Key.shift_r><Key.shift_r><Key.shift_r><Key.shift_r><Key.shift_r><Key.shift_r><Key.shift_r><Key.shift_r><Key.shift_r><Key.shift_r><Key.shift_r><Key.shift_r><Key.shift_r><Key.shift_r><Key.shift_r><Key.shift_r><Key.shift_r><Key.shift_r><Key.shift_r><Key.shift_r><Key.shift_r><Key.shift_r><Key.shift_r><Key.shift_r><Key.shift_r><Key.shift_r><Key.shift_r><Key.shift_r>$600<Key.enter><Key.shift_r><Key.shift_r><Key.shift_r><Key.shift_r><Key.shift_r><Key.shift_r><Key.shift_r><Key.shift_r><Key.shift_r><Key.shift_r><Key.shift_r><Key.shift_r><Key.shift_r><Key.shift_r><Key.shift_r><Key.shift_r><Key.shift_r><Key.shift_r><Key.shift_r><Key.shift_r><Key.shift_r><Key.shift_r><Key.shift_r><Key.shift_r><Key.shift_r><Key.shift_r><Key.shift_r><Key.shift_r><Key.shift_r><Key.shift_r><Key.shift_r><Key.shift_r><Key.shift_r><Key.shift_r><Key.shift_r><Key.shift_r><Key.shift_r><Key.shift_r><Key.shift_r><Key.shift_r><Key.shift_r><Key.shift_r><Key.shift_r><Key.shift_r><Key.shift_r><Key.shift_r><Key.shift_r><Key.shift_r><Key.shift_r><Key.shift_r><Key.shift_r><Key.shift_r><Key.shift_r><Key.shift_r><Key.shift_r><Key.shift_r><Key.shift_r><Key.shift_r><Key.shift_r><Key.shift_r><Key.shift_r><Key.shift_r><Key.shift_r><Key.shift_r><Key.shift_r><Key.shift_r><Key.shift_r><Key.shift_r><Key.shift_r><Key.shift_r><Key.shift_r><Key.shift_r><Key.shift_r><Key.shift_r><Key.shift_r>$500<Key.enter><Key.shift_r><Key.shift_r><Key.shift_r><Key.shift_r><Key.shift_r><Key.shift_r><Key.shift_r><Key.shift_r><Key.shift_r><Key.shift_r><Key.shift_r><Key.shift_r><Key.shift_r><Key.shift_r>$700<Key.enter><Key.shift_r><Key.shift_r><Key.shift_r><Key.shift_r><Key.shift_r><Key.shift_r><Key.shift_r><Key.shift_r><Key.shift_r>$700<Key.enter>
Screenshot: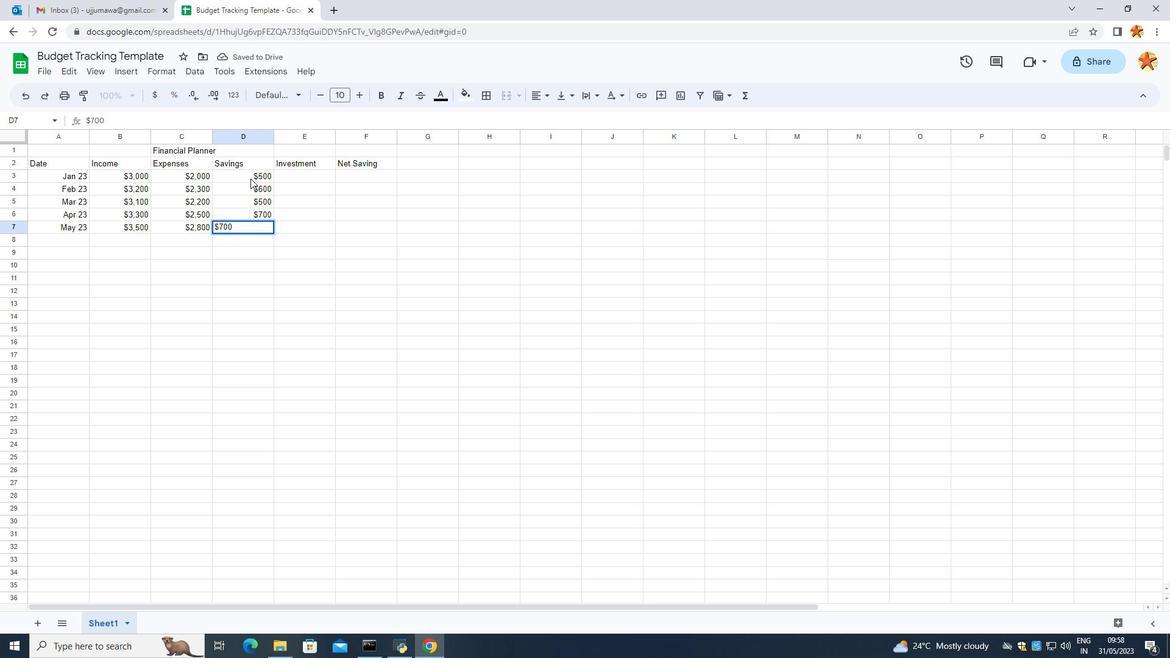 
Action: Mouse moved to (570, 302)
Screenshot: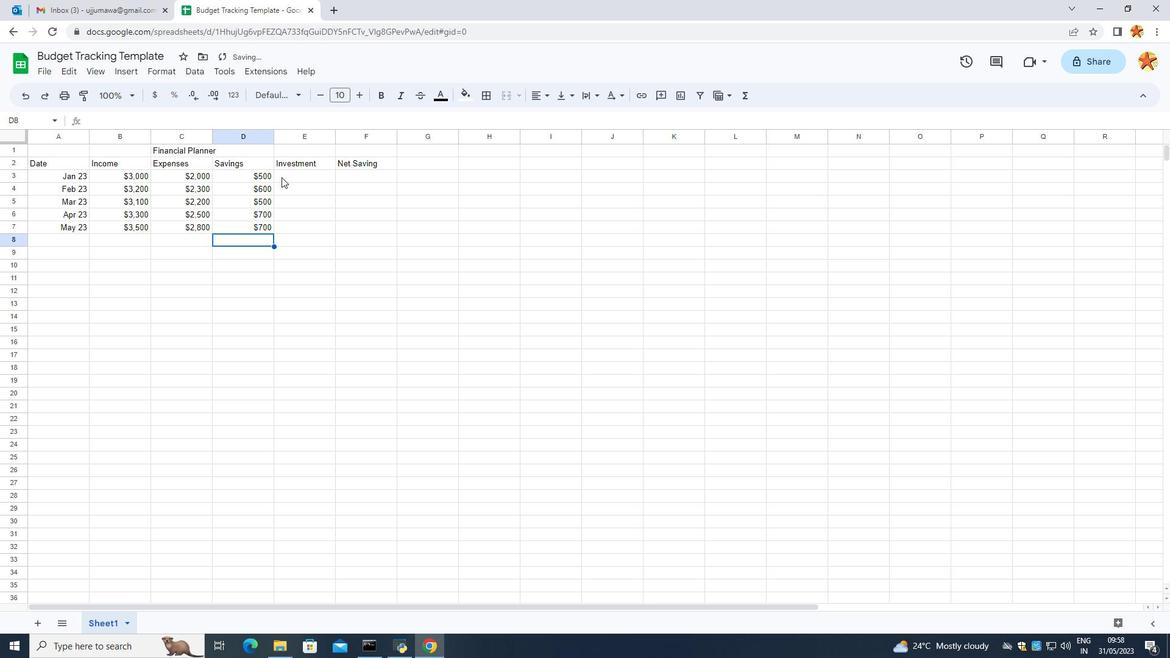 
Action: Mouse pressed left at (570, 302)
Screenshot: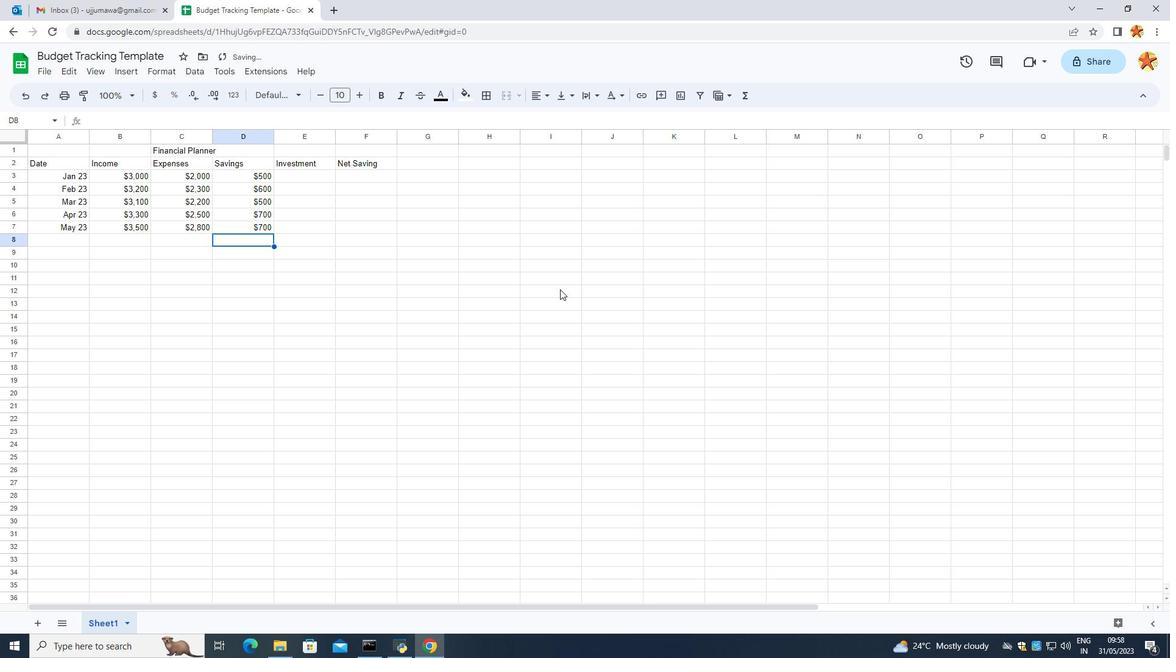 
Action: Mouse moved to (289, 171)
Screenshot: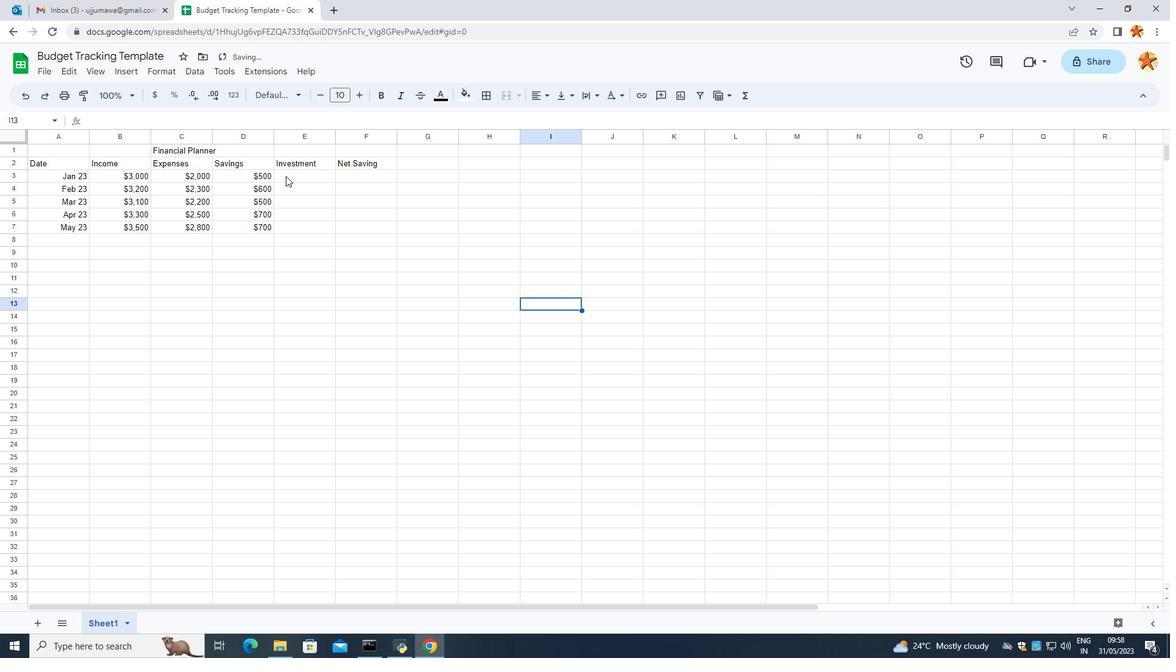 
Action: Mouse pressed left at (289, 171)
Screenshot: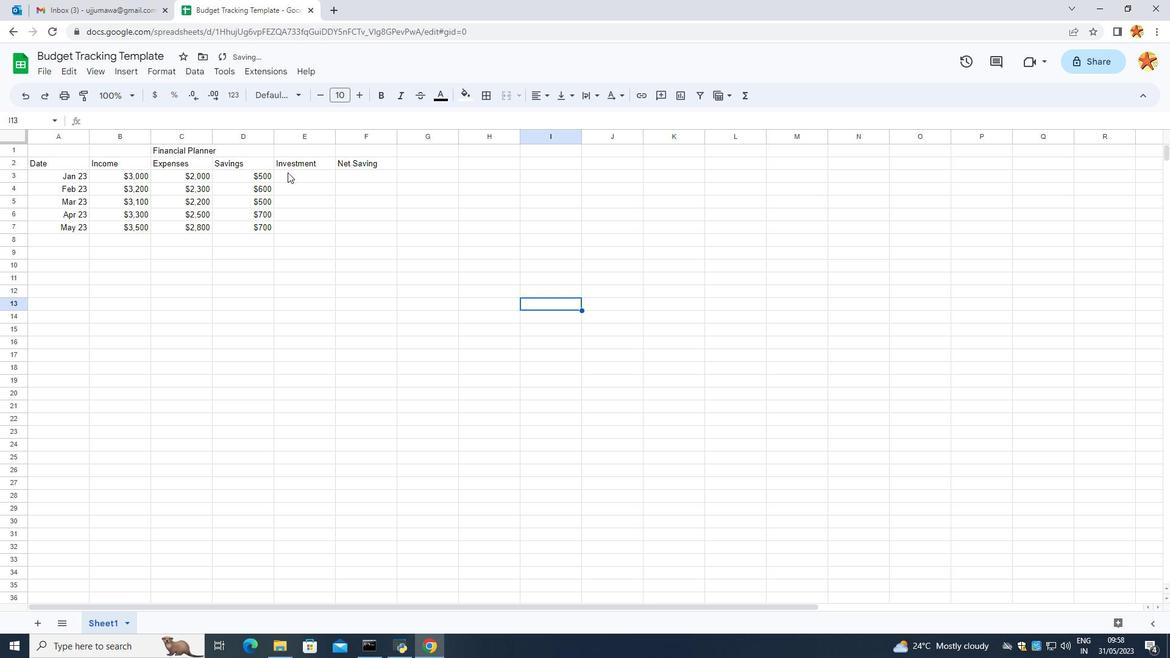 
Action: Mouse pressed left at (289, 171)
Screenshot: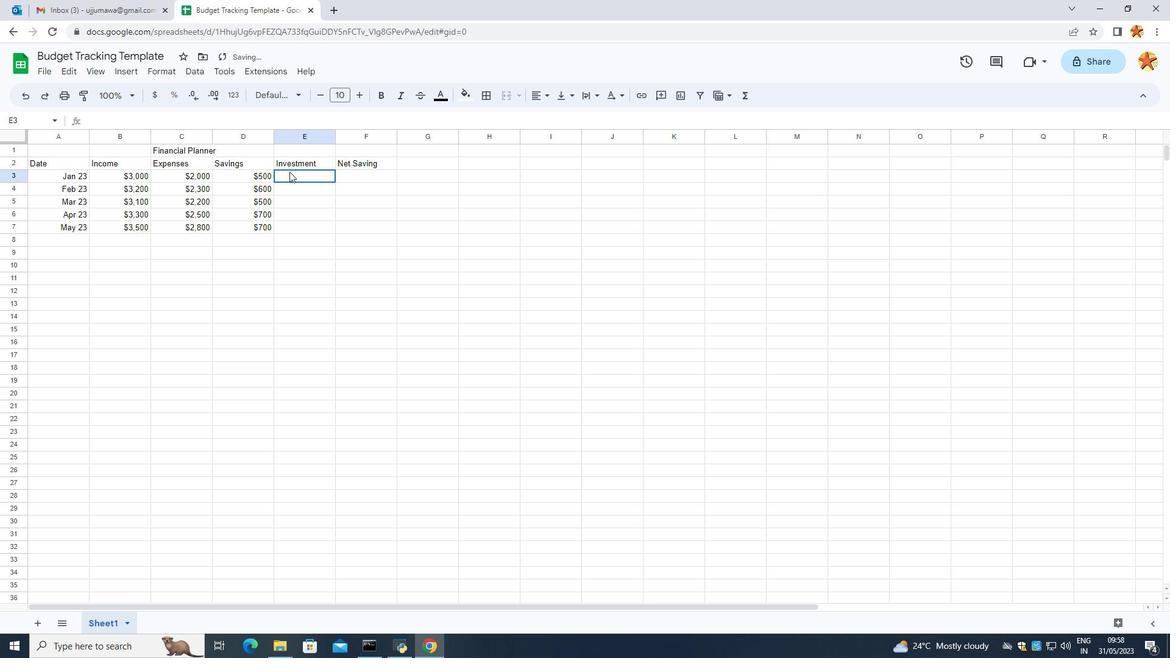
Action: Mouse moved to (288, 171)
Screenshot: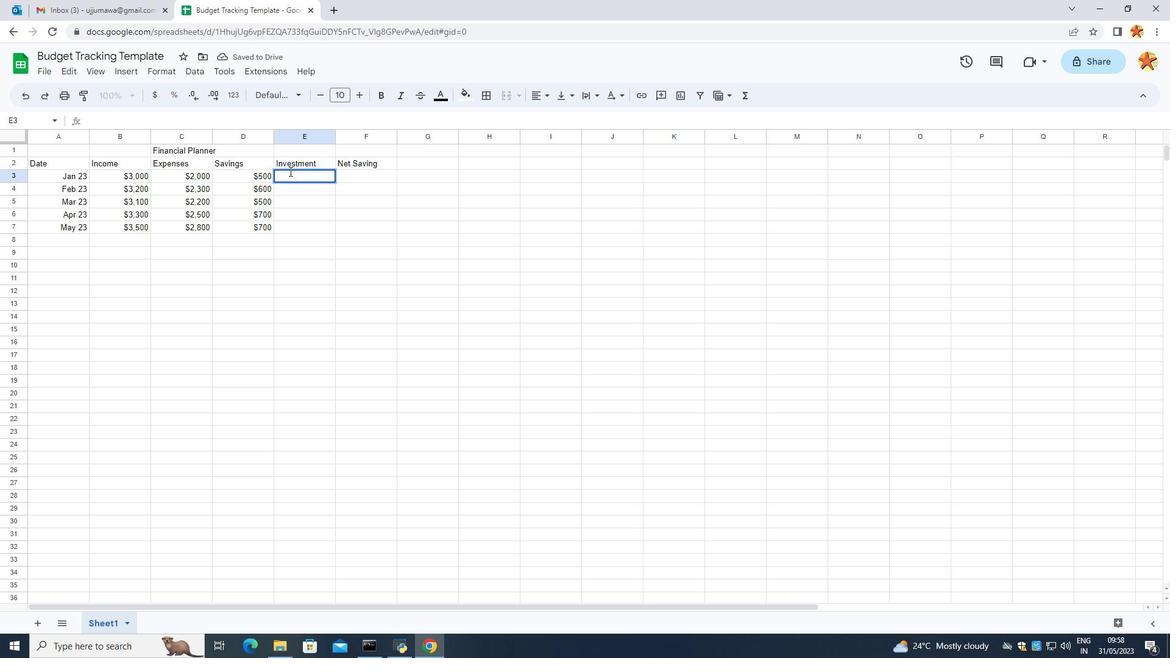 
Action: Key pressed <Key.shift_r><Key.shift_r><Key.shift_r><Key.shift_r><Key.shift_r><Key.shift_r>$500<Key.enter><Key.shift_r><Key.shift_r><Key.shift_r><Key.shift_r><Key.shift_r><Key.shift_r><Key.shift_r><Key.shift_r><Key.shift_r><Key.shift_r><Key.shift_r><Key.shift_r><Key.shift_r><Key.shift_r><Key.shift_r><Key.shift_r><Key.shift_r><Key.shift_r><Key.shift_r><Key.shift_r><Key.shift_r><Key.shift_r><Key.shift_r><Key.shift_r><Key.shift_r><Key.shift_r><Key.shift_r><Key.shift_r><Key.shift_r><Key.shift_r><Key.shift_r><Key.shift_r><Key.shift_r><Key.shift_r><Key.shift_r><Key.shift_r><Key.shift_r><Key.shift_r><Key.shift_r><Key.shift_r><Key.shift_r><Key.shift_r><Key.shift_r><Key.shift_r><Key.shift_r><Key.shift_r><Key.shift_r><Key.shift_r><Key.shift_r><Key.shift_r><Key.shift_r><Key.shift_r><Key.shift_r><Key.shift_r><Key.shift_r><Key.shift_r><Key.shift_r><Key.shift_r><Key.shift_r><Key.shift_r><Key.shift_r><Key.shift_r><Key.shift_r><Key.shift_r><Key.shift_r><Key.shift_r><Key.shift_r>$700<Key.enter><Key.shift_r>
Screenshot: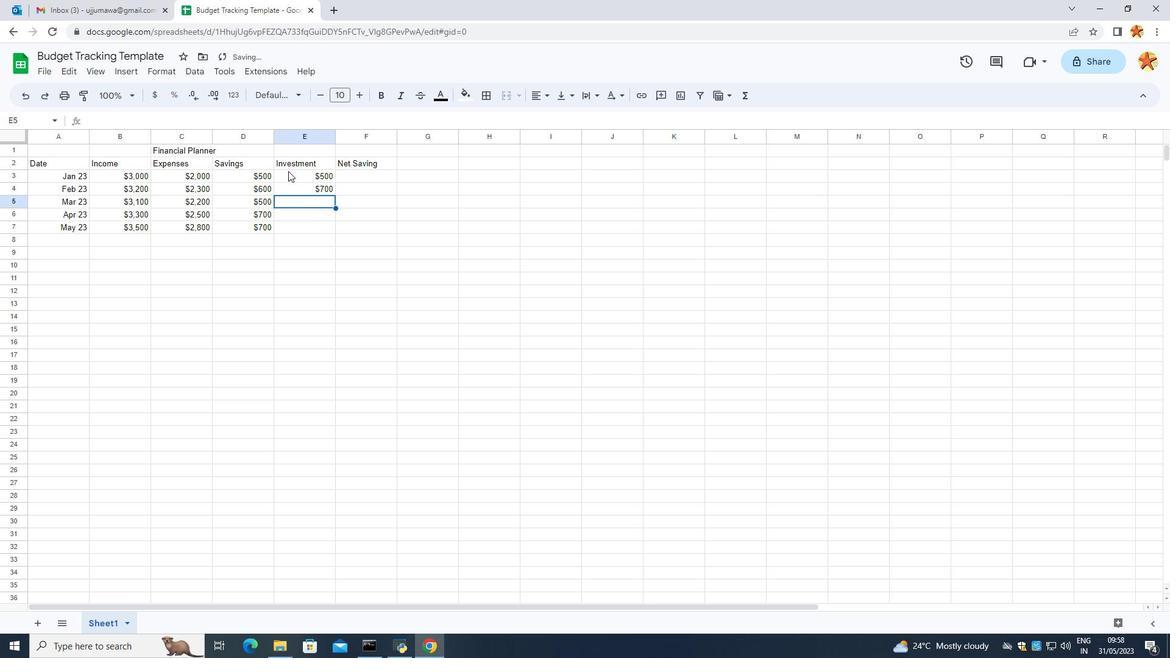 
Action: Mouse moved to (287, 171)
Screenshot: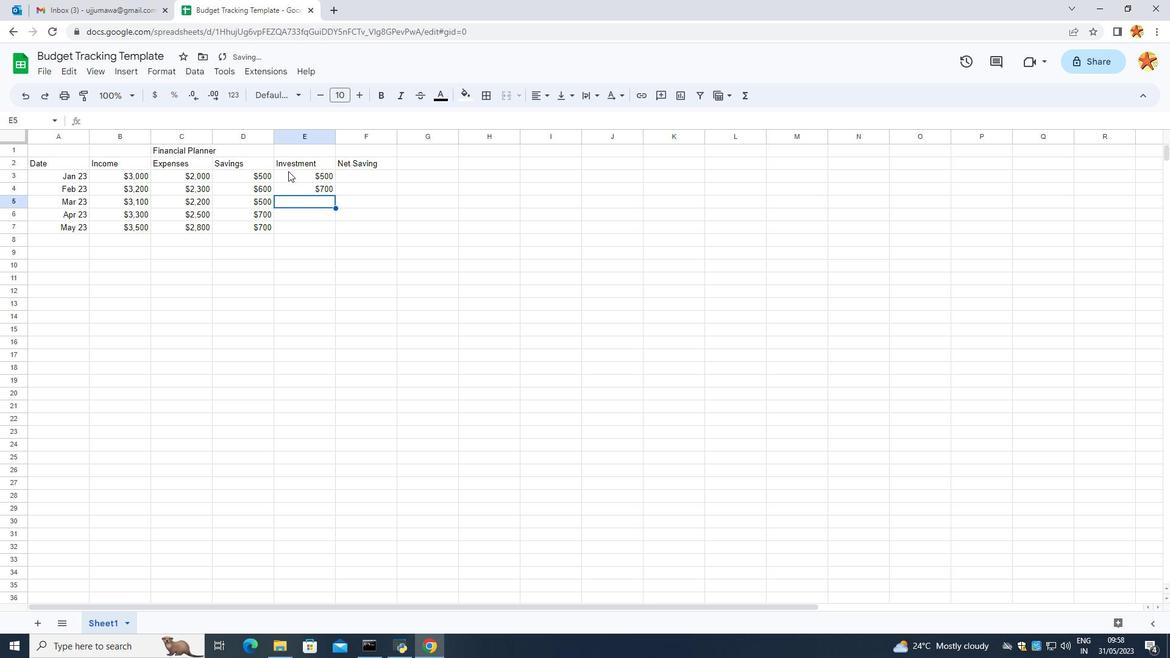 
Action: Key pressed <Key.shift_r><Key.shift_r><Key.shift_r><Key.shift_r><Key.shift_r><Key.shift_r><Key.shift_r><Key.shift_r><Key.shift_r><Key.shift_r><Key.shift_r><Key.shift_r><Key.shift_r><Key.shift_r><Key.shift_r><Key.shift_r><Key.shift_r><Key.shift_r><Key.shift_r><Key.shift_r><Key.shift_r><Key.shift_r><Key.shift_r><Key.shift_r><Key.shift_r><Key.shift_r><Key.shift_r><Key.shift_r><Key.shift_r><Key.shift_r><Key.shift_r><Key.shift_r><Key.shift_r><Key.shift_r><Key.shift_r><Key.shift_r><Key.shift_r><Key.shift_r><Key.shift_r><Key.shift_r><Key.shift_r><Key.shift_r><Key.shift_r><Key.shift_r><Key.shift_r><Key.shift_r><Key.shift_r><Key.shift_r><Key.shift_r><Key.shift_r><Key.shift_r><Key.shift_r><Key.shift_r><Key.shift_r><Key.shift_r><Key.shift_r><Key.shift_r><Key.shift_r><Key.shift_r><Key.shift_r><Key.shift_r><Key.shift_r><Key.shift_r><Key.shift_r><Key.shift_r><Key.shift_r><Key.shift_r><Key.shift_r><Key.shift_r><Key.shift_r><Key.shift_r><Key.shift_r><Key.shift_r><Key.shift_r><Key.shift_r><Key.shift_r><Key.shift_r><Key.shift_r><Key.shift_r><Key.shift_r><Key.shift_r><Key.shift_r><Key.shift_r><Key.shift_r><Key.shift_r><Key.shift_r><Key.shift_r><Key.shift_r><Key.shift_r><Key.shift_r><Key.shift_r><Key.shift_r><Key.shift_r><Key.shift_r><Key.shift_r><Key.shift_r><Key.shift_r><Key.shift_r><Key.shift_r><Key.shift_r><Key.shift_r><Key.shift_r><Key.shift_r><Key.shift_r><Key.shift_r><Key.shift_r><Key.shift_r><Key.shift_r><Key.shift_r><Key.shift_r><Key.shift_r><Key.shift_r><Key.shift_r><Key.shift_r><Key.shift_r><Key.shift_r><Key.shift_r><Key.shift_r><Key.shift_r><Key.shift_r><Key.shift_r><Key.shift_r><Key.shift_r><Key.shift_r>$800<Key.enter><Key.shift_r><Key.shift_r><Key.shift_r><Key.shift_r><Key.shift_r><Key.shift_r><Key.shift_r><Key.shift_r><Key.shift_r><Key.shift_r><Key.shift_r><Key.shift_r><Key.shift_r><Key.shift_r><Key.shift_r><Key.shift_r><Key.shift_r><Key.shift_r><Key.shift_r><Key.shift_r><Key.shift_r><Key.shift_r><Key.shift_r><Key.shift_r><Key.shift_r><Key.shift_r><Key.shift_r><Key.shift_r><Key.shift_r><Key.shift_r><Key.shift_r><Key.shift_r><Key.shift_r><Key.shift_r><Key.shift_r><Key.shift_r><Key.shift_r><Key.shift_r><Key.shift_r><Key.shift_r><Key.shift_r><Key.shift_r><Key.shift_r><Key.shift_r><Key.shift_r><Key.shift_r><Key.shift_r><Key.shift_r><Key.shift_r><Key.shift_r><Key.shift_r><Key.shift_r><Key.shift_r><Key.shift_r><Key.shift_r><Key.shift_r><Key.shift_r><Key.shift_r><Key.shift_r><Key.shift_r><Key.shift_r><Key.shift_r><Key.shift_r><Key.shift_r><Key.shift_r><Key.shift_r><Key.shift_r><Key.shift_r><Key.shift_r><Key.shift_r><Key.shift_r><Key.shift_r><Key.shift_r><Key.shift_r><Key.shift_r><Key.shift_r><Key.shift_r><Key.shift_r><Key.shift_r><Key.shift_r><Key.shift_r><Key.shift_r><Key.shift_r><Key.shift_r><Key.shift_r><Key.shift_r><Key.shift_r><Key.shift_r><Key.shift_r><Key.shift_r><Key.shift_r><Key.shift_r><Key.shift_r><Key.shift_r><Key.shift_r><Key.shift_r>$900<Key.enter><Key.shift_r><Key.shift_r><Key.shift_r><Key.shift_r><Key.shift_r><Key.shift_r><Key.shift_r><Key.shift_r><Key.shift_r><Key.shift_r>$1000<Key.enter>
Screenshot: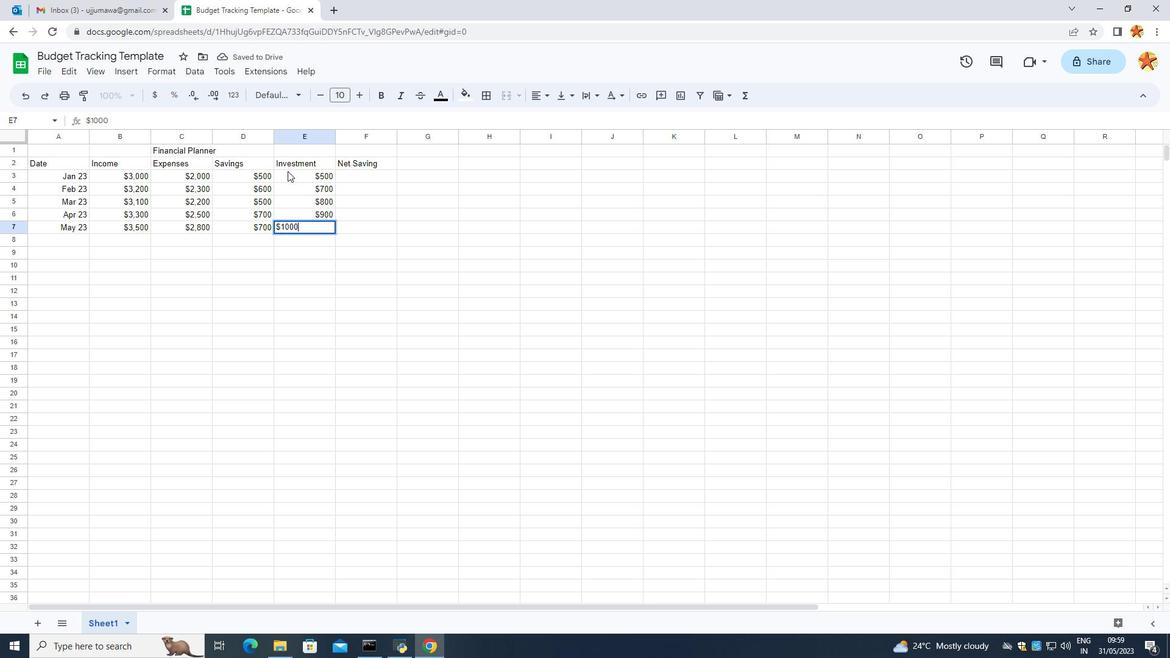 
Action: Mouse moved to (318, 229)
Screenshot: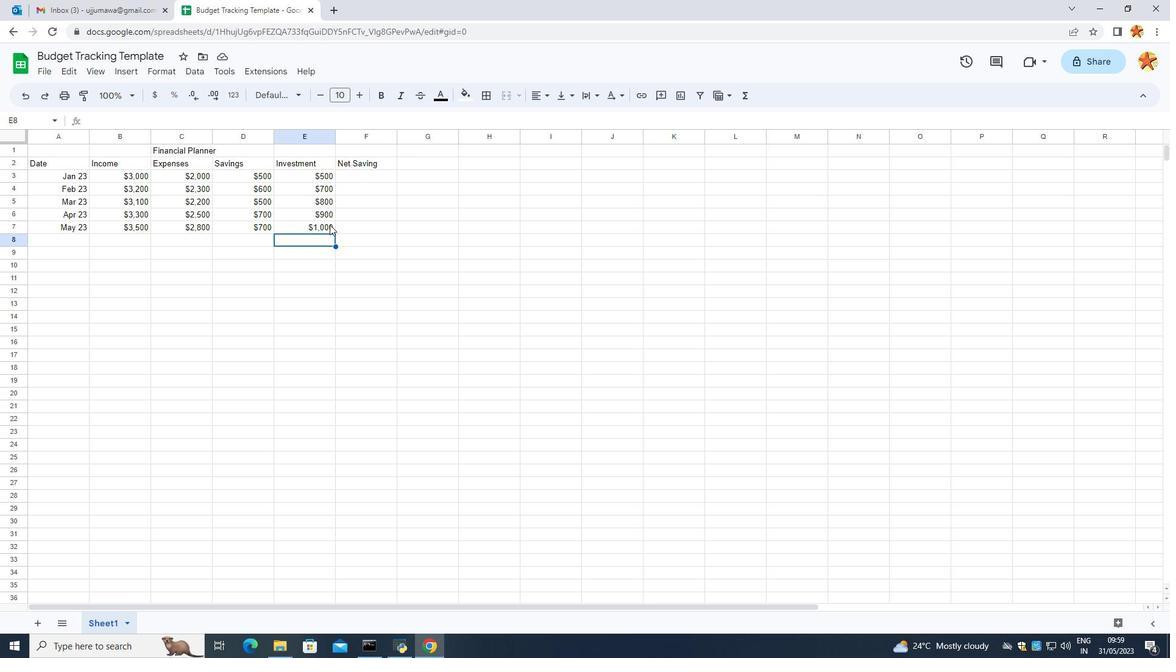 
Action: Mouse pressed left at (318, 229)
Screenshot: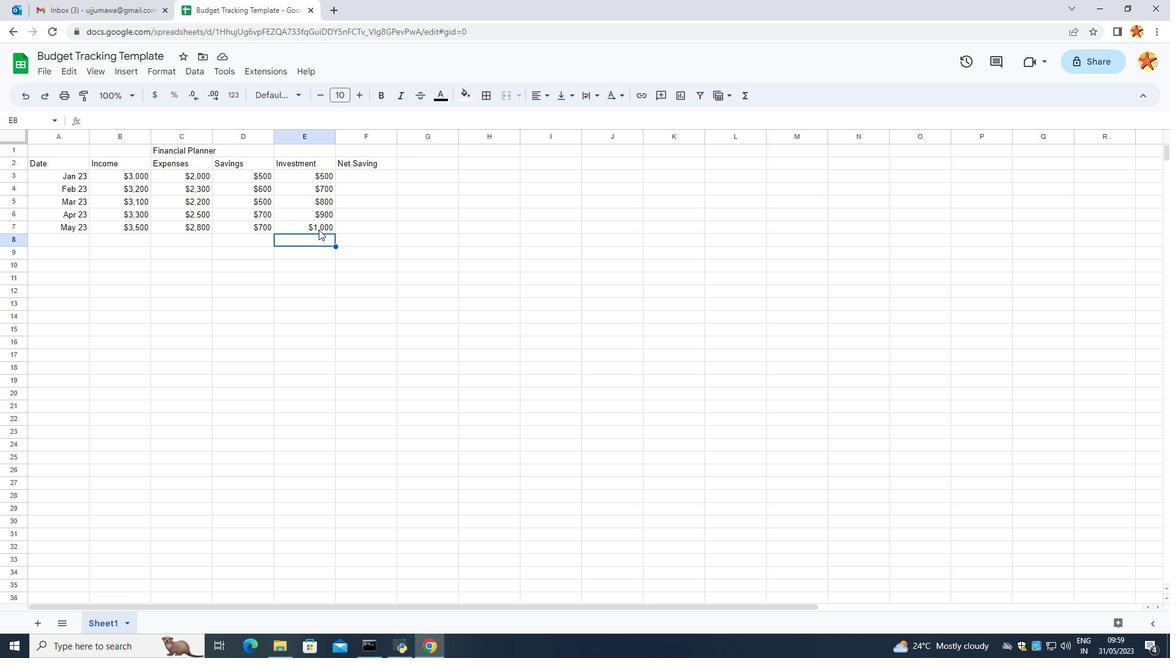 
Action: Mouse pressed right at (318, 229)
Screenshot: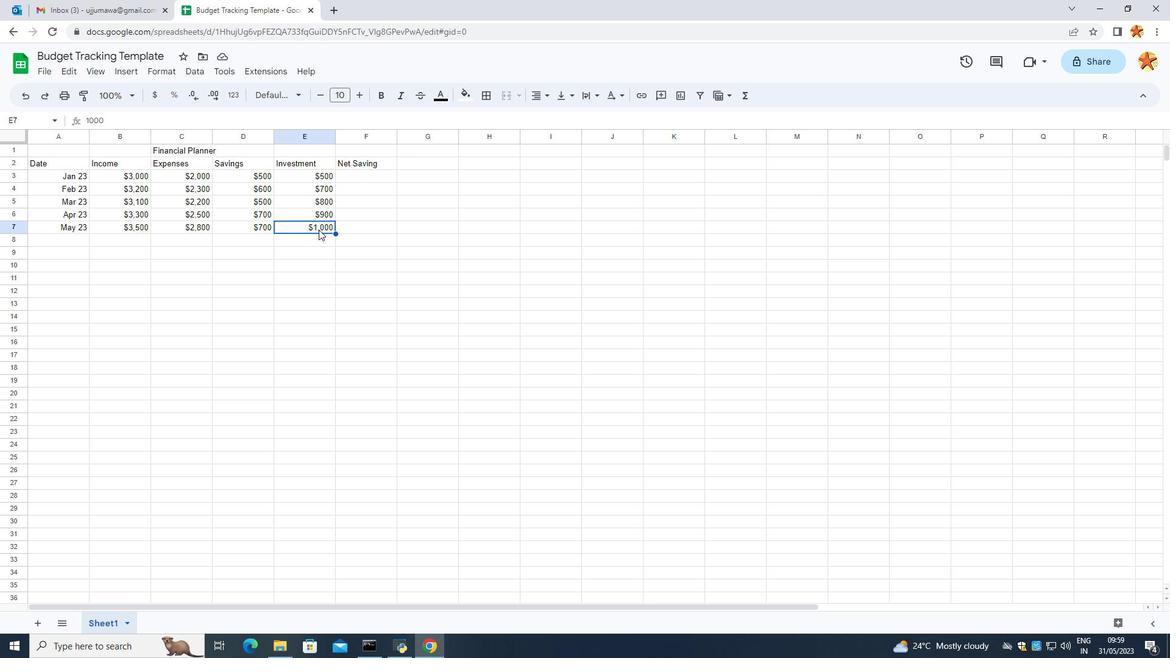 
Action: Mouse moved to (277, 255)
Screenshot: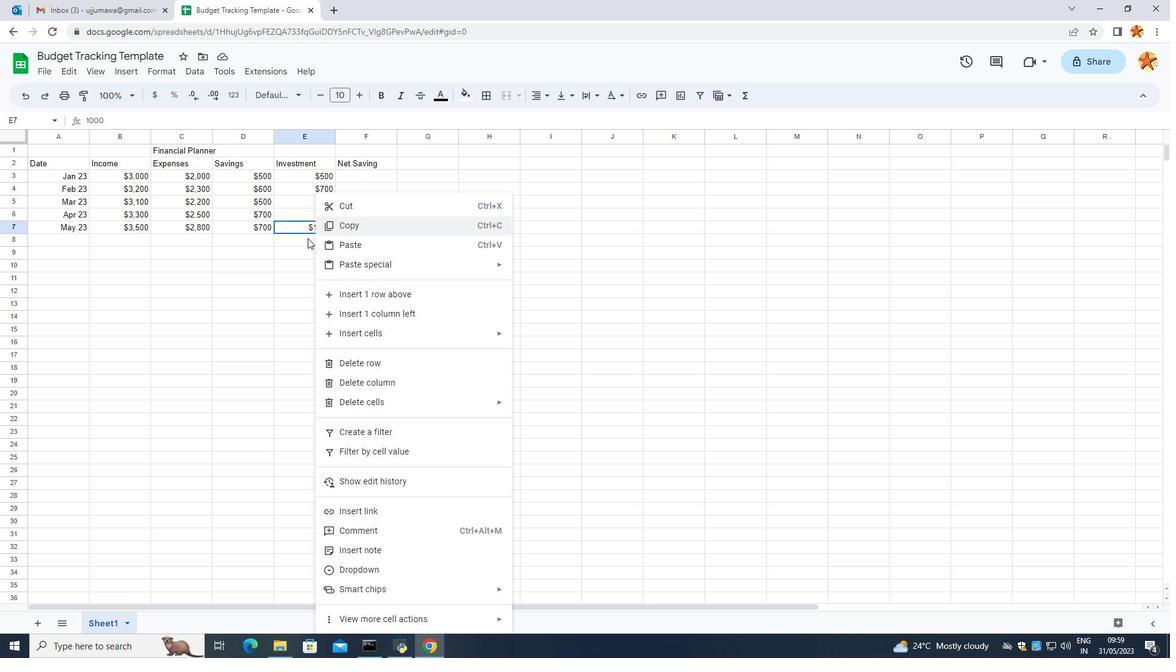 
Action: Mouse pressed left at (277, 255)
Screenshot: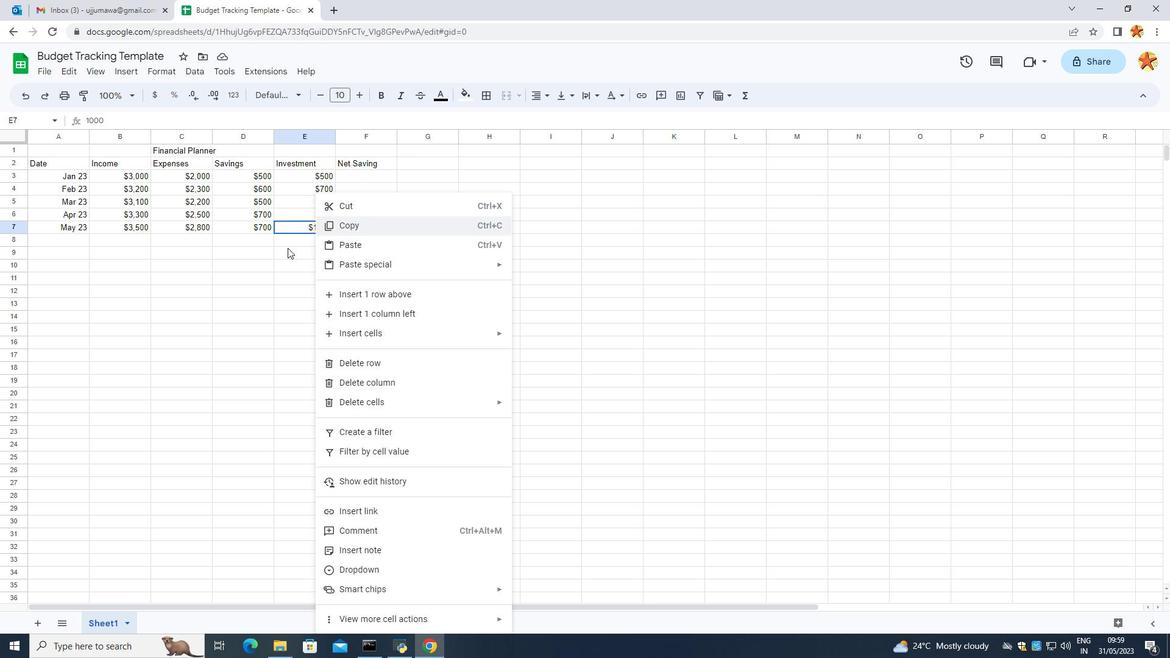 
Action: Mouse moved to (354, 176)
Screenshot: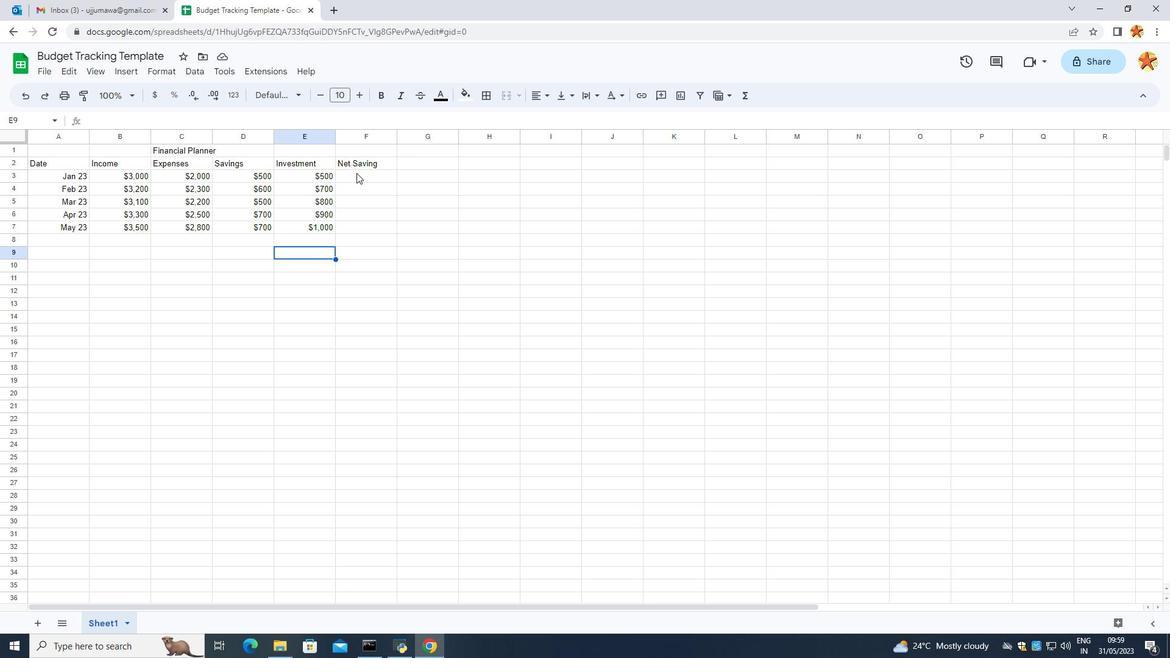 
Action: Mouse pressed left at (354, 176)
Screenshot: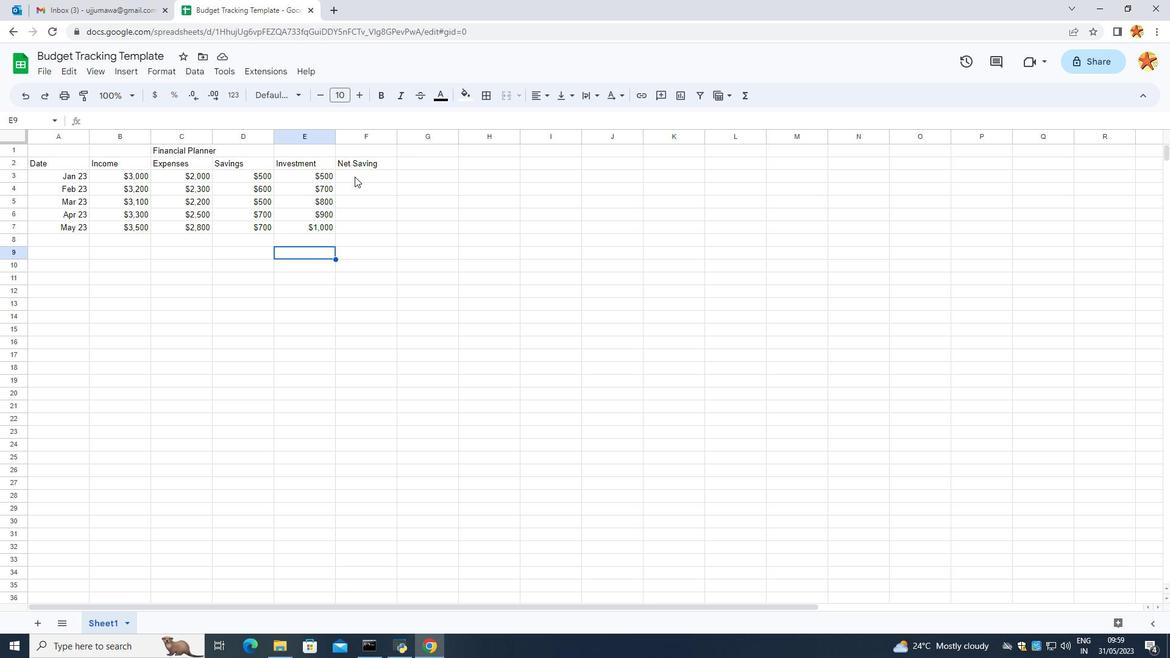 
Action: Mouse moved to (332, 190)
Screenshot: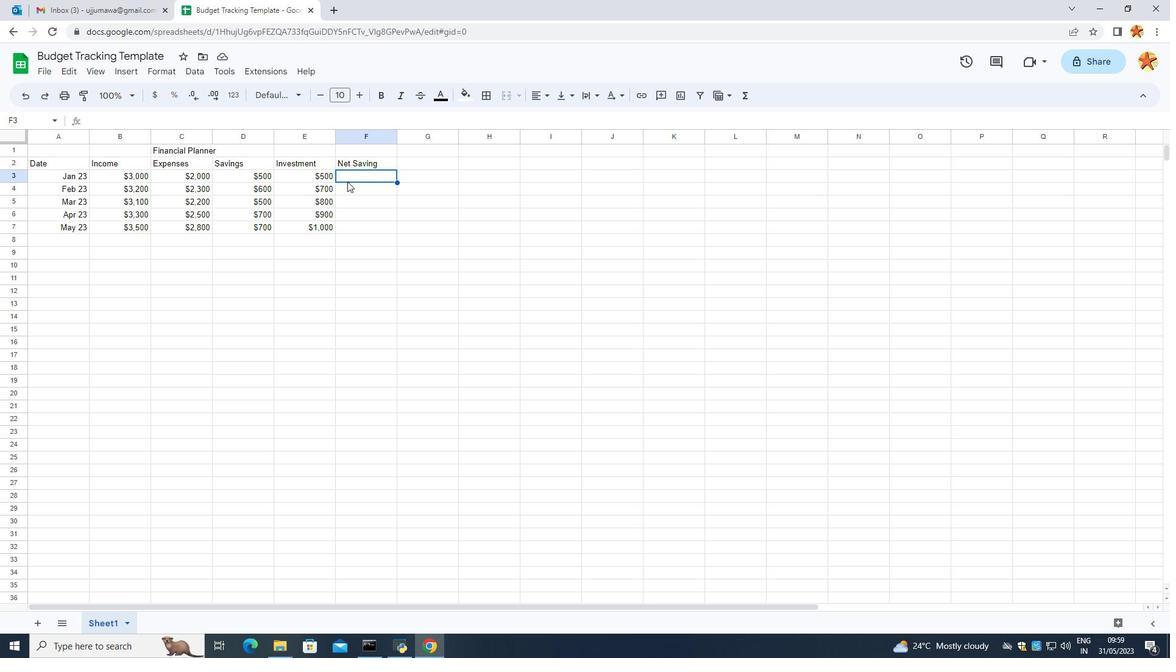 
Action: Key pressed <Key.shift_r><Key.shift_r><Key.shift_r>$1000<Key.enter><Key.shift_r><Key.shift_r><Key.shift_r><Key.shift_r><Key.shift_r><Key.shift_r><Key.shift_r><Key.shift_r><Key.shift_r><Key.shift_r><Key.shift_r><Key.shift_r><Key.shift_r><Key.shift_r><Key.shift_r><Key.shift_r><Key.shift_r><Key.shift_r>$1200<Key.enter><Key.shift_r>$900<Key.enter><Key.shift_r><Key.shift_r><Key.shift_r><Key.shift_r><Key.shift_r><Key.shift_r><Key.shift_r><Key.shift_r><Key.shift_r><Key.shift_r>$800<Key.enter><Key.shift_r><Key.shift_r><Key.shift_r><Key.shift_r><Key.shift_r><Key.shift_r><Key.shift_r><Key.shift_r><Key.shift_r><Key.shift_r>$700<Key.enter>
Screenshot: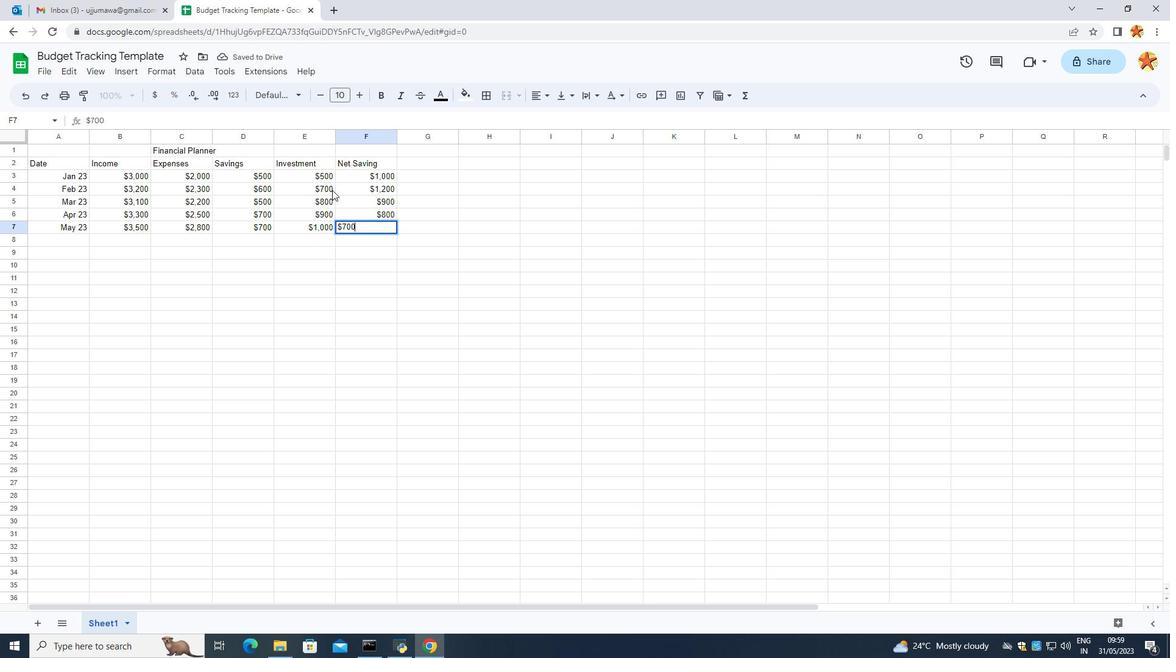 
Action: Mouse moved to (208, 243)
Screenshot: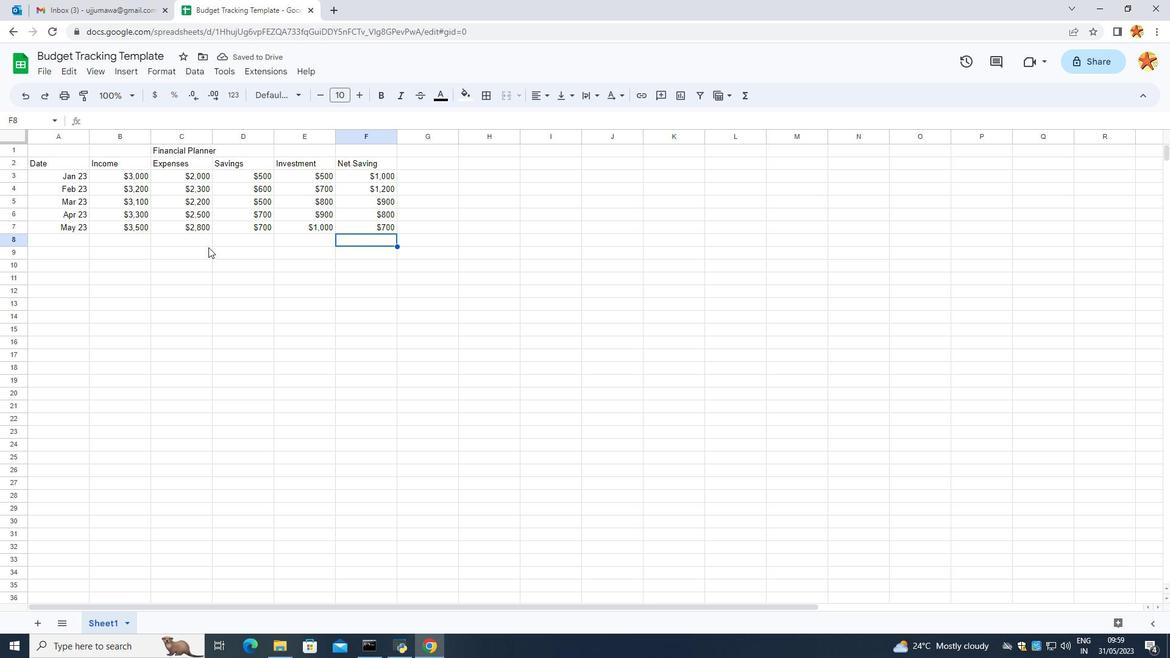 
